 Task: Forward email and add a link Link0000000032 from Parteek.kumar@sogtage.net including the signature Sign0000000001 to Sandip@sogtage.net with a cc to Vanshu.thakur@sogtage.net with a subject Subject0000000031 and add a message Message0000000033. Forward email and add a link Link0000000032 from Parteek.kumar@sogtage.net including the signature Sign0000000001 to Sandip@sogtage.net with a cc to Vanshu.thakur@sogtage.net and bcc to Nikhil.rathi@sogtage.net with a subject Subject0000000031 and add a message Message0000000033. Forward email and add a link Link0000000032 from Parteek.kumar@sogtage.net including the signature Sign0000000001 to Sandip@sogtage.net; Email000000002 with a cc to Nikhil.rathi@sogtage.net; Ayush@sogtage.net and bcc to Pooja.Chaudhary@sogtage.net with a subject Subject0000000031 and add a message Message0000000033. Forward as attachment   from Parteek.kumar@sogtage.net to Sandip@sogtage.net with a subject Subject0000000031 and add a message Message0000000031. Forward as attachment   from Parteek.kumar@sogtage.net to Sandip@sogtage.net; Email000000002 with a subject Subject0000000032 and add a message Message0000000032
Action: Mouse moved to (1024, 236)
Screenshot: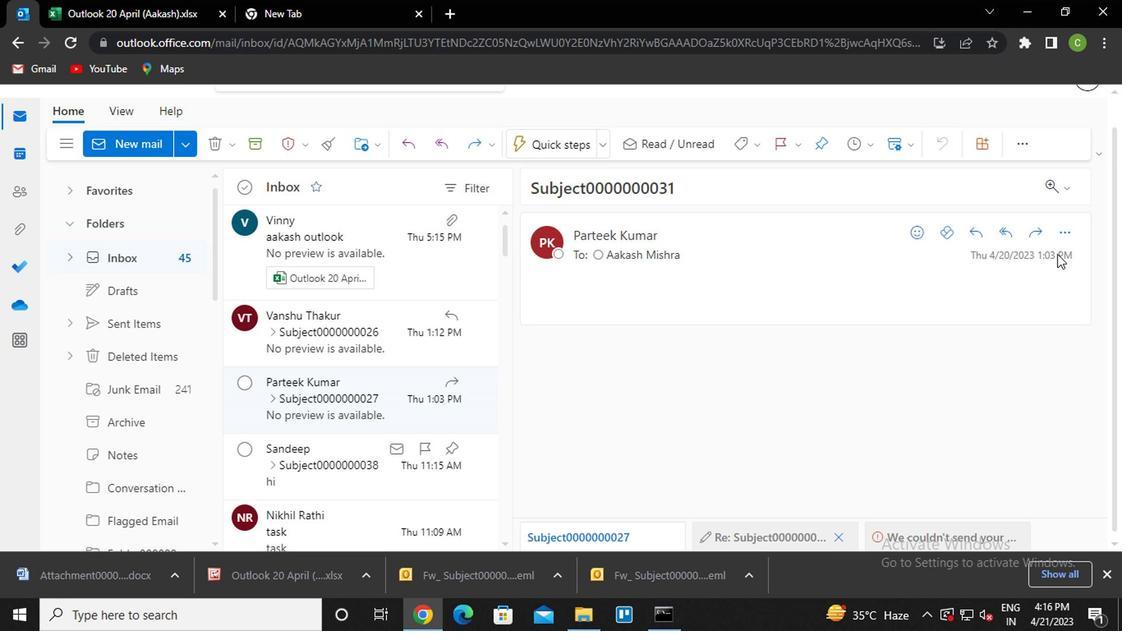 
Action: Mouse pressed left at (1024, 236)
Screenshot: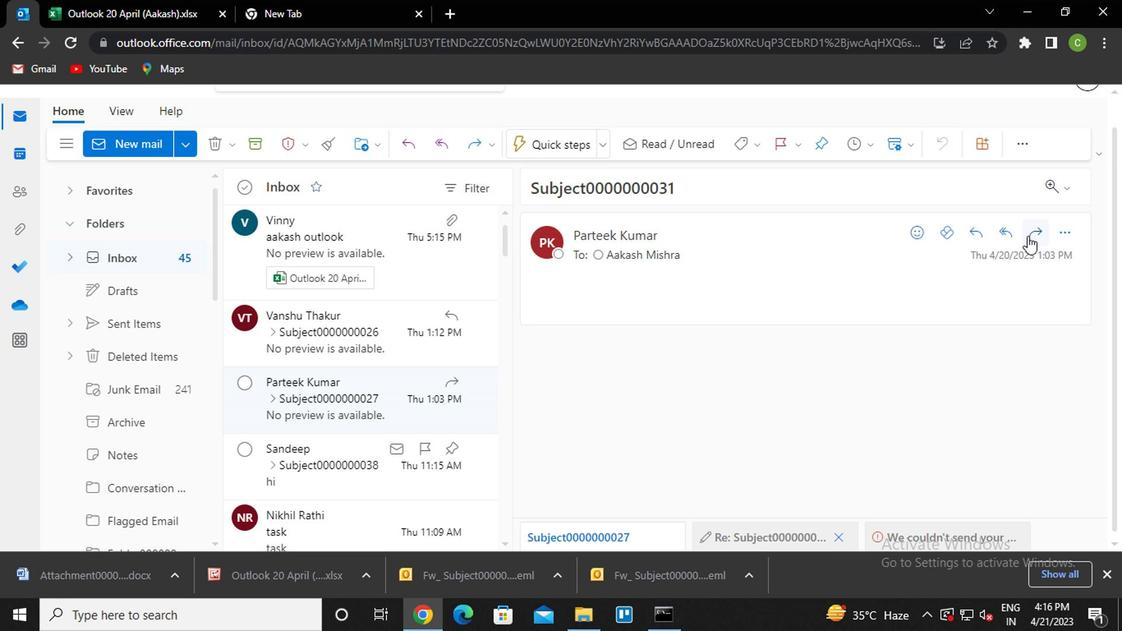 
Action: Mouse moved to (628, 358)
Screenshot: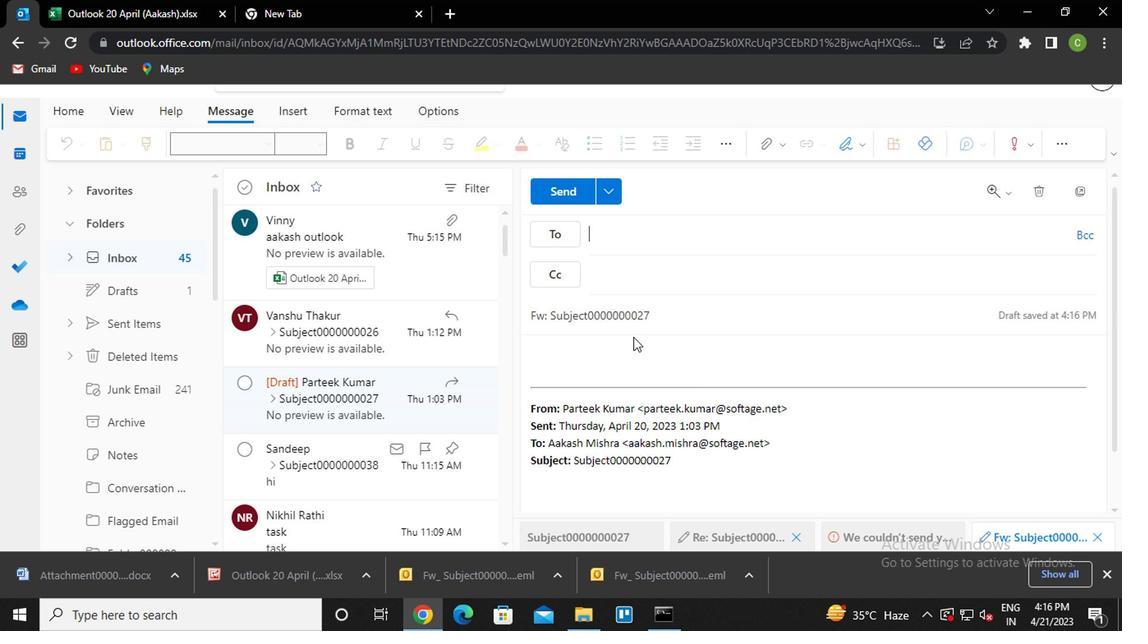 
Action: Mouse pressed left at (628, 358)
Screenshot: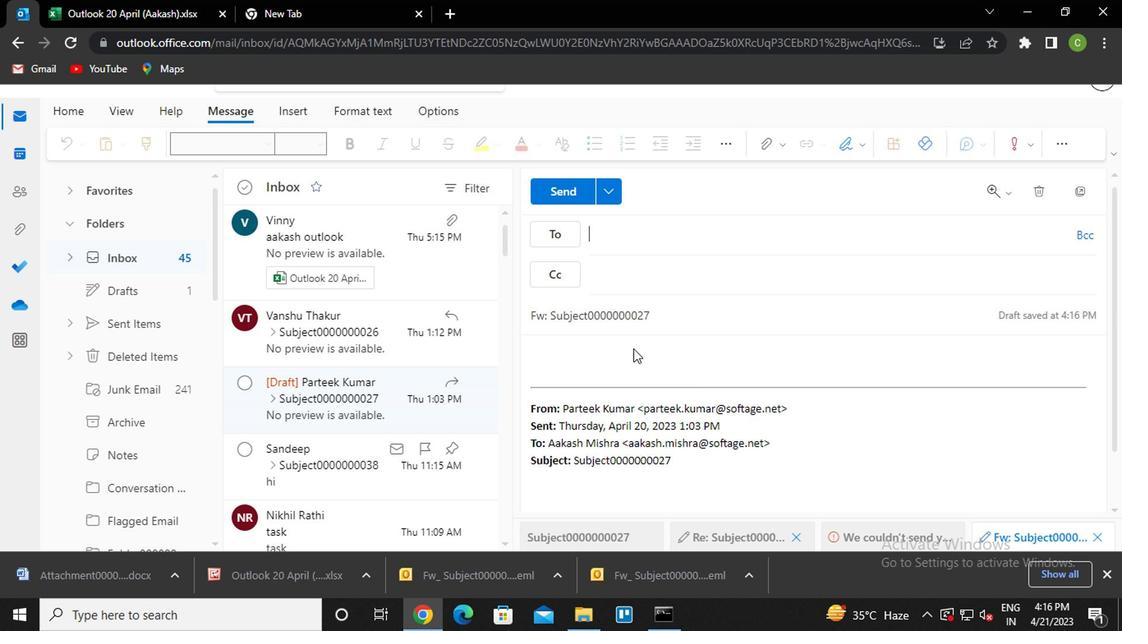 
Action: Mouse moved to (775, 148)
Screenshot: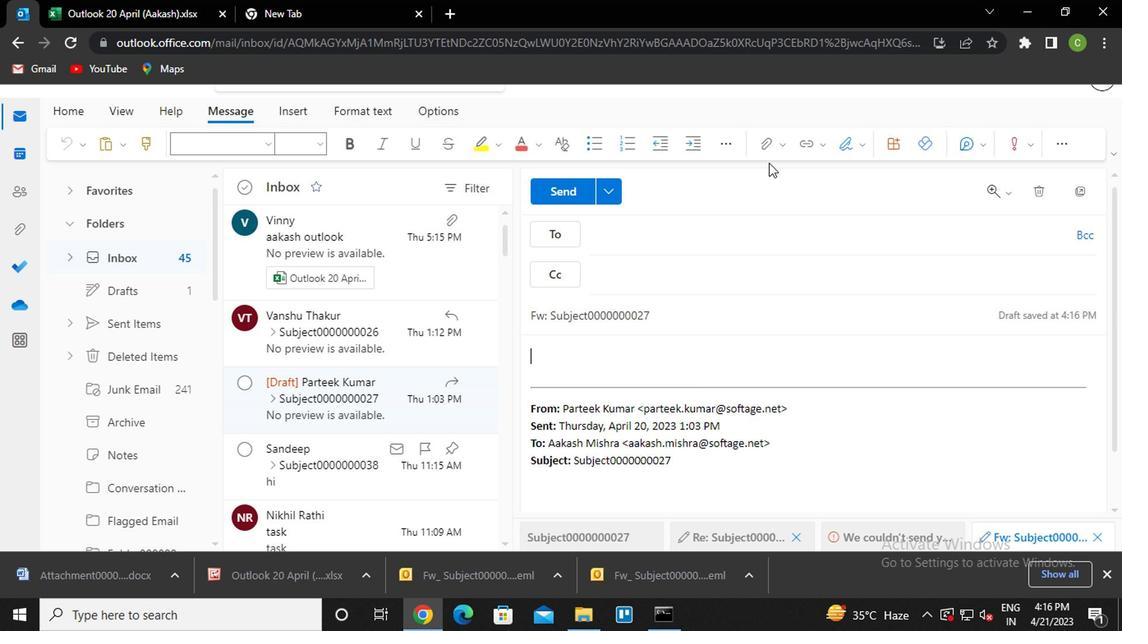 
Action: Mouse pressed left at (775, 148)
Screenshot: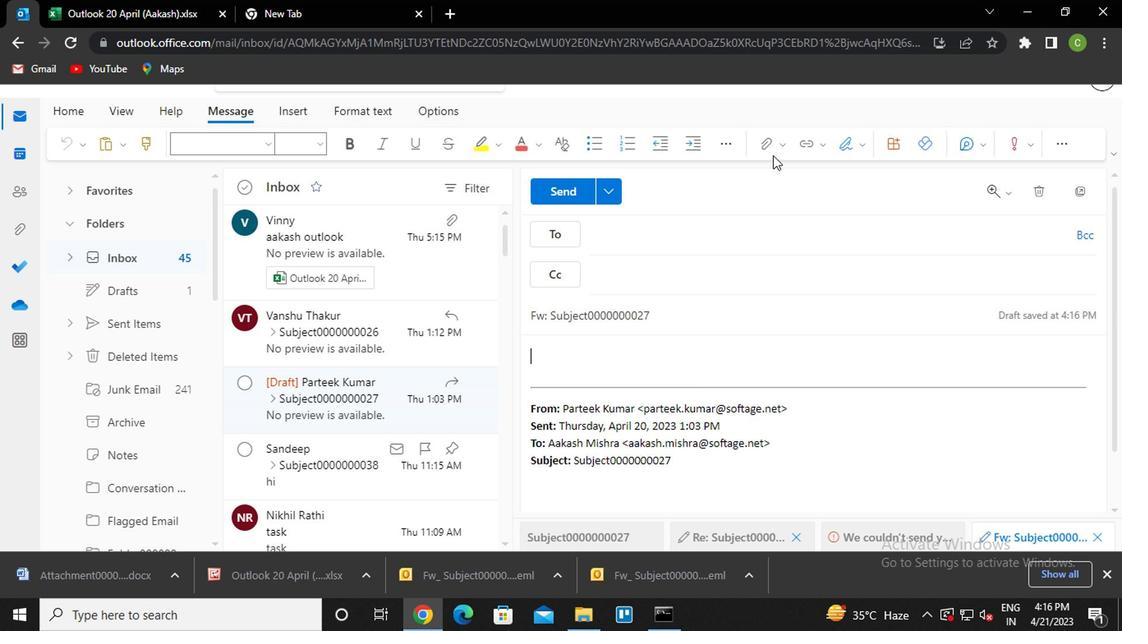 
Action: Mouse moved to (628, 252)
Screenshot: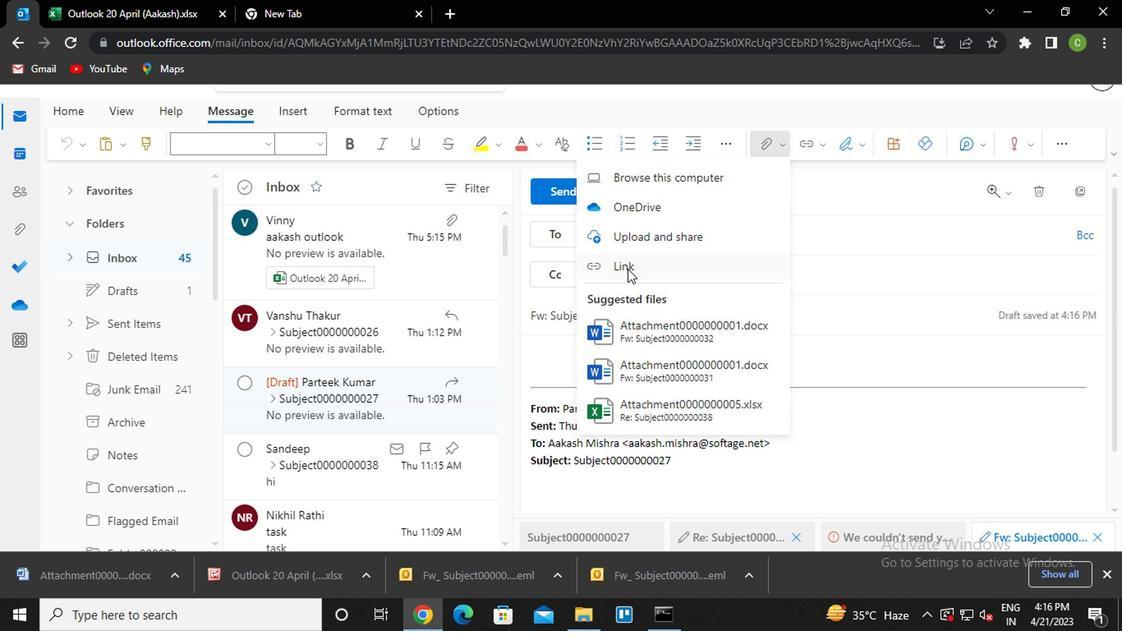 
Action: Mouse pressed left at (628, 252)
Screenshot: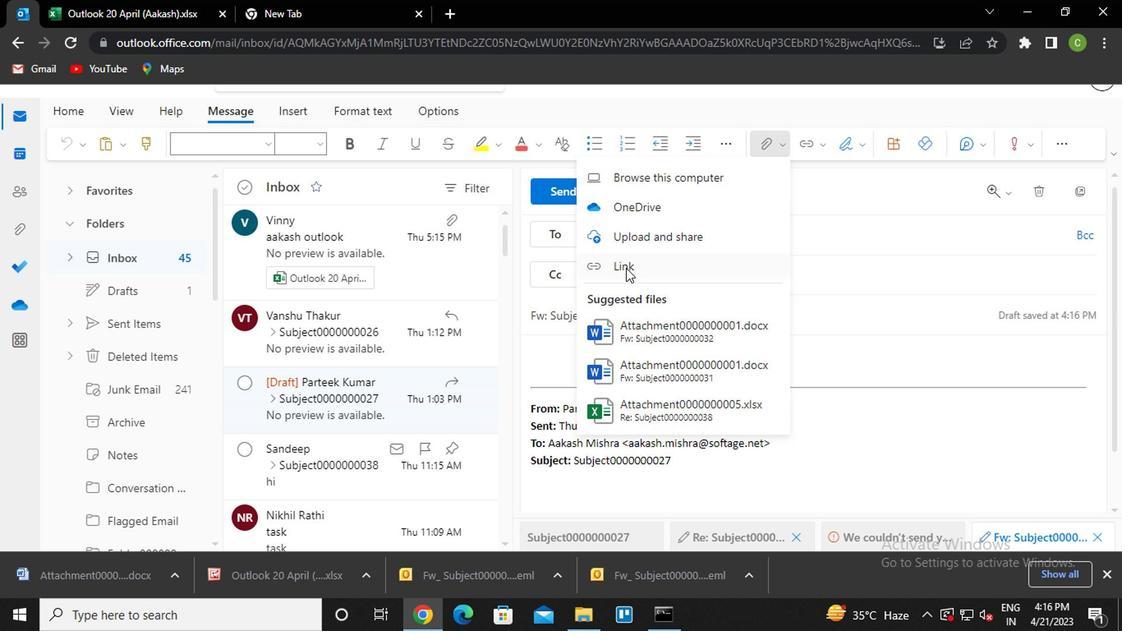 
Action: Mouse moved to (445, 348)
Screenshot: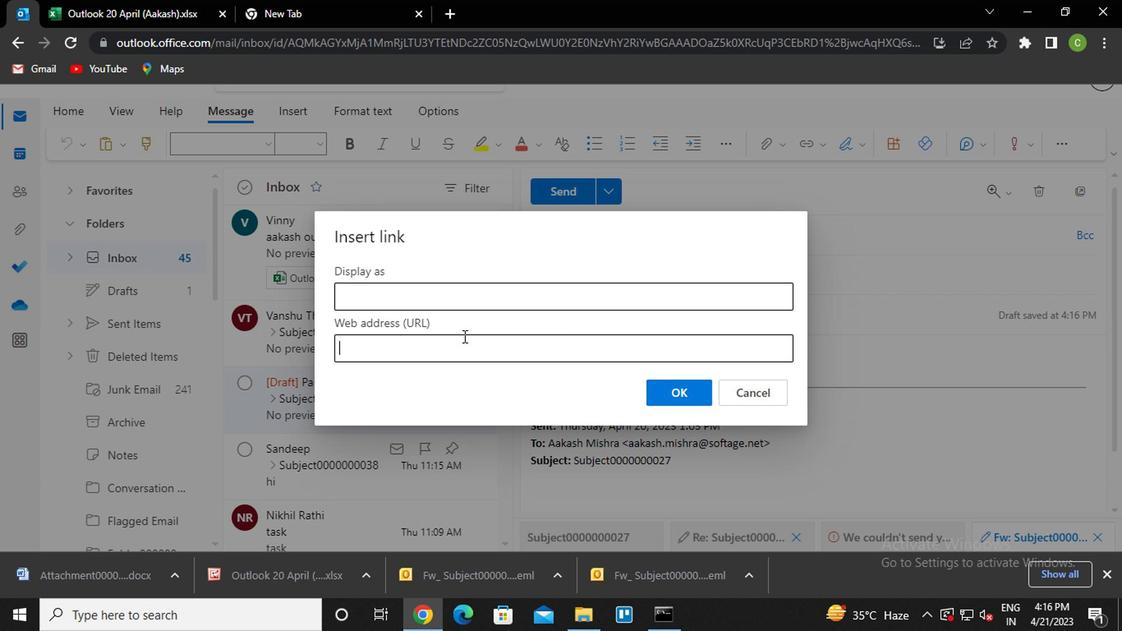 
Action: Mouse pressed left at (445, 348)
Screenshot: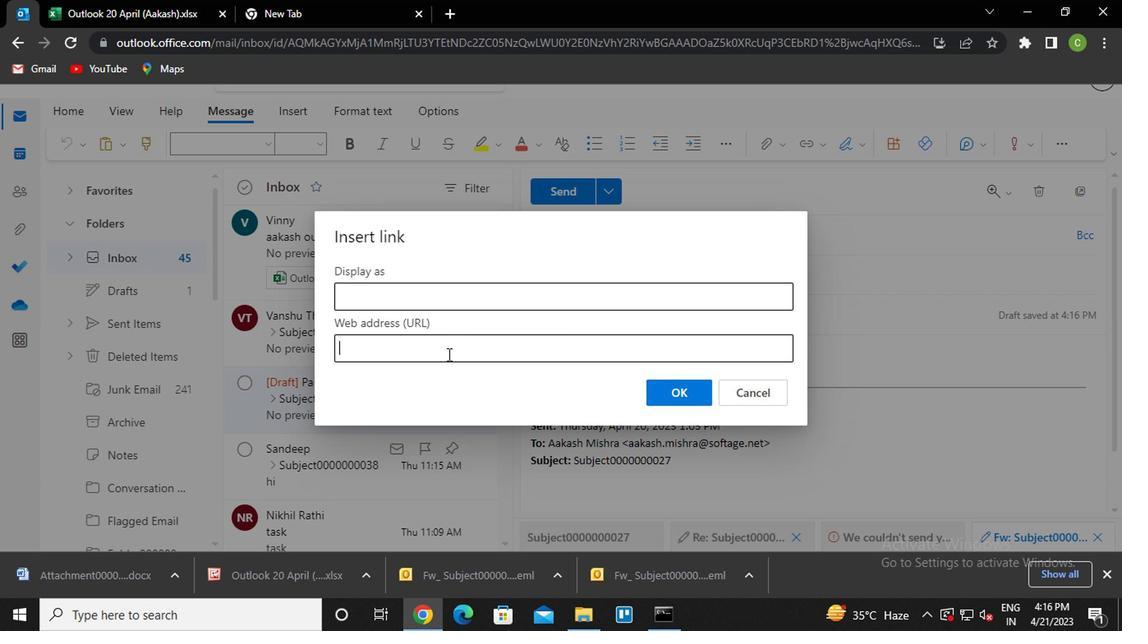 
Action: Mouse moved to (486, 246)
Screenshot: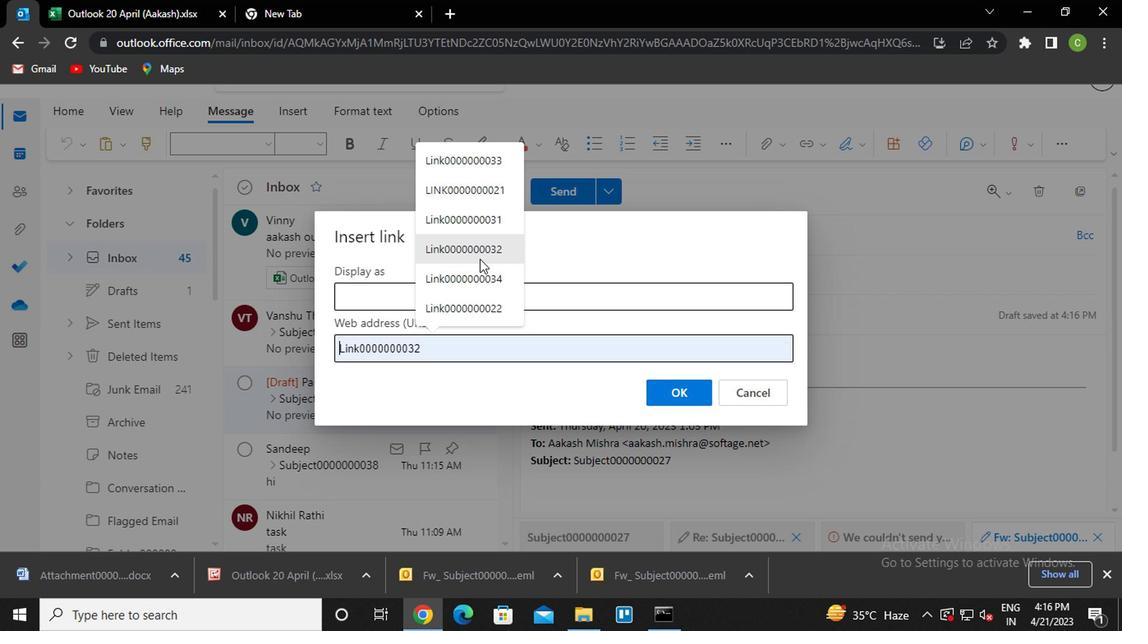 
Action: Mouse pressed left at (486, 246)
Screenshot: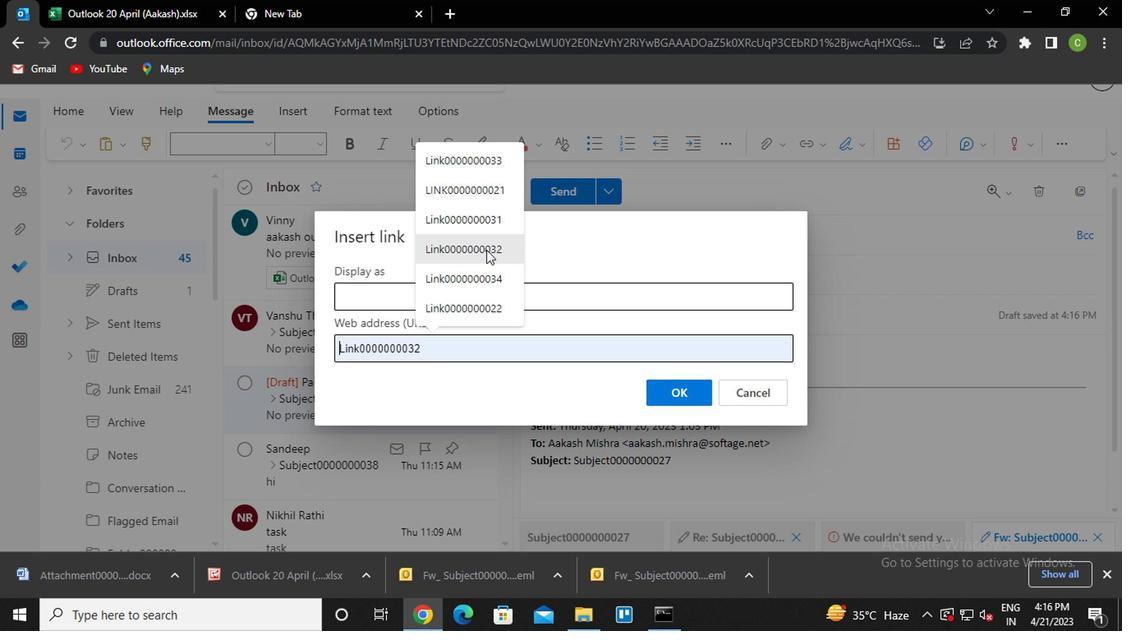 
Action: Mouse moved to (657, 392)
Screenshot: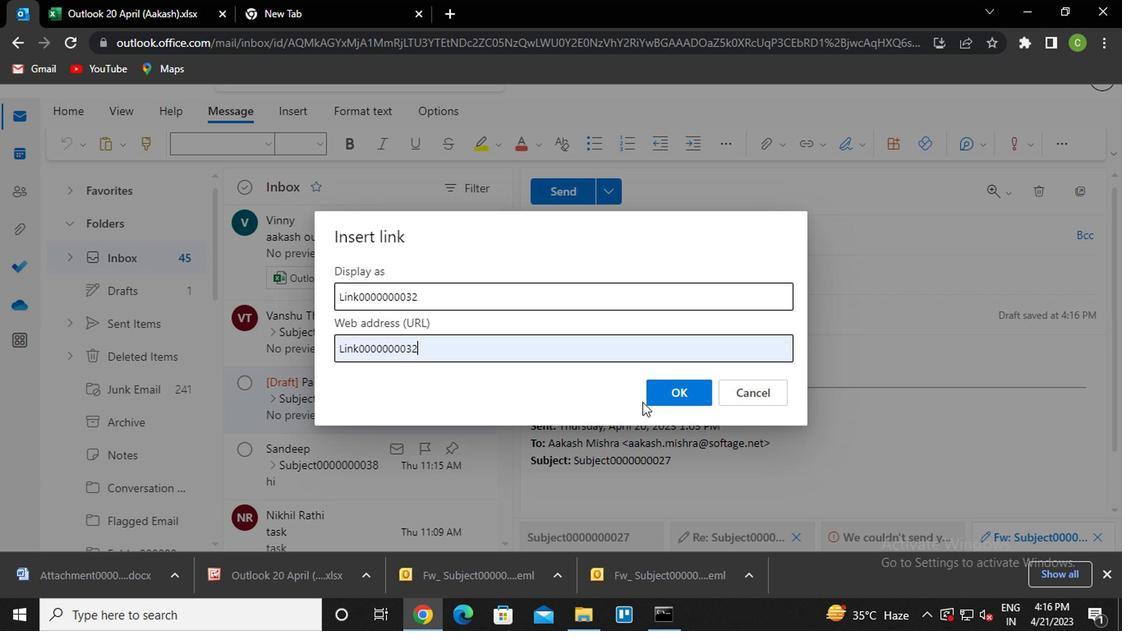 
Action: Mouse pressed left at (657, 392)
Screenshot: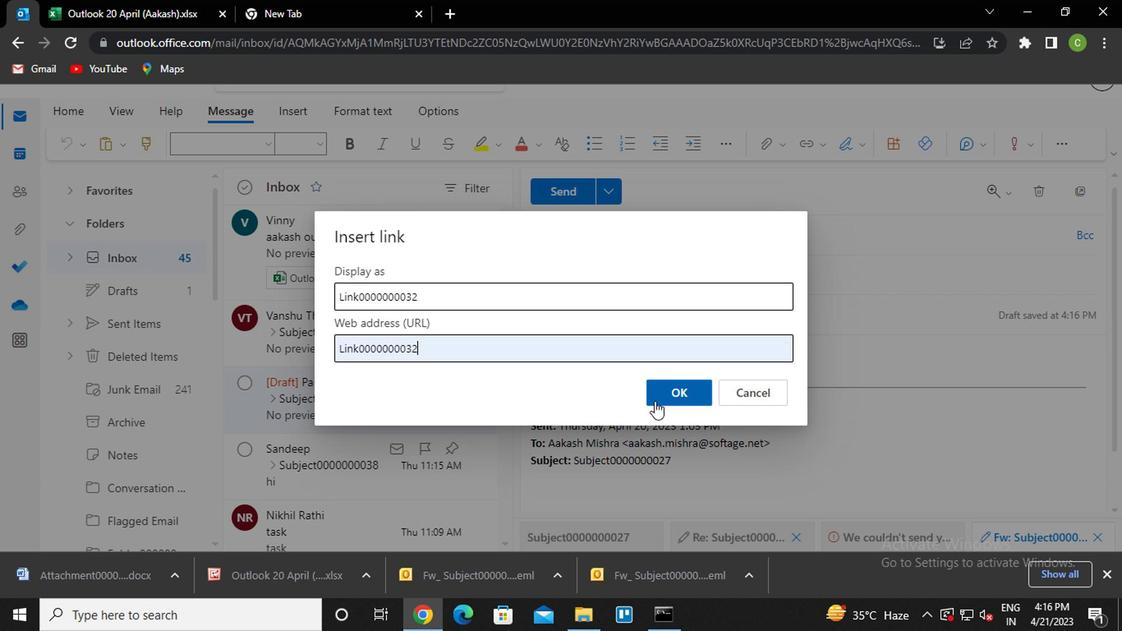 
Action: Mouse moved to (842, 149)
Screenshot: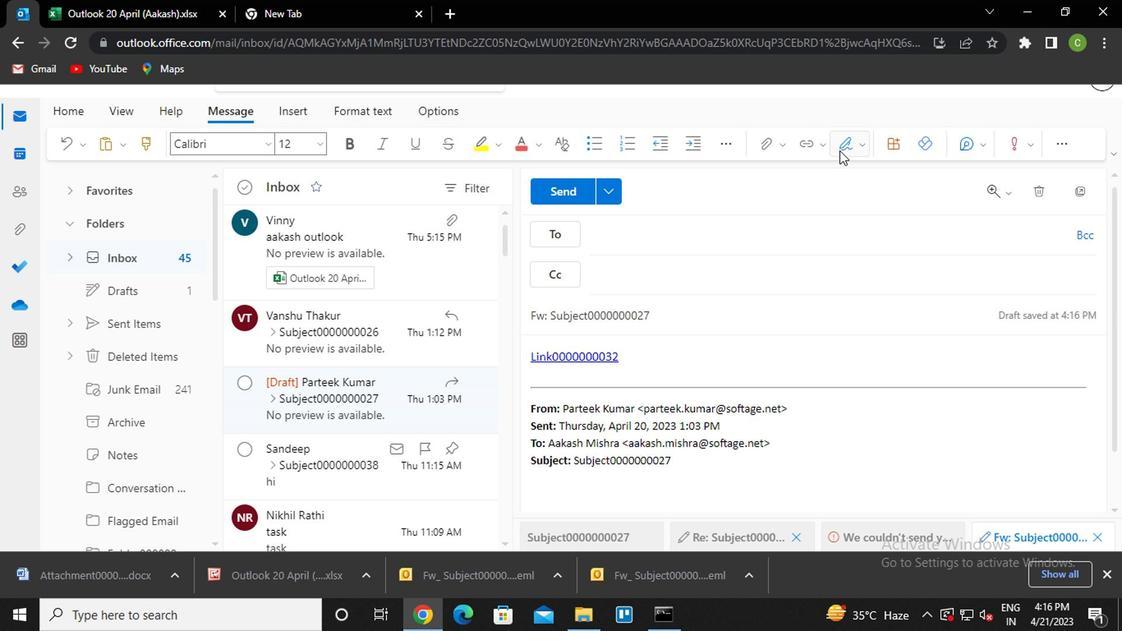 
Action: Mouse pressed left at (842, 149)
Screenshot: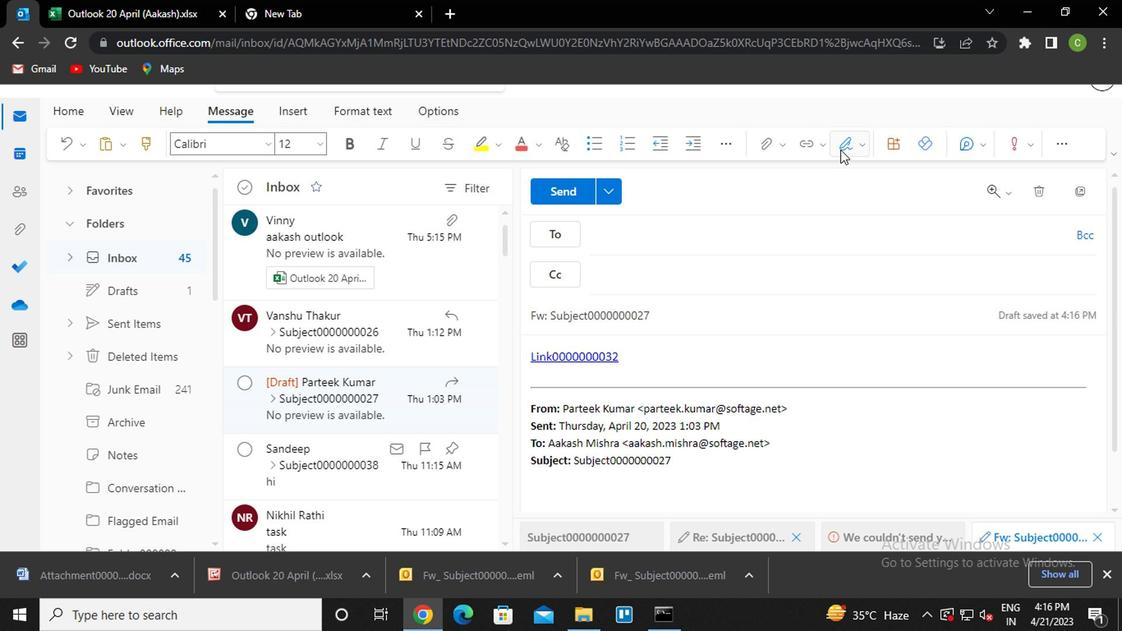 
Action: Mouse moved to (824, 178)
Screenshot: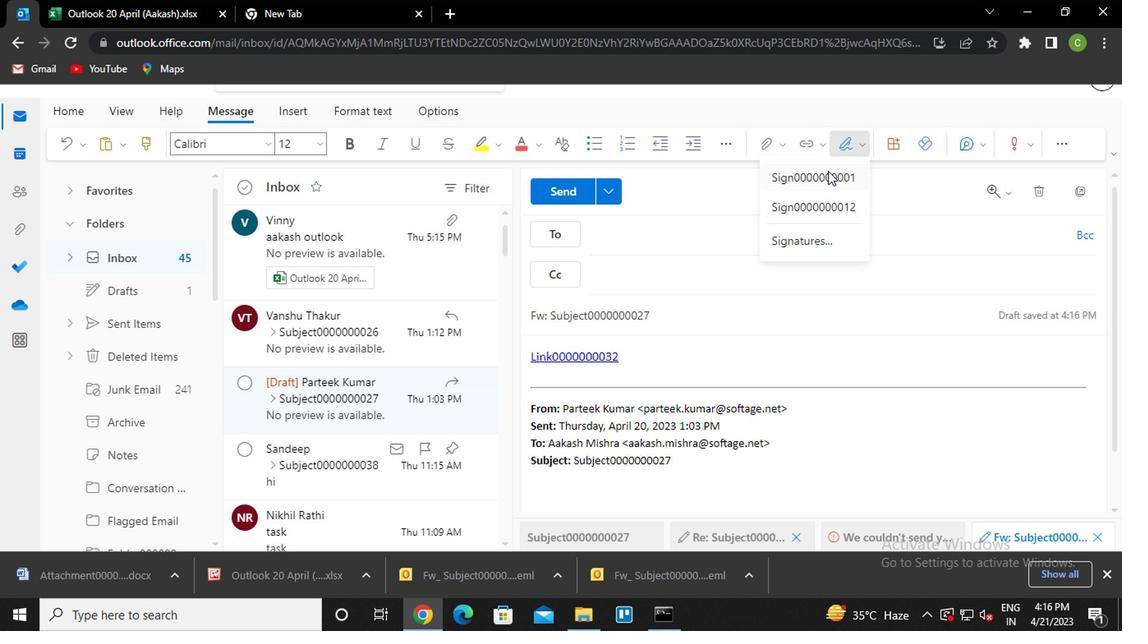 
Action: Mouse pressed left at (824, 178)
Screenshot: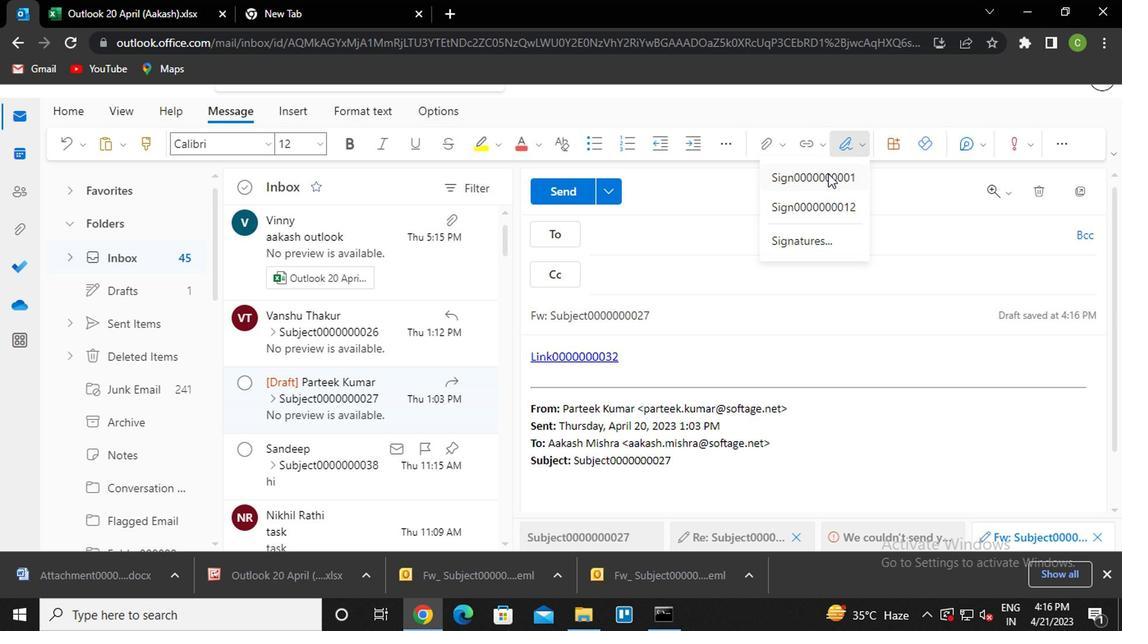 
Action: Mouse moved to (641, 243)
Screenshot: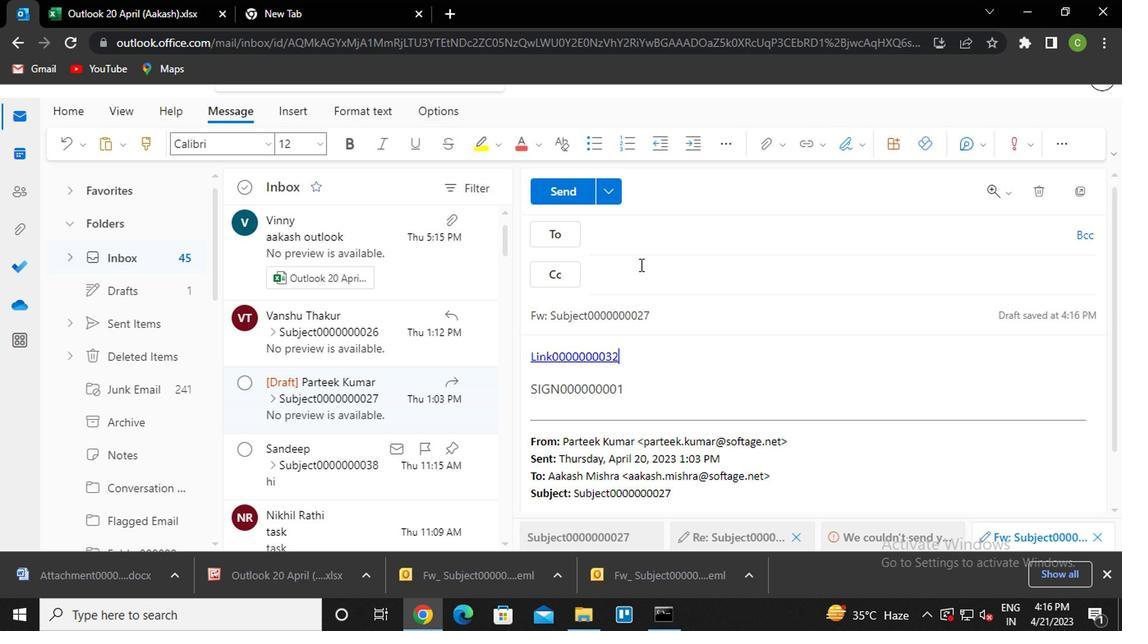 
Action: Mouse pressed left at (641, 243)
Screenshot: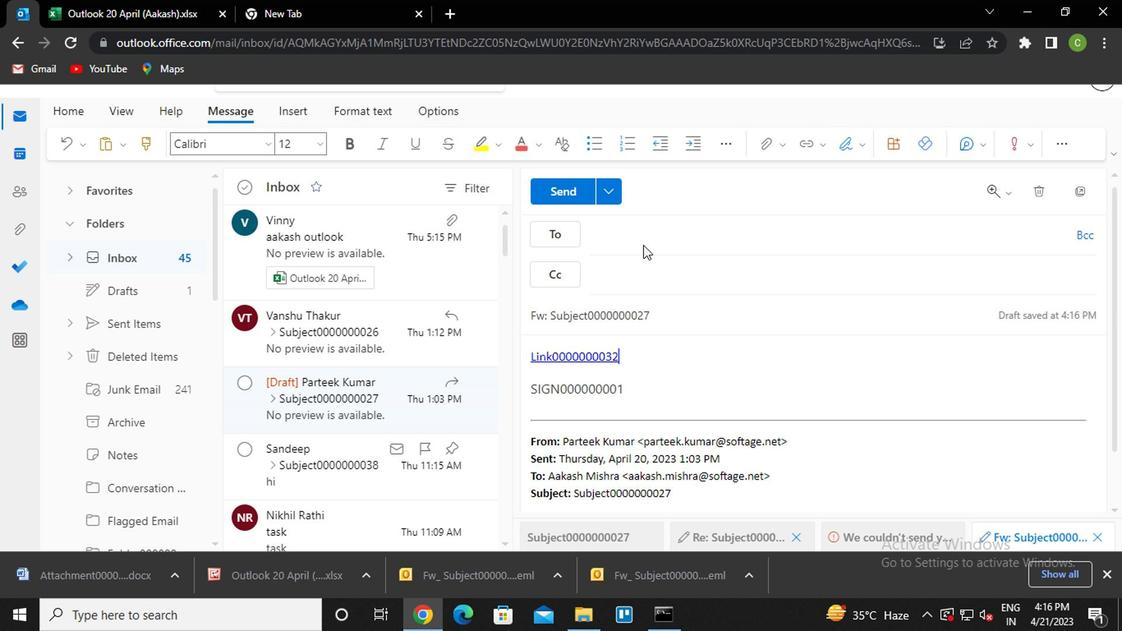 
Action: Key pressed sa<Key.enter>
Screenshot: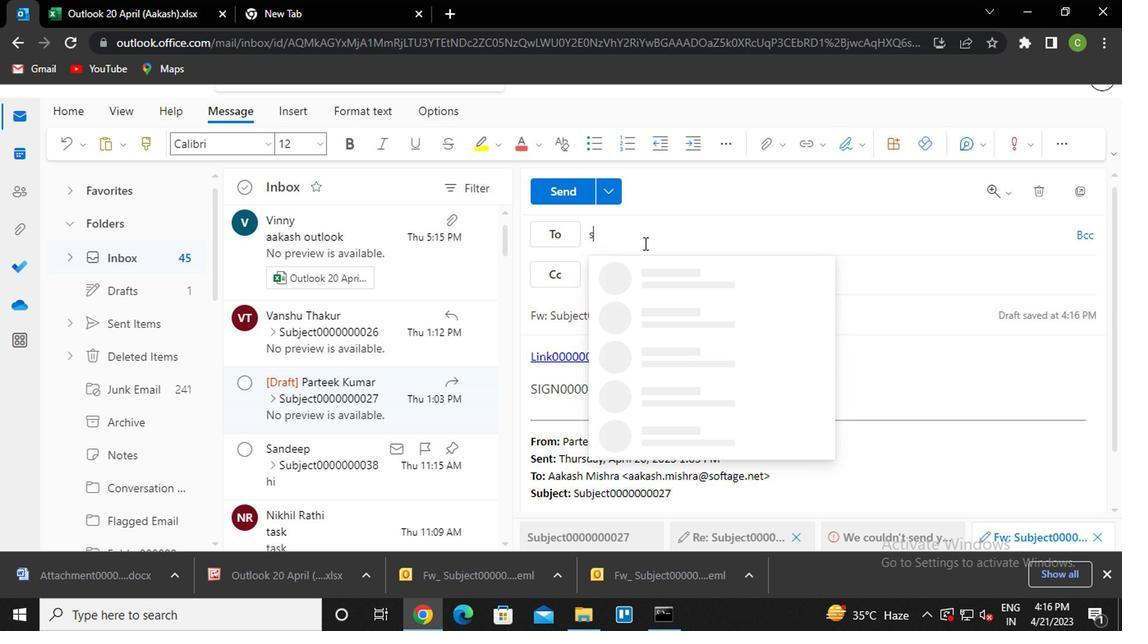 
Action: Mouse moved to (598, 271)
Screenshot: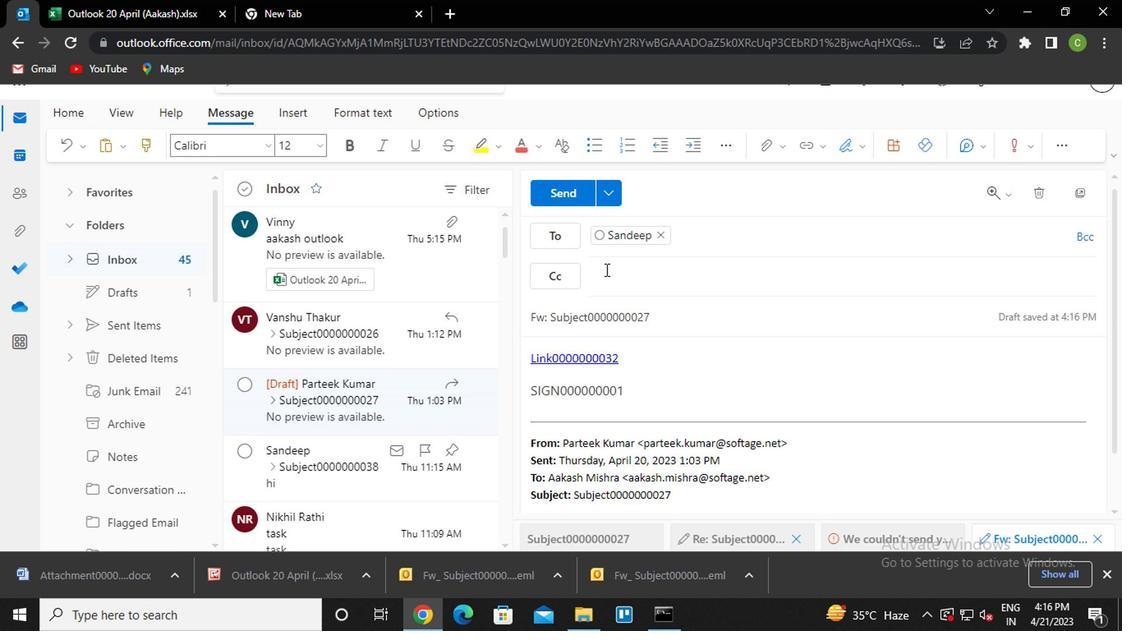 
Action: Mouse pressed left at (598, 271)
Screenshot: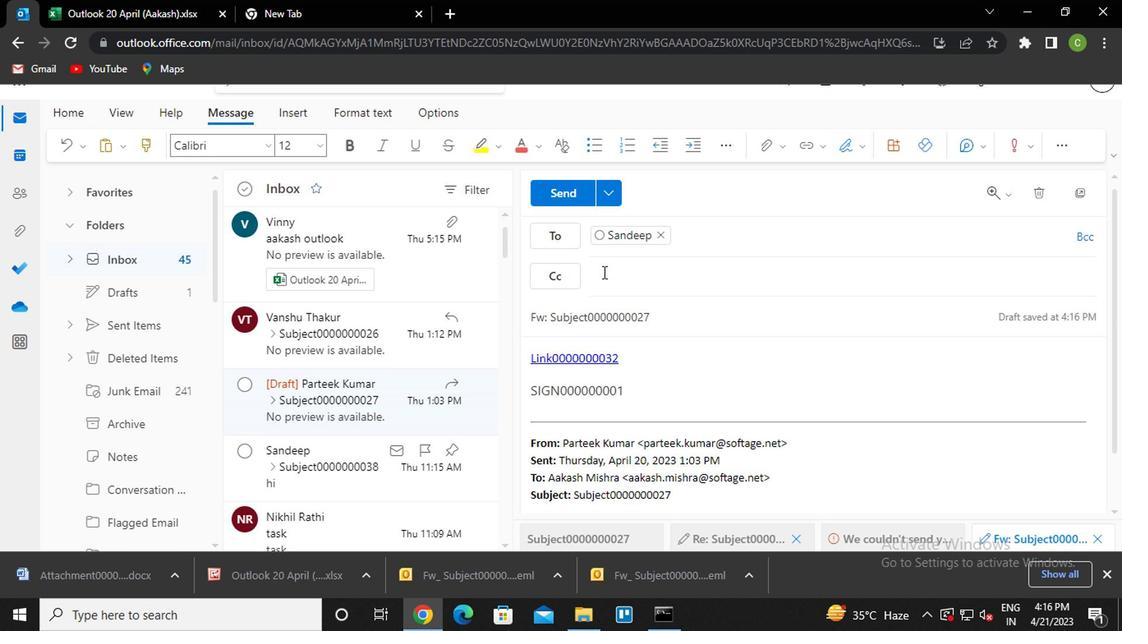 
Action: Key pressed van<Key.enter>
Screenshot: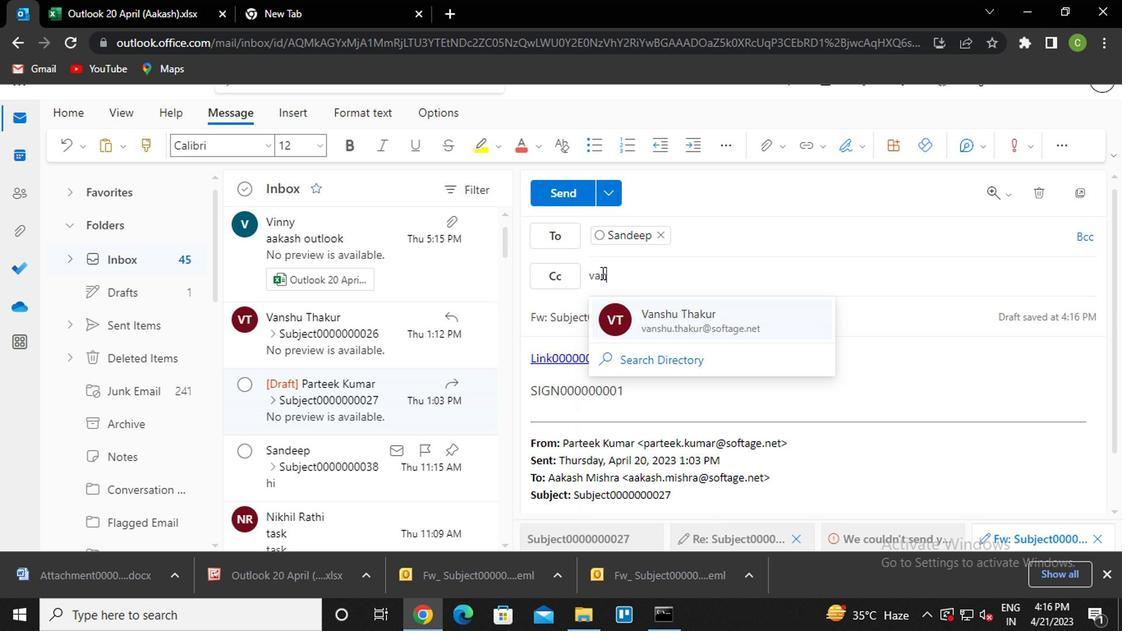 
Action: Mouse moved to (655, 324)
Screenshot: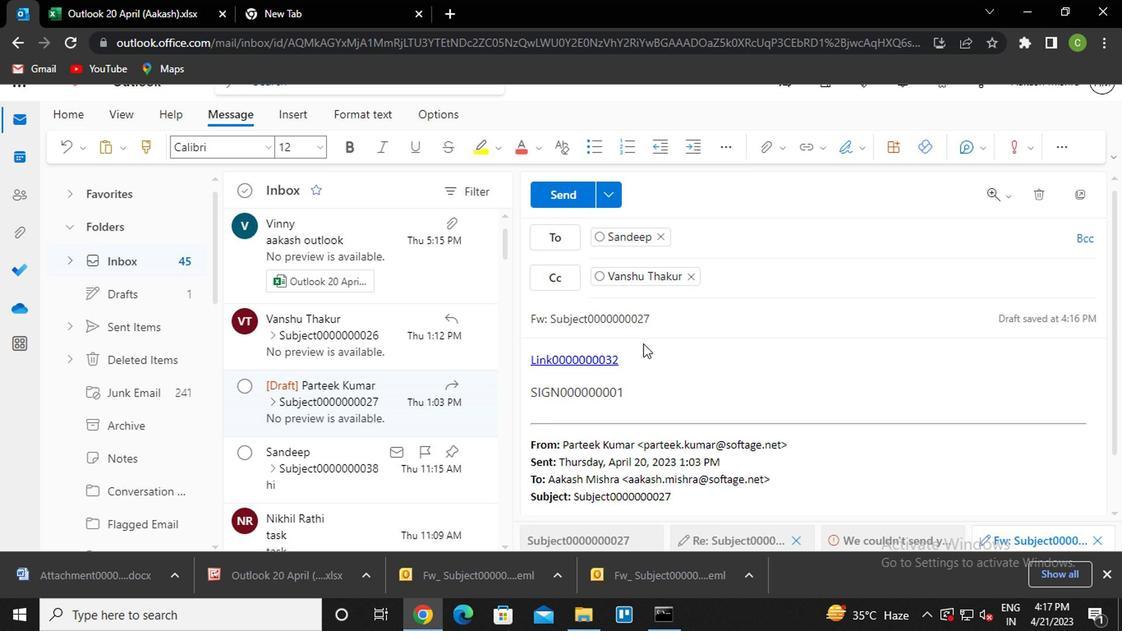 
Action: Mouse pressed left at (655, 324)
Screenshot: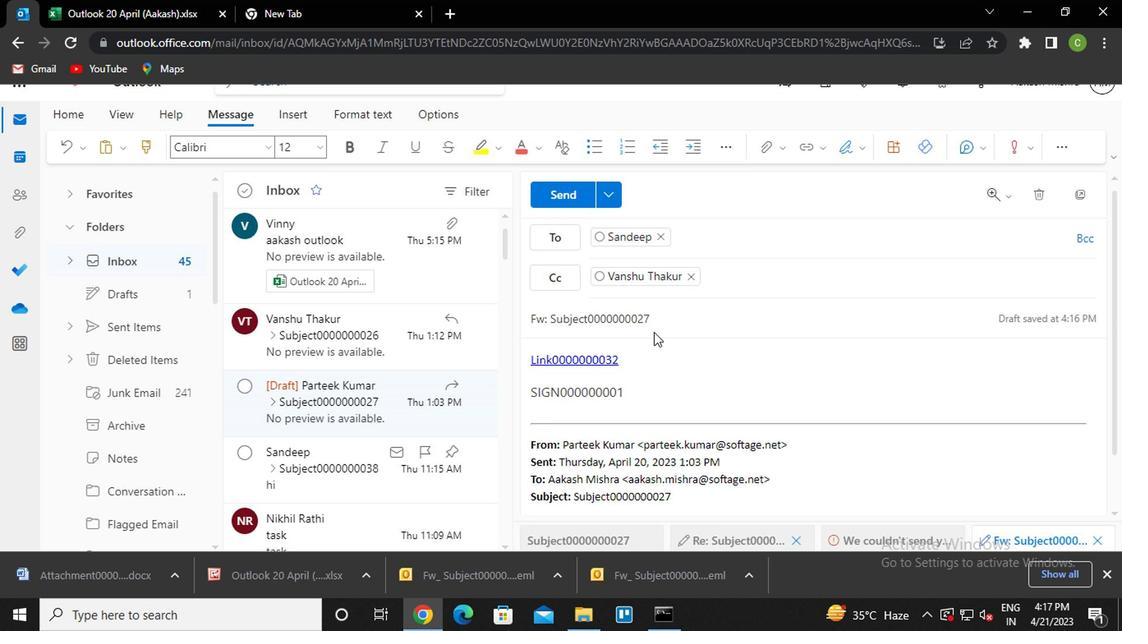 
Action: Key pressed <Key.backspace><Key.backspace>31
Screenshot: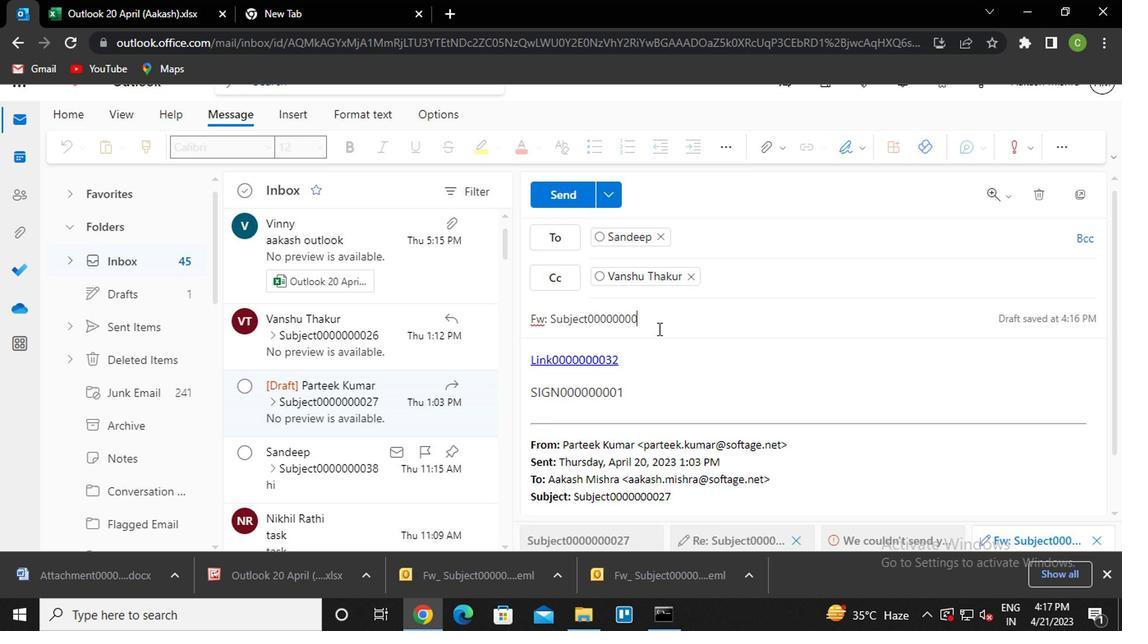 
Action: Mouse moved to (661, 390)
Screenshot: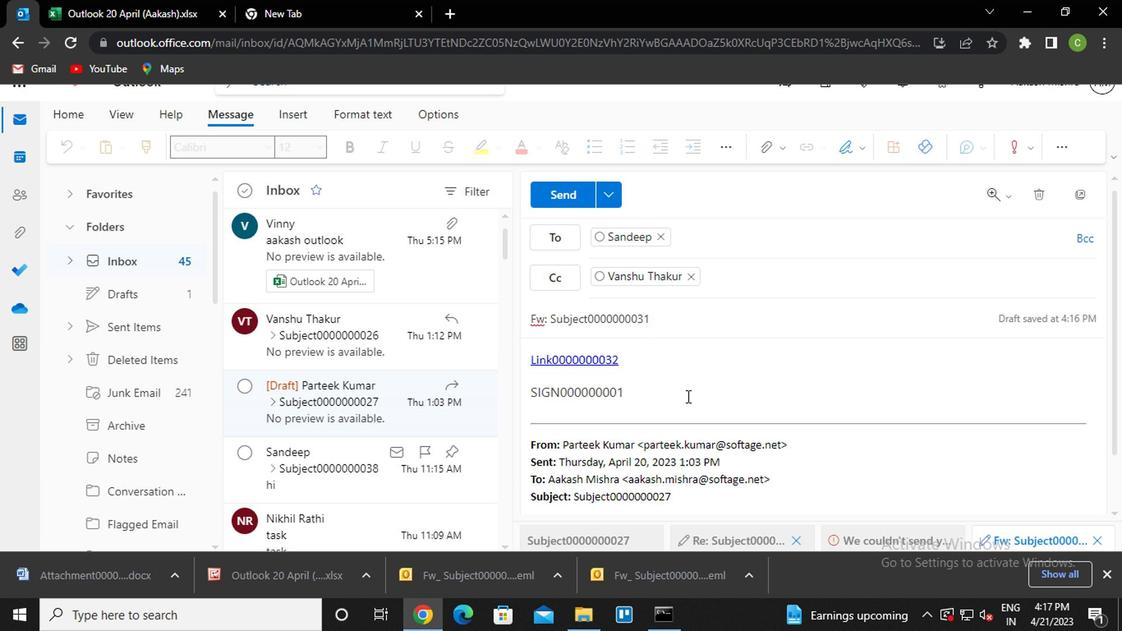 
Action: Mouse pressed left at (661, 390)
Screenshot: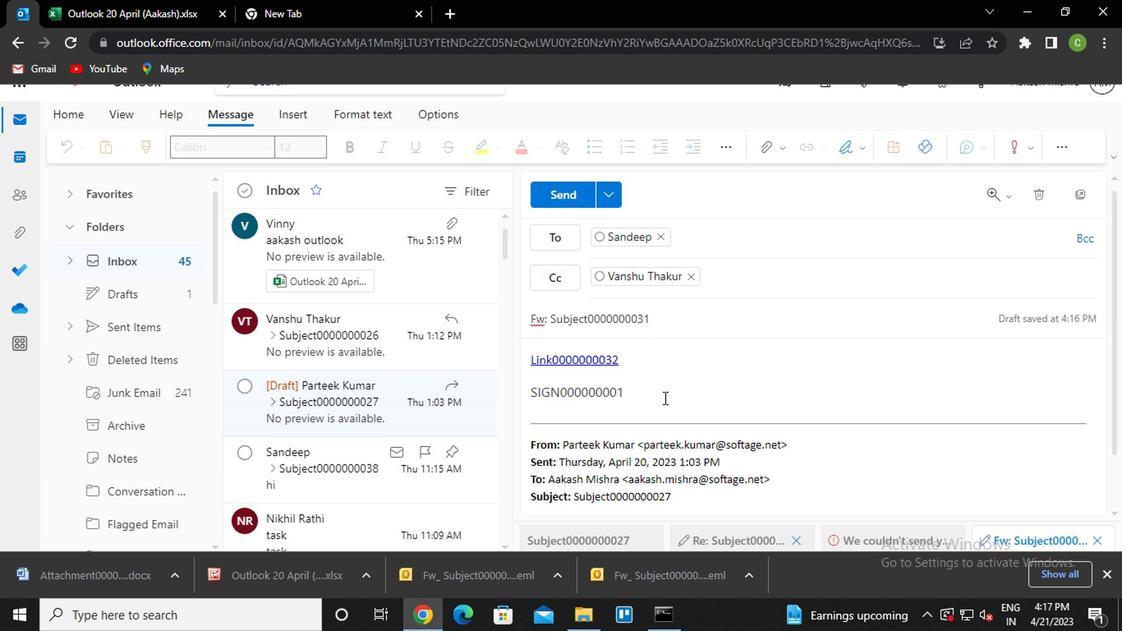 
Action: Key pressed <Key.enter><Key.caps_lock>m<Key.caps_lock>essage0000000033
Screenshot: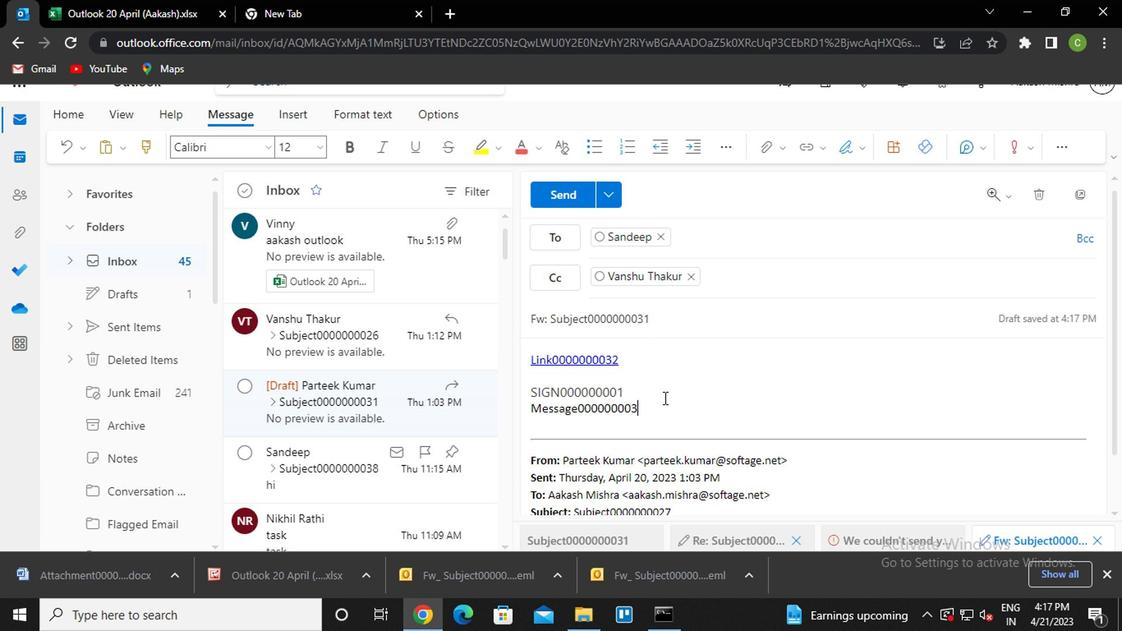 
Action: Mouse moved to (554, 203)
Screenshot: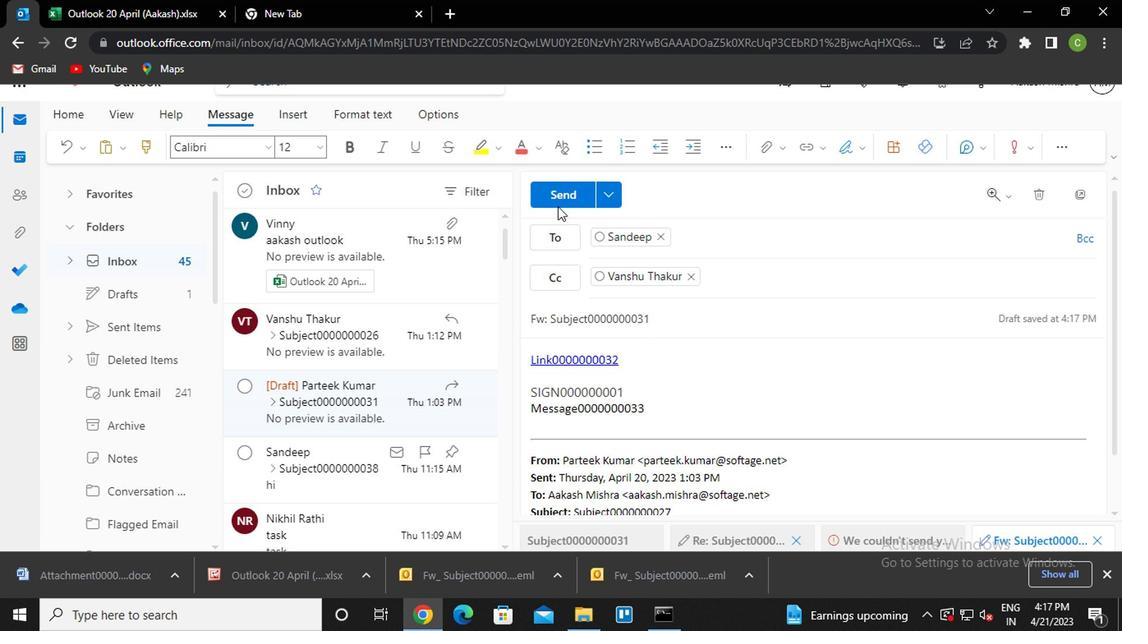 
Action: Mouse pressed left at (554, 203)
Screenshot: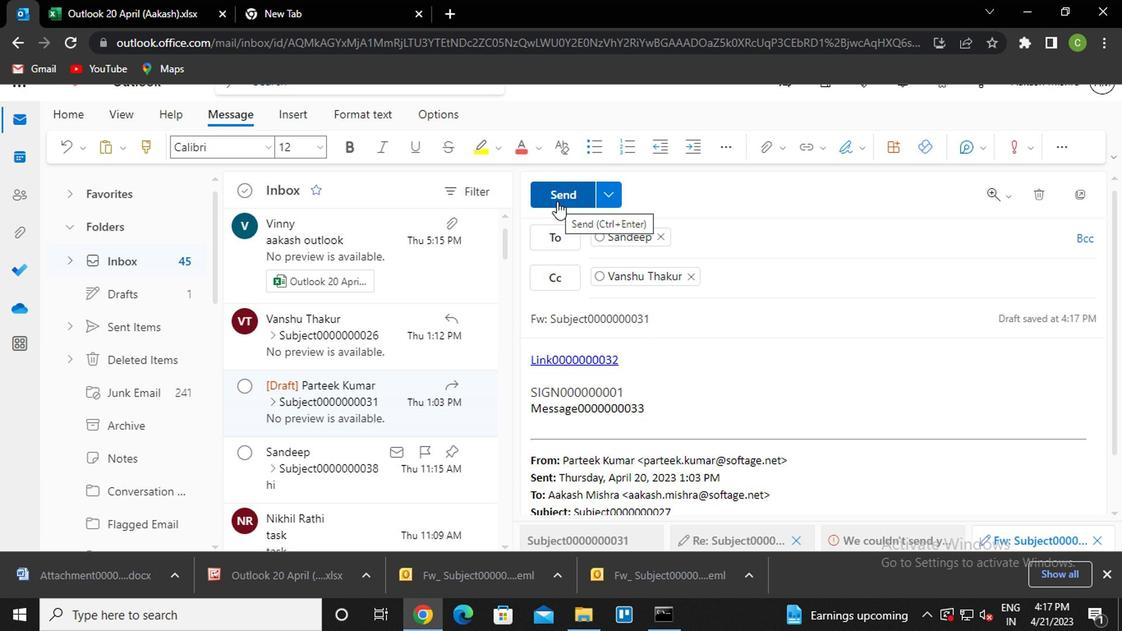 
Action: Mouse moved to (893, 210)
Screenshot: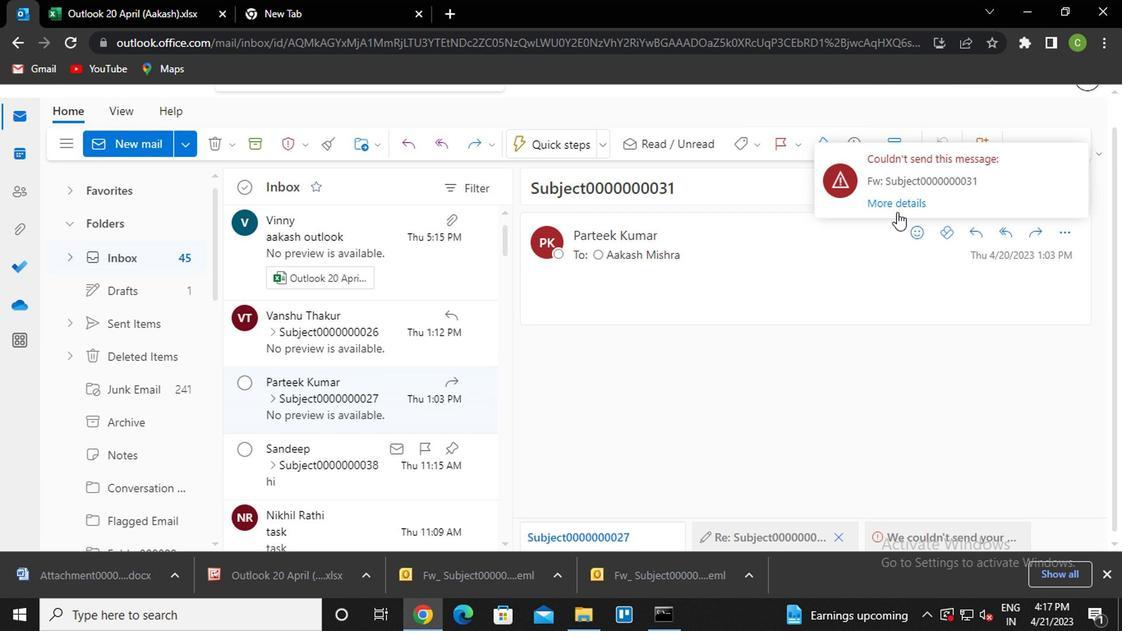 
Action: Mouse pressed left at (893, 210)
Screenshot: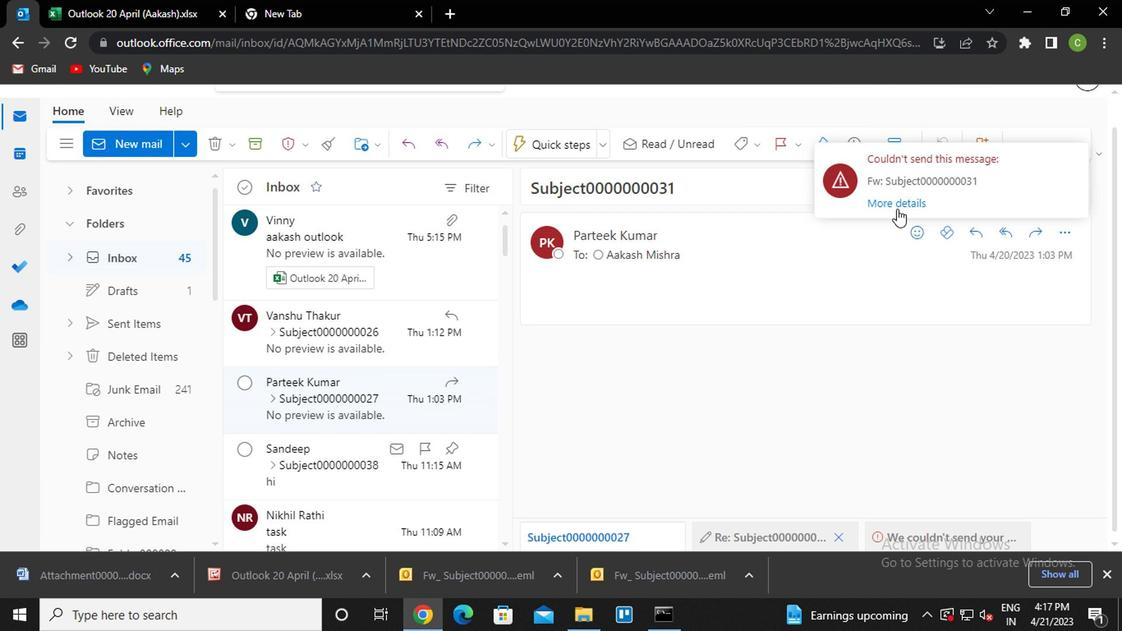 
Action: Mouse moved to (567, 234)
Screenshot: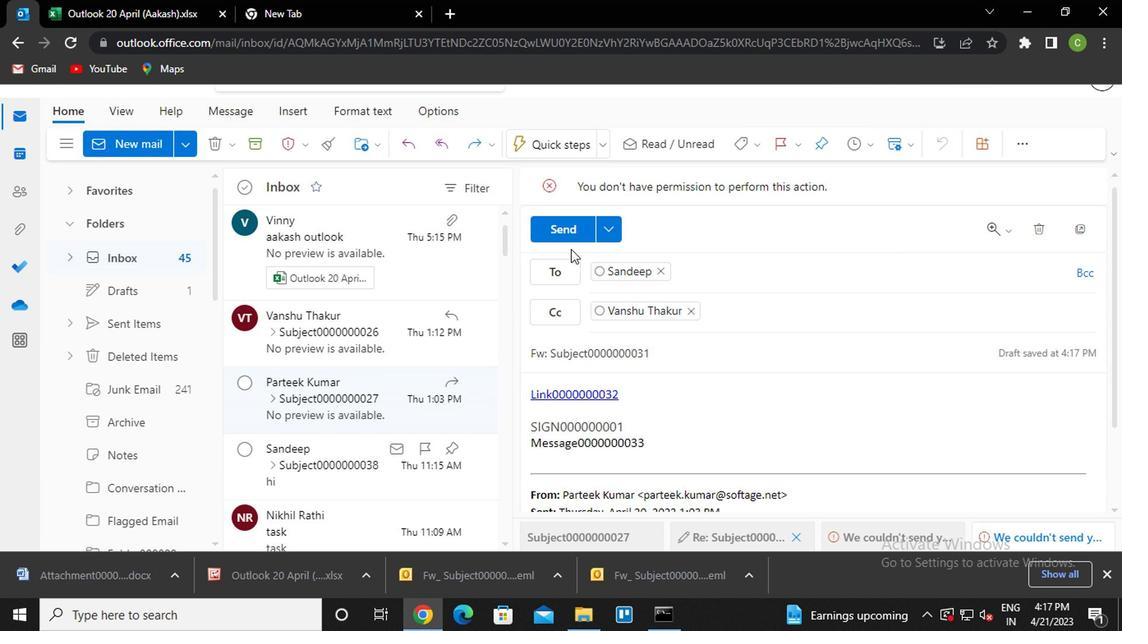 
Action: Mouse pressed left at (567, 234)
Screenshot: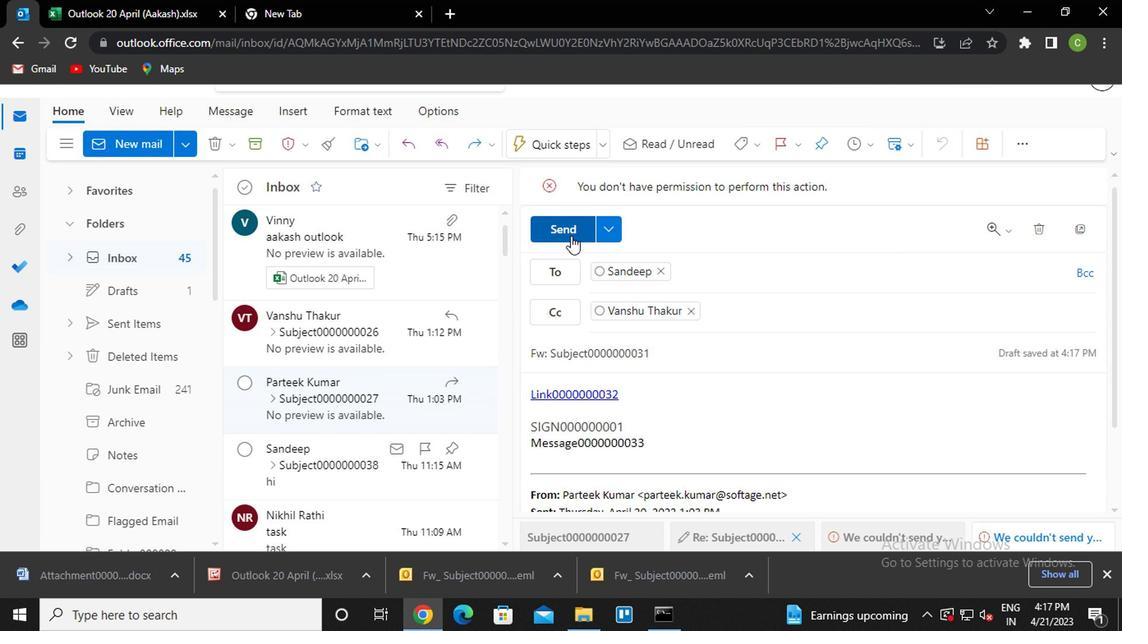 
Action: Mouse moved to (1038, 238)
Screenshot: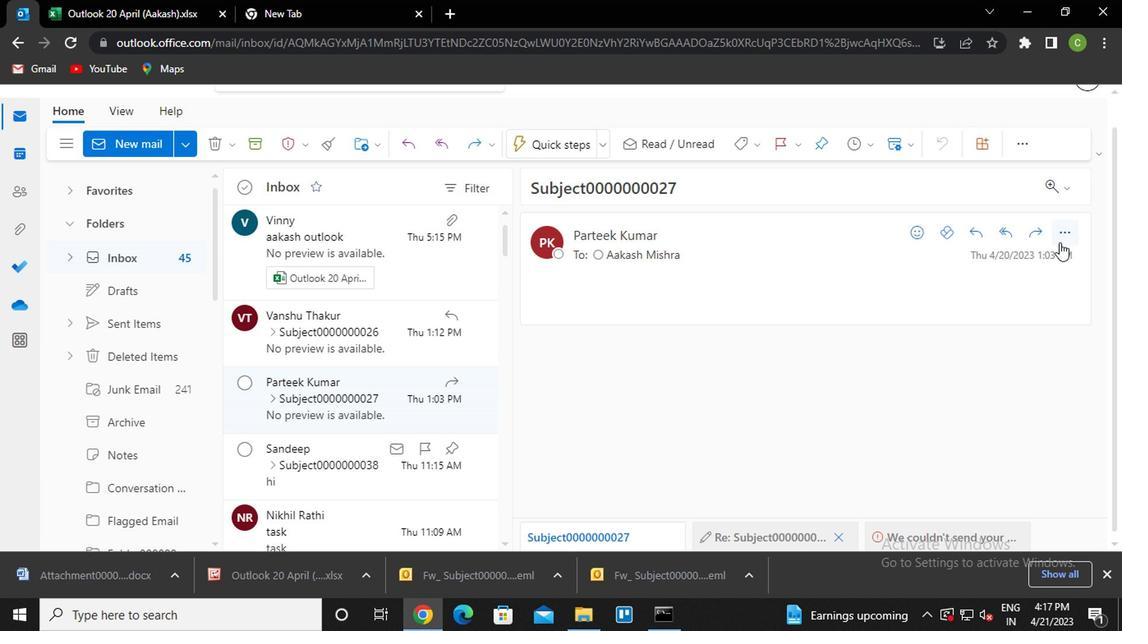 
Action: Mouse pressed left at (1038, 238)
Screenshot: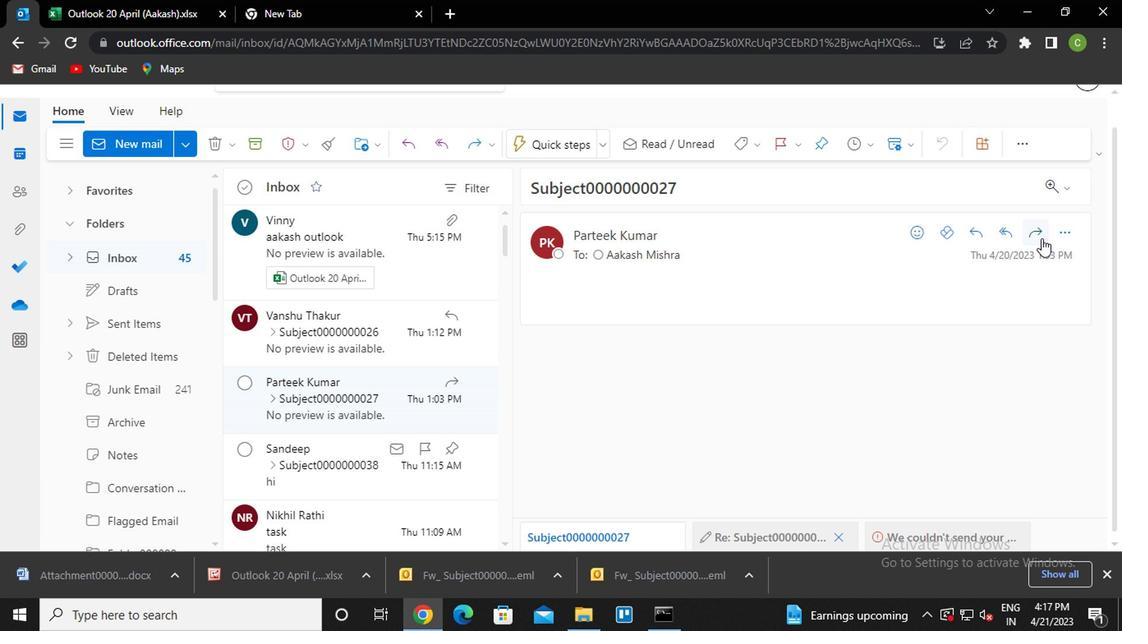 
Action: Mouse moved to (614, 356)
Screenshot: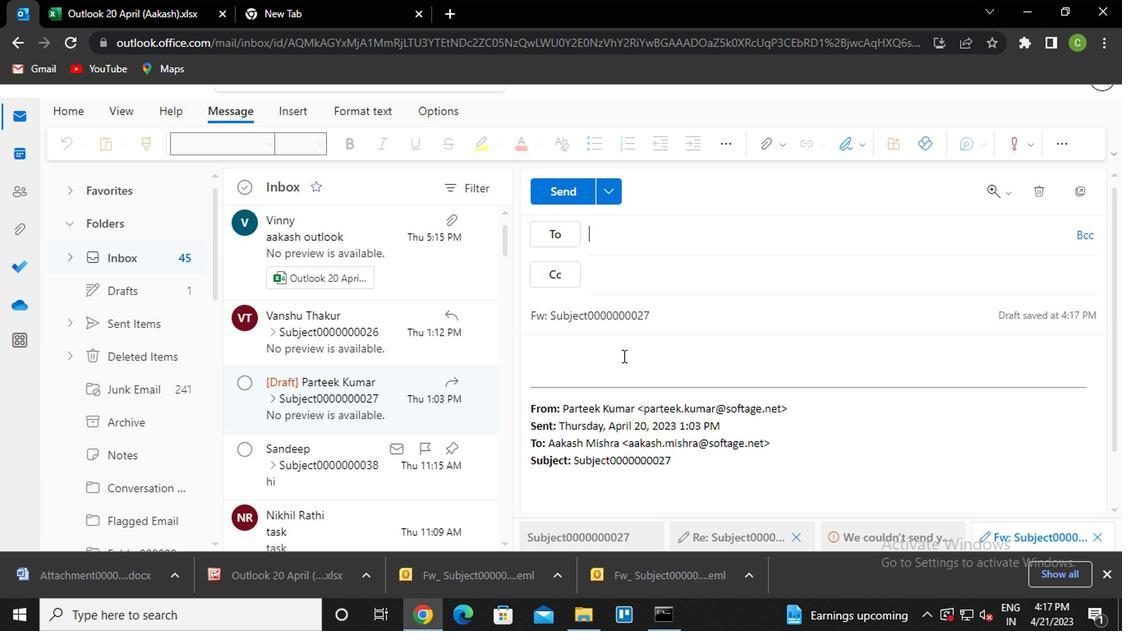 
Action: Mouse pressed left at (614, 356)
Screenshot: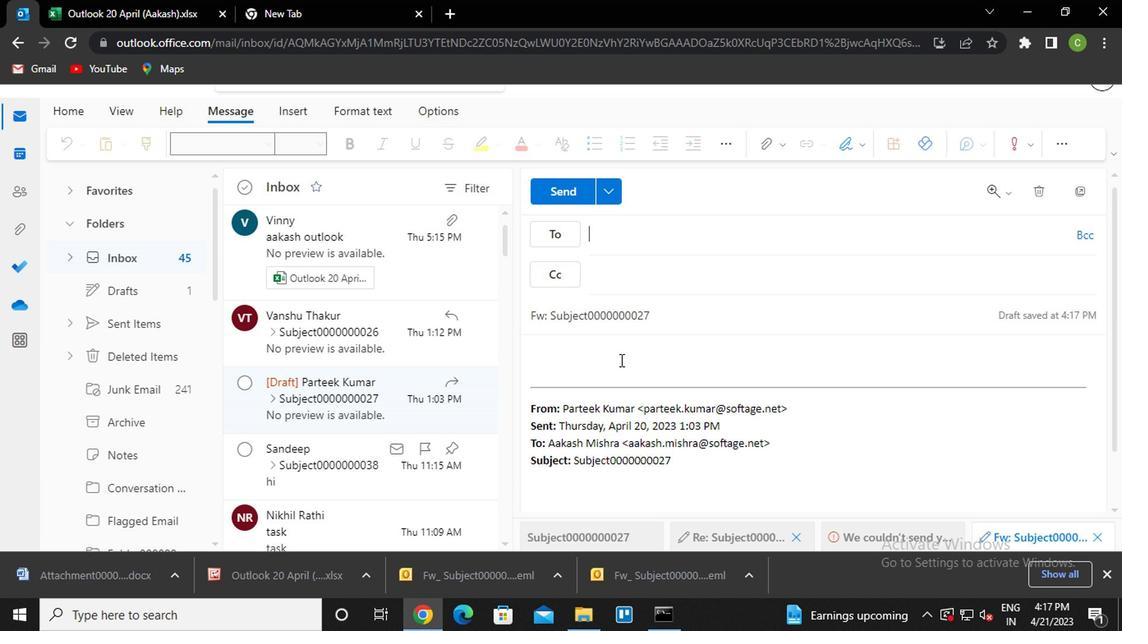 
Action: Mouse moved to (773, 148)
Screenshot: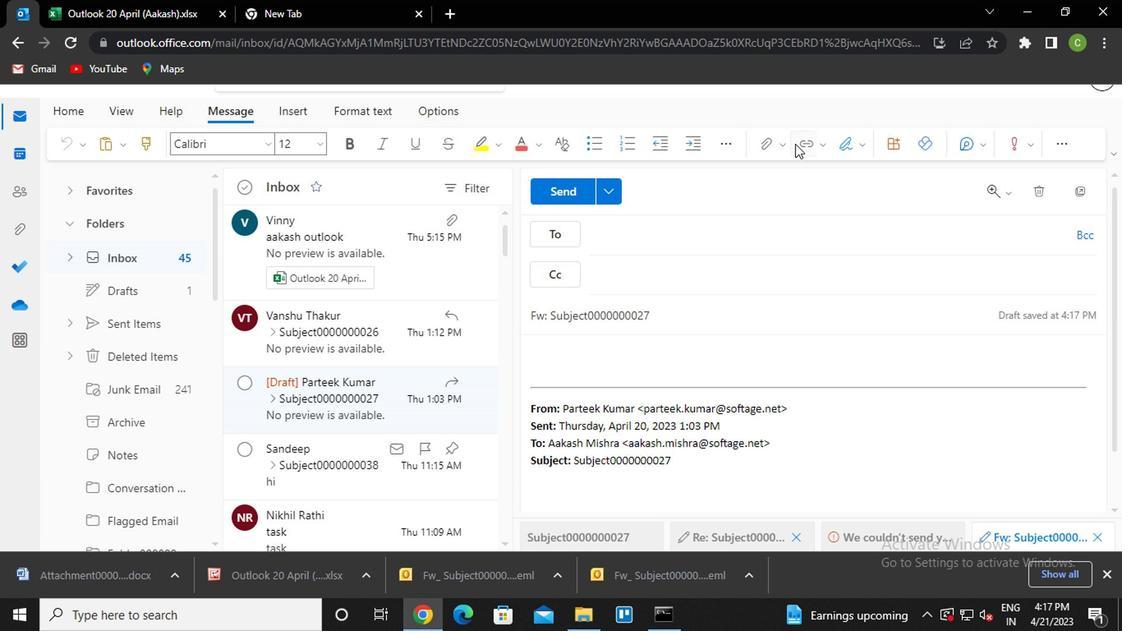 
Action: Mouse pressed left at (773, 148)
Screenshot: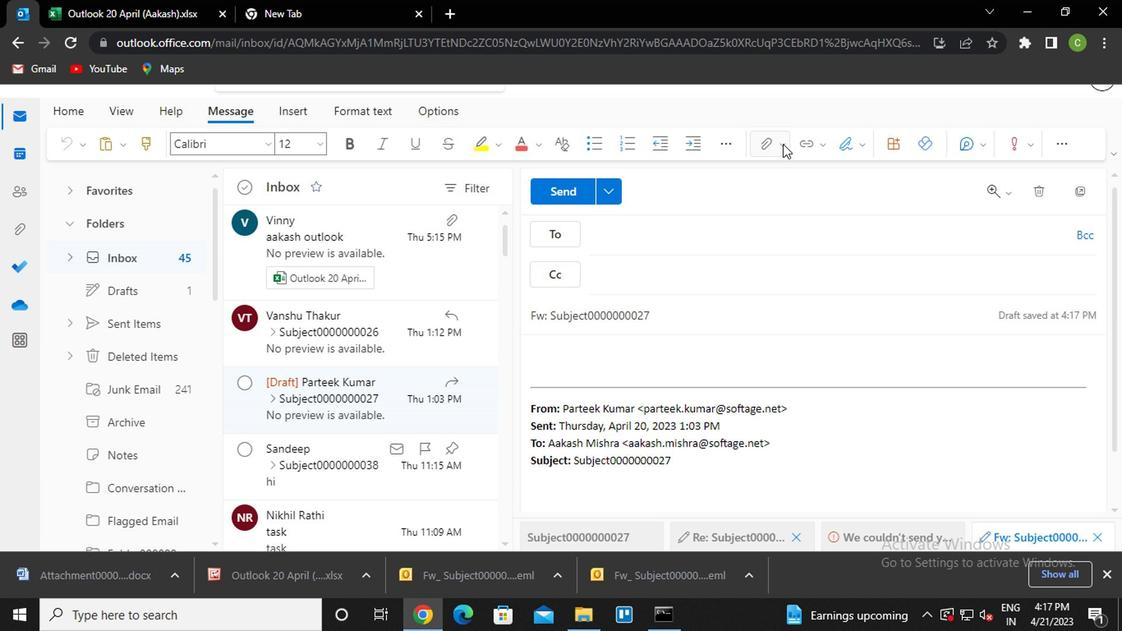 
Action: Mouse moved to (644, 266)
Screenshot: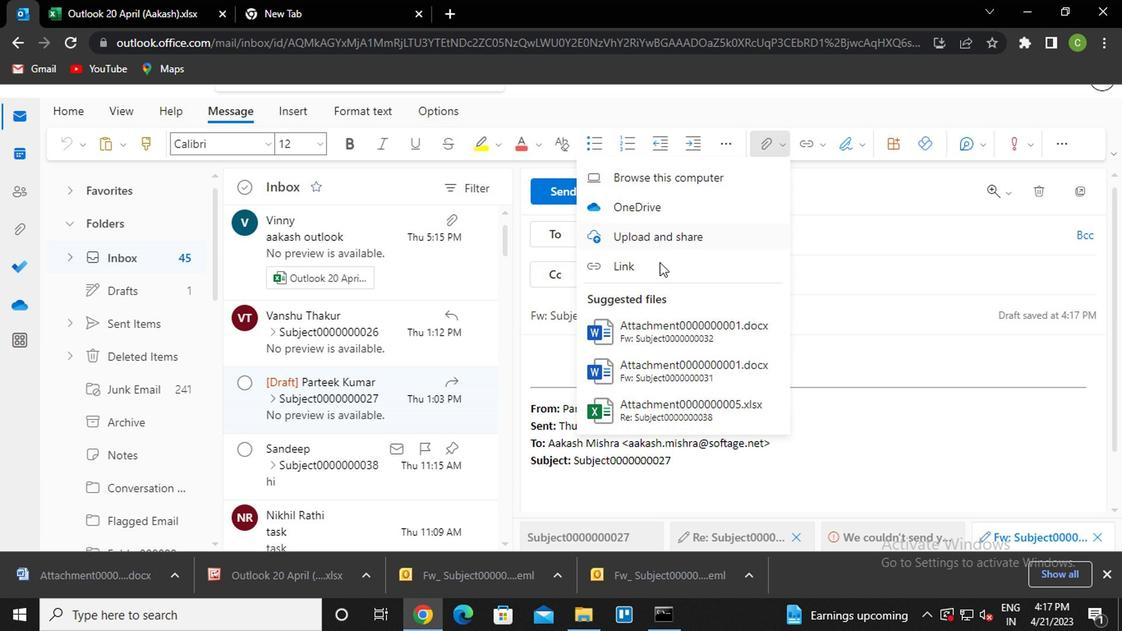 
Action: Mouse pressed left at (644, 266)
Screenshot: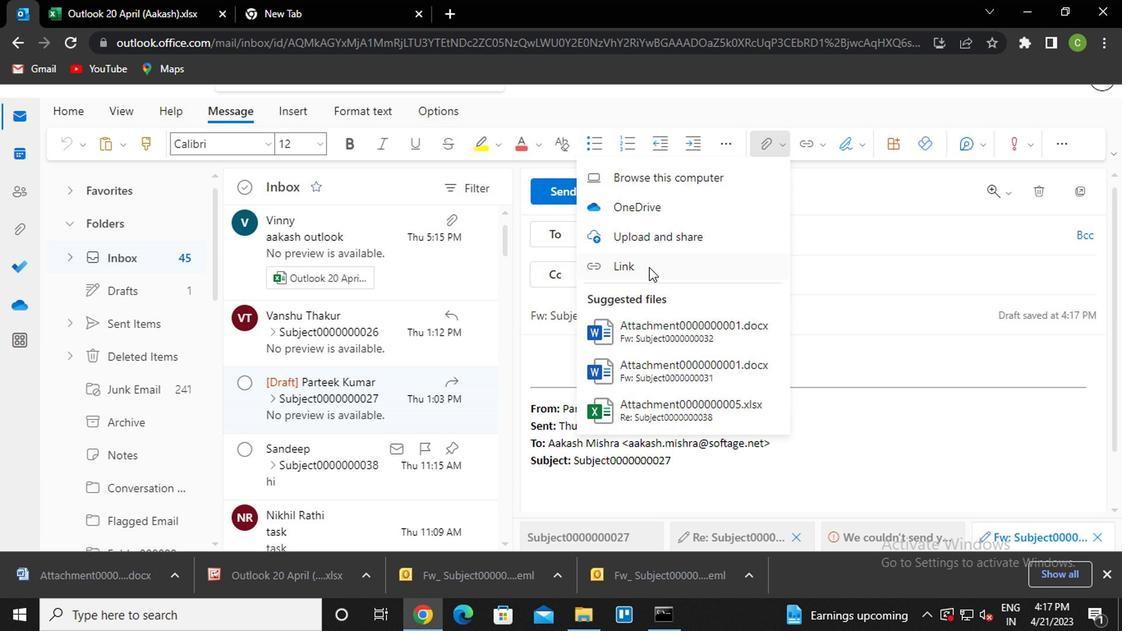 
Action: Mouse moved to (444, 343)
Screenshot: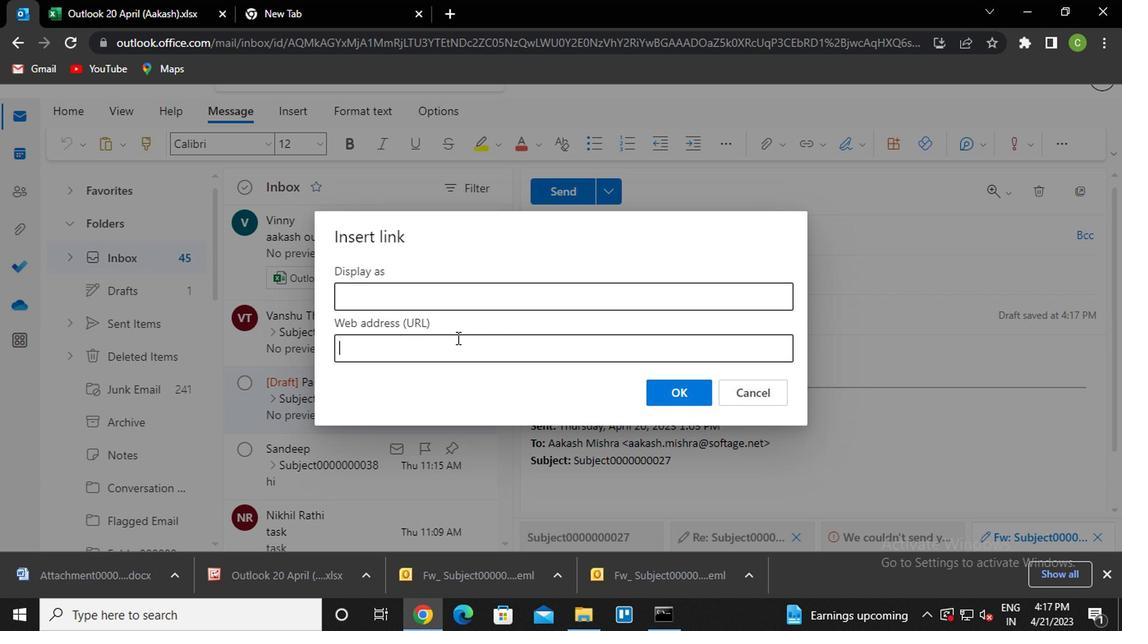 
Action: Mouse pressed left at (444, 343)
Screenshot: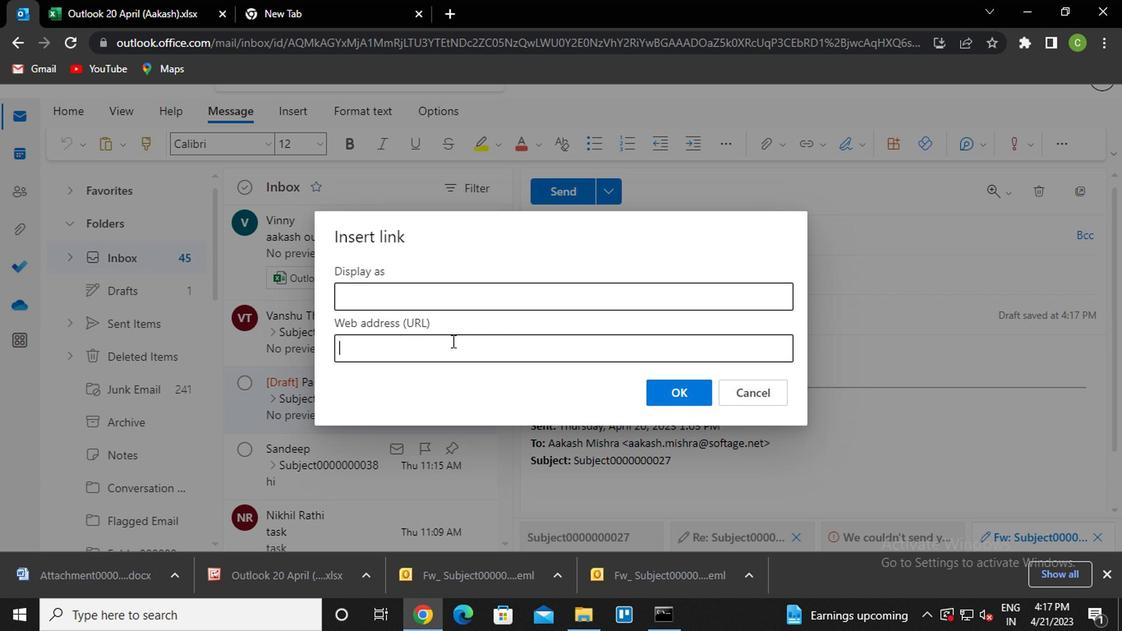 
Action: Mouse moved to (492, 253)
Screenshot: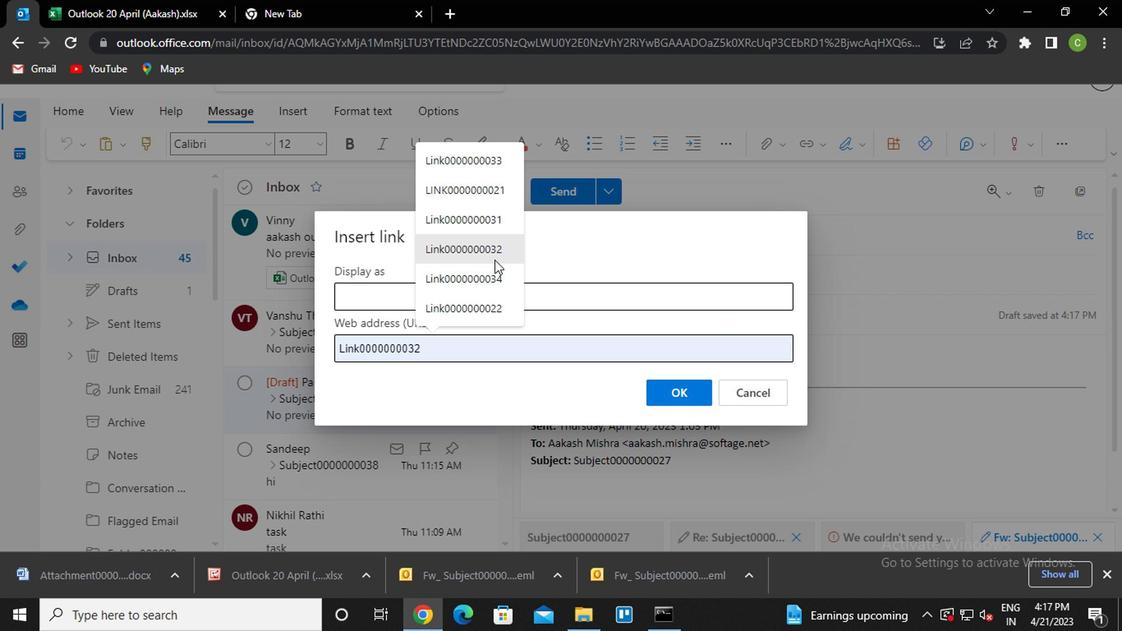 
Action: Mouse pressed left at (492, 253)
Screenshot: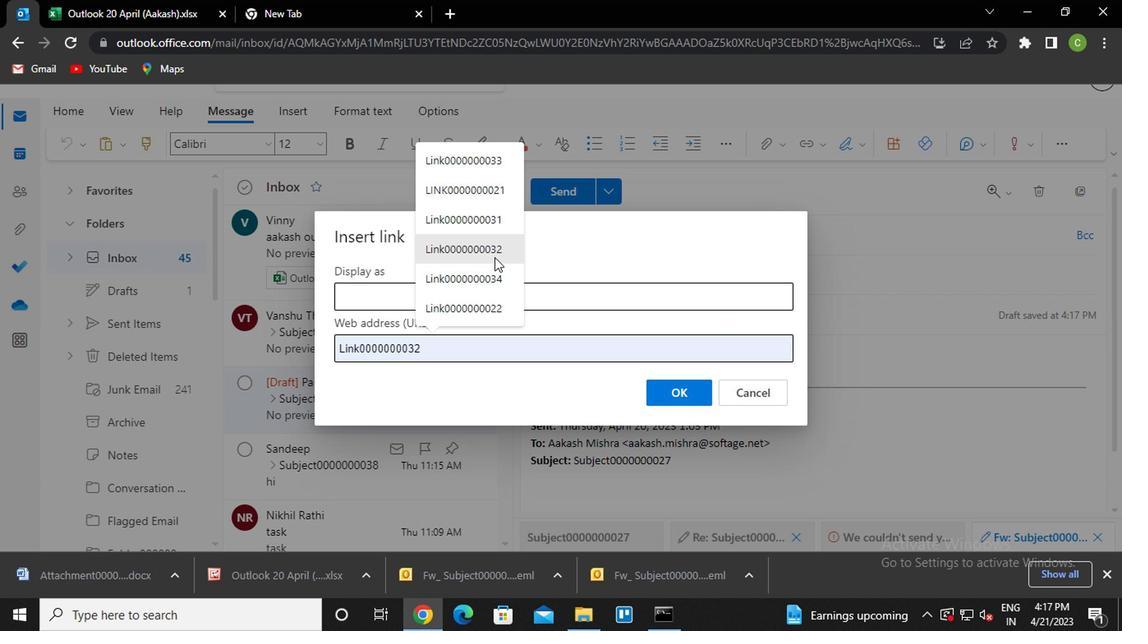 
Action: Mouse moved to (662, 391)
Screenshot: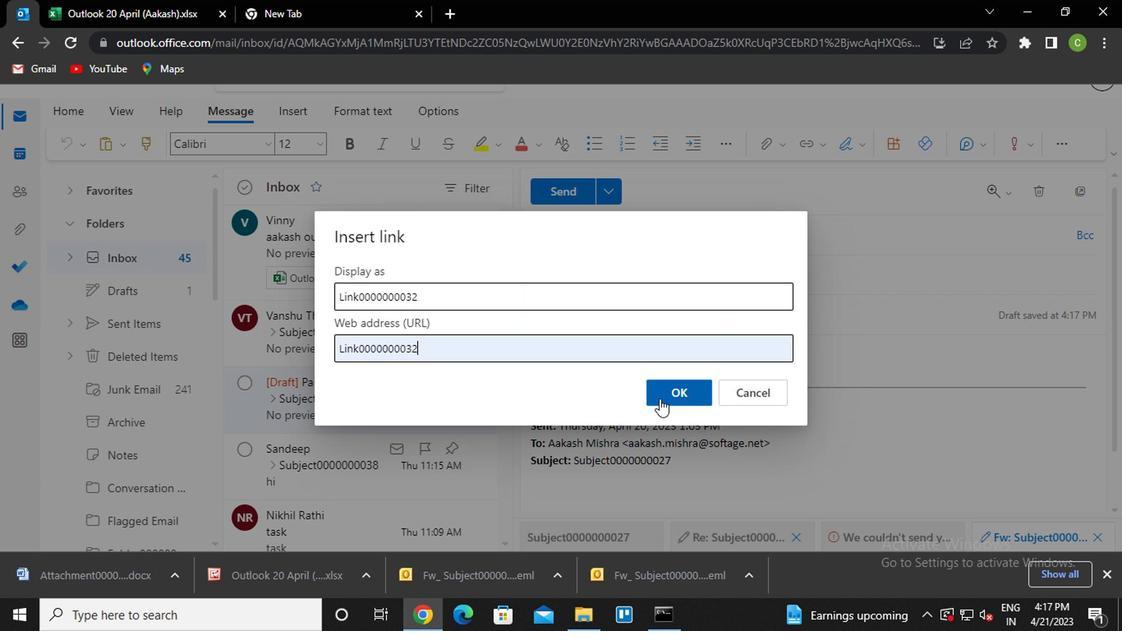 
Action: Mouse pressed left at (662, 391)
Screenshot: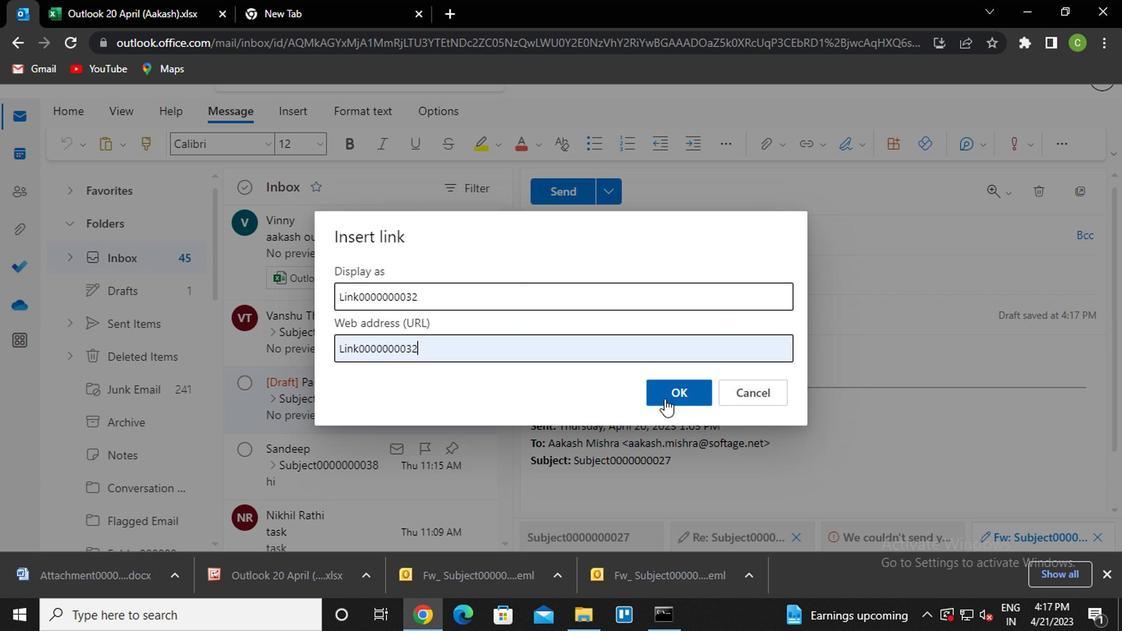 
Action: Mouse moved to (775, 150)
Screenshot: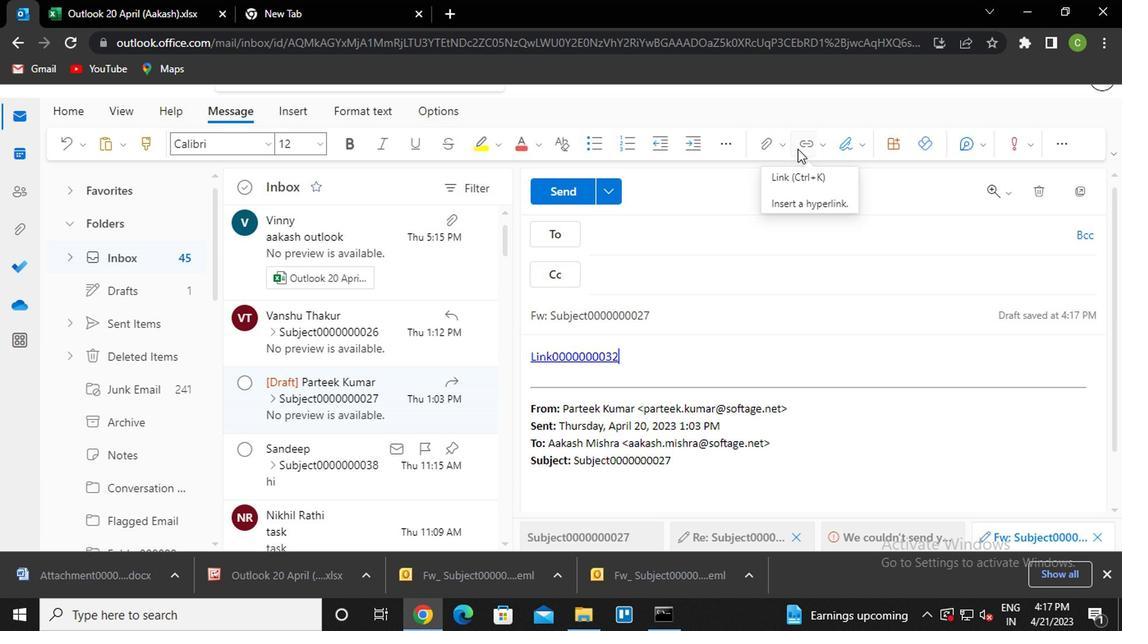 
Action: Mouse pressed left at (775, 150)
Screenshot: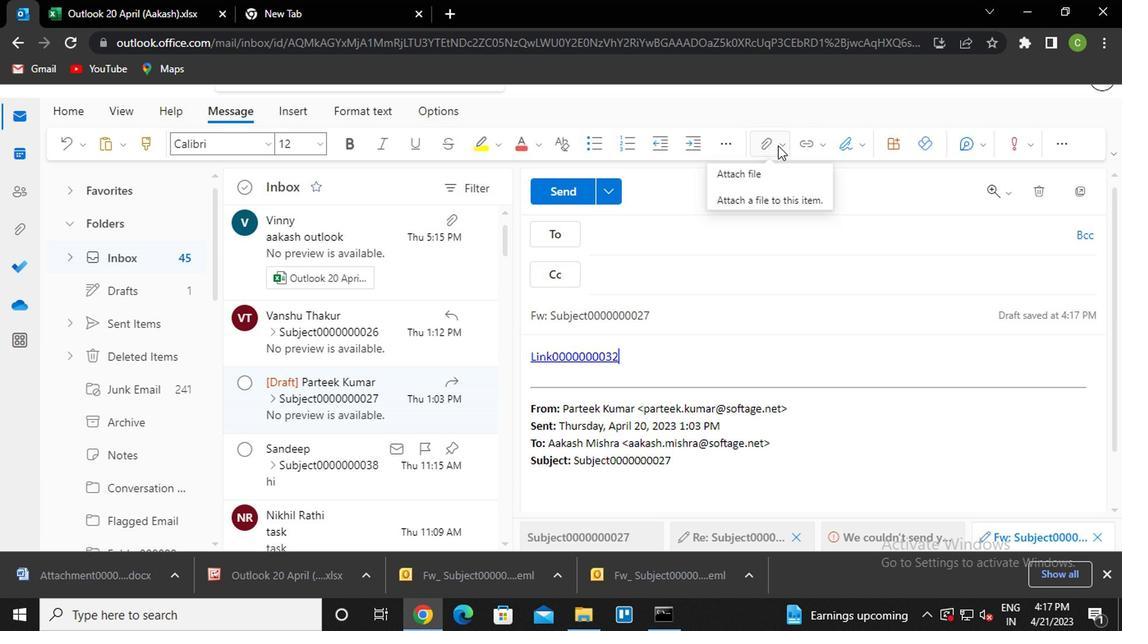 
Action: Mouse moved to (845, 147)
Screenshot: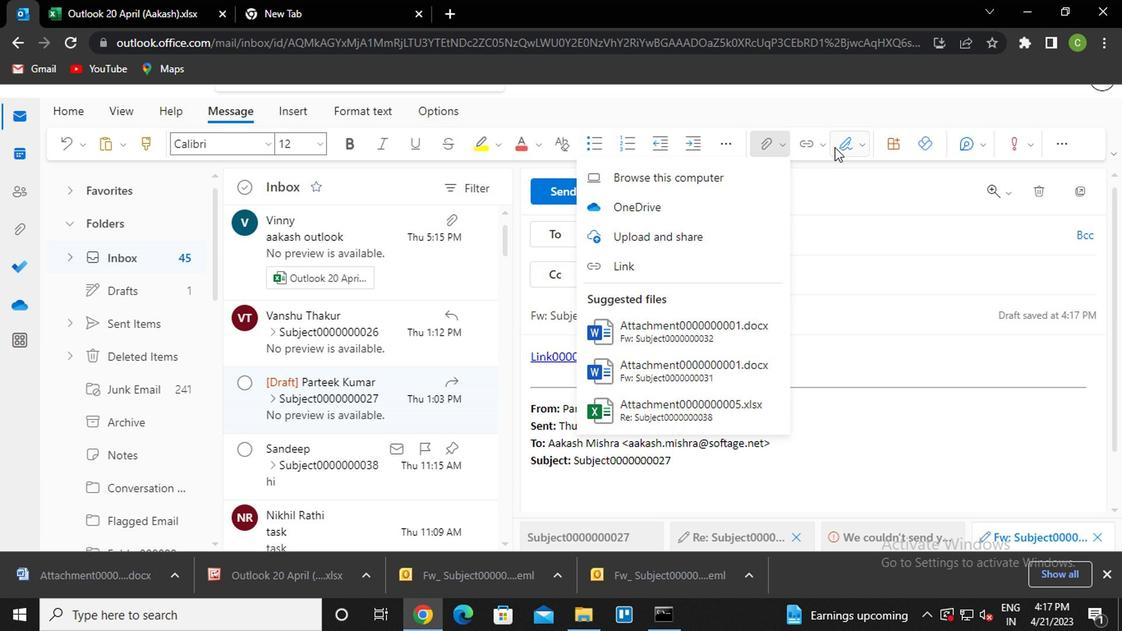 
Action: Mouse pressed left at (845, 147)
Screenshot: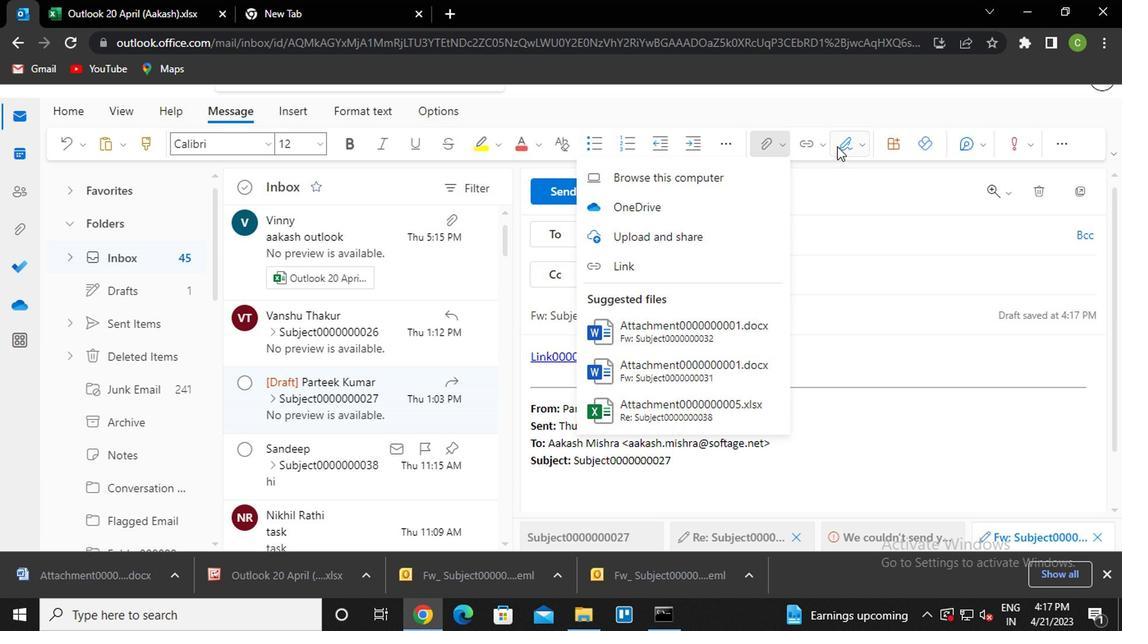 
Action: Mouse moved to (828, 182)
Screenshot: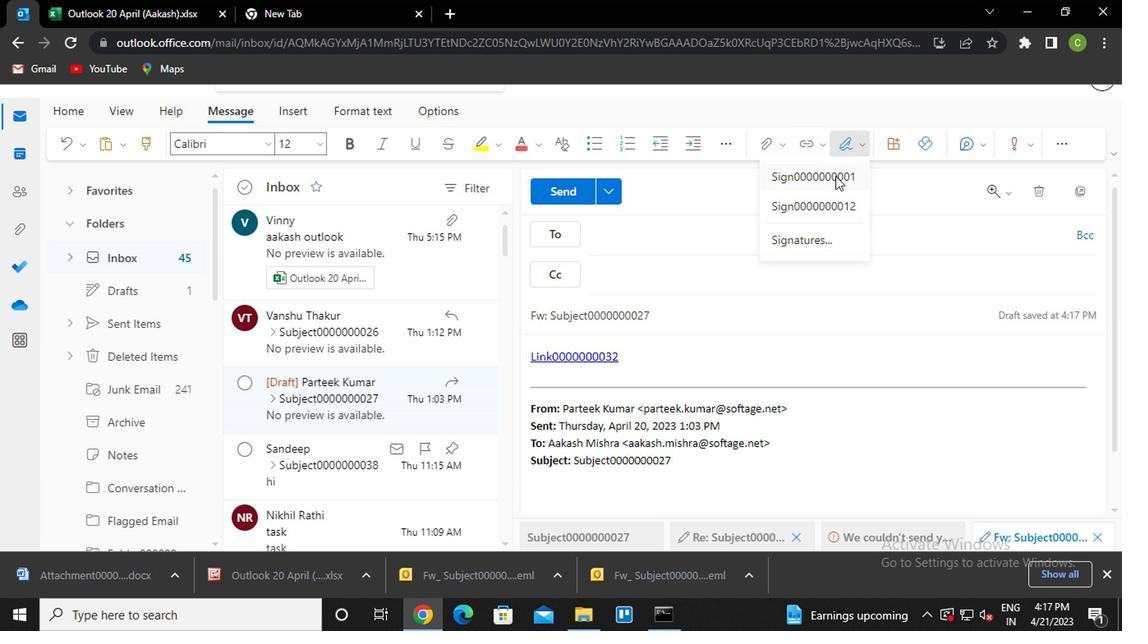 
Action: Mouse pressed left at (828, 182)
Screenshot: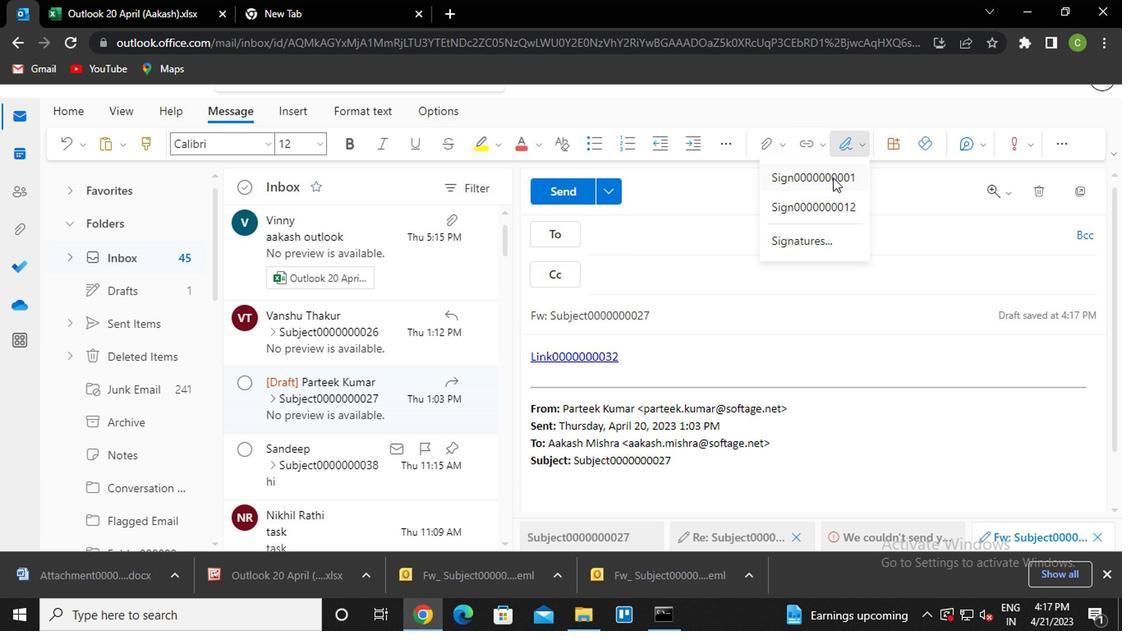 
Action: Mouse moved to (707, 227)
Screenshot: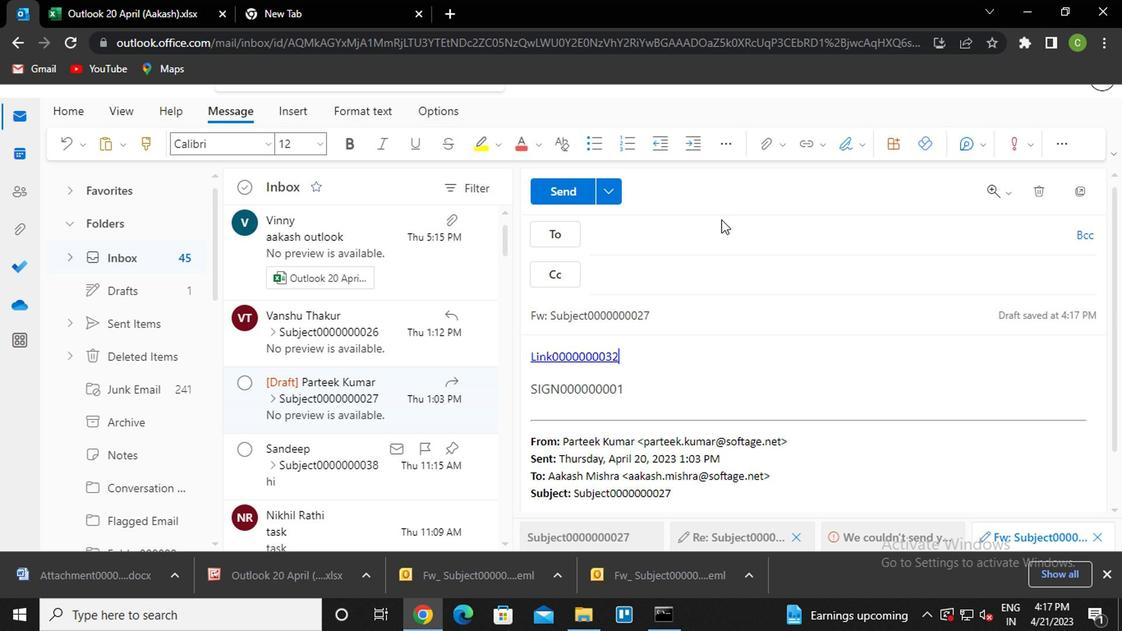 
Action: Mouse pressed left at (707, 227)
Screenshot: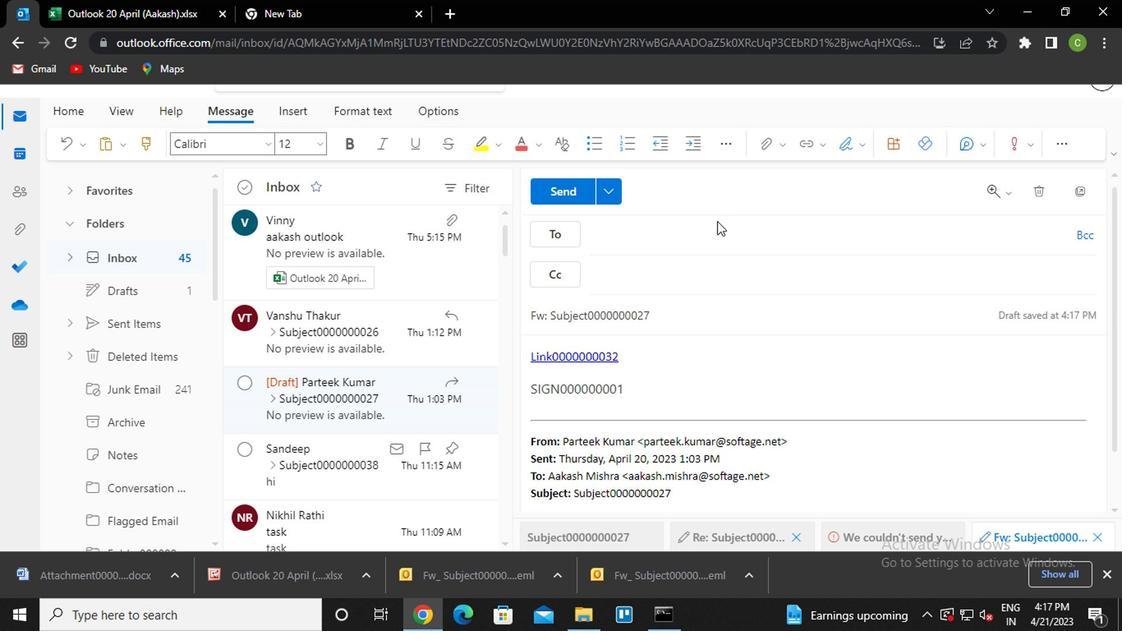 
Action: Mouse moved to (704, 232)
Screenshot: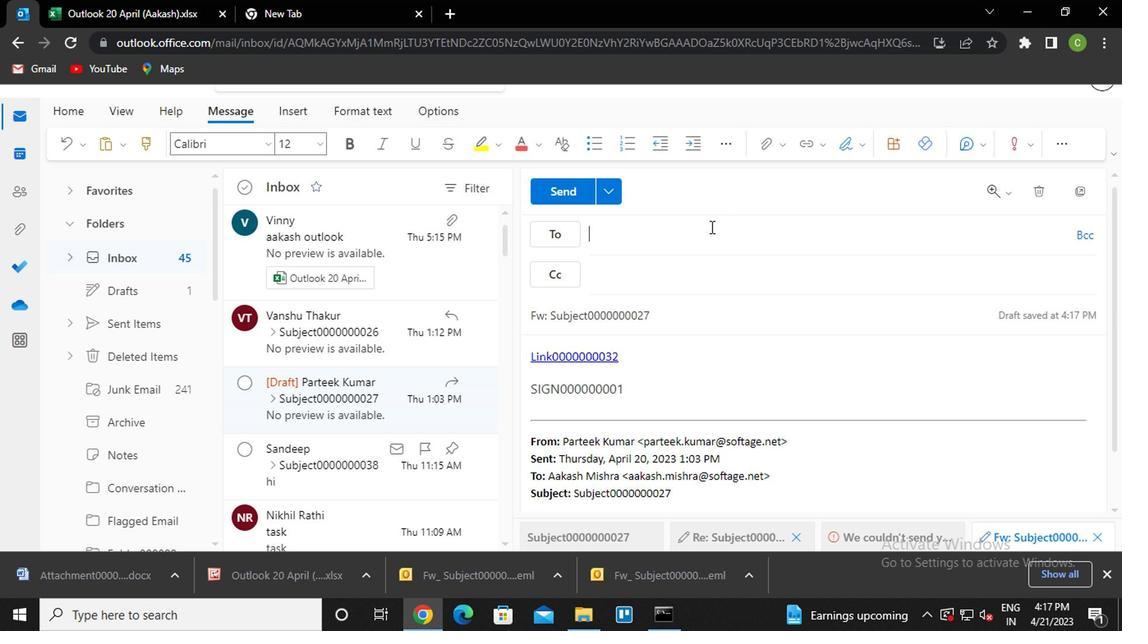 
Action: Key pressed san<Key.enter>
Screenshot: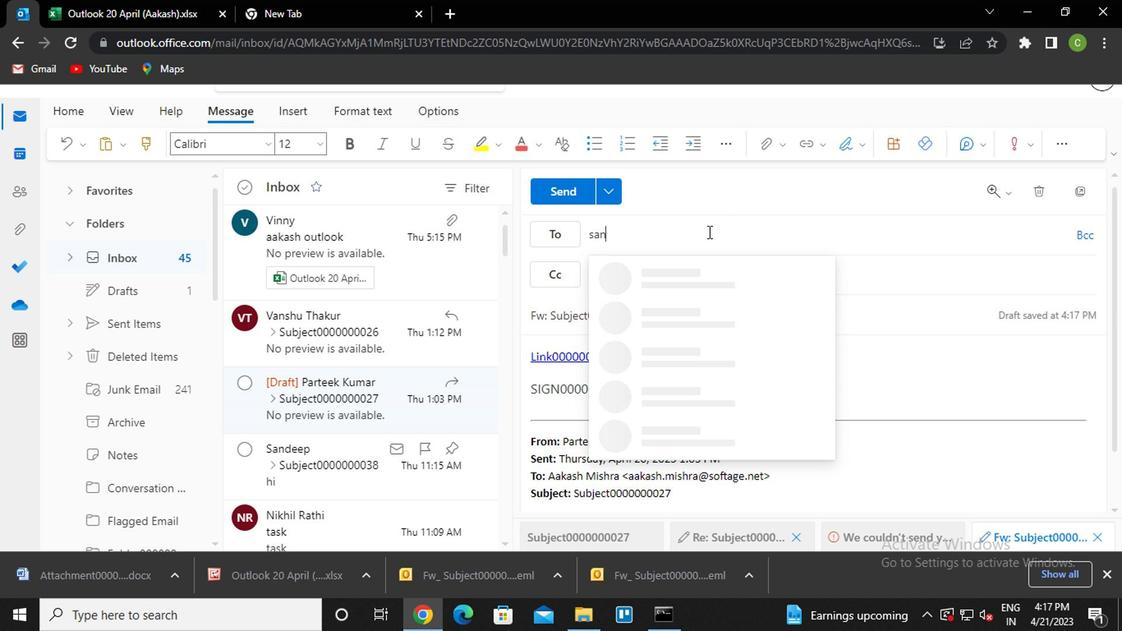 
Action: Mouse moved to (640, 273)
Screenshot: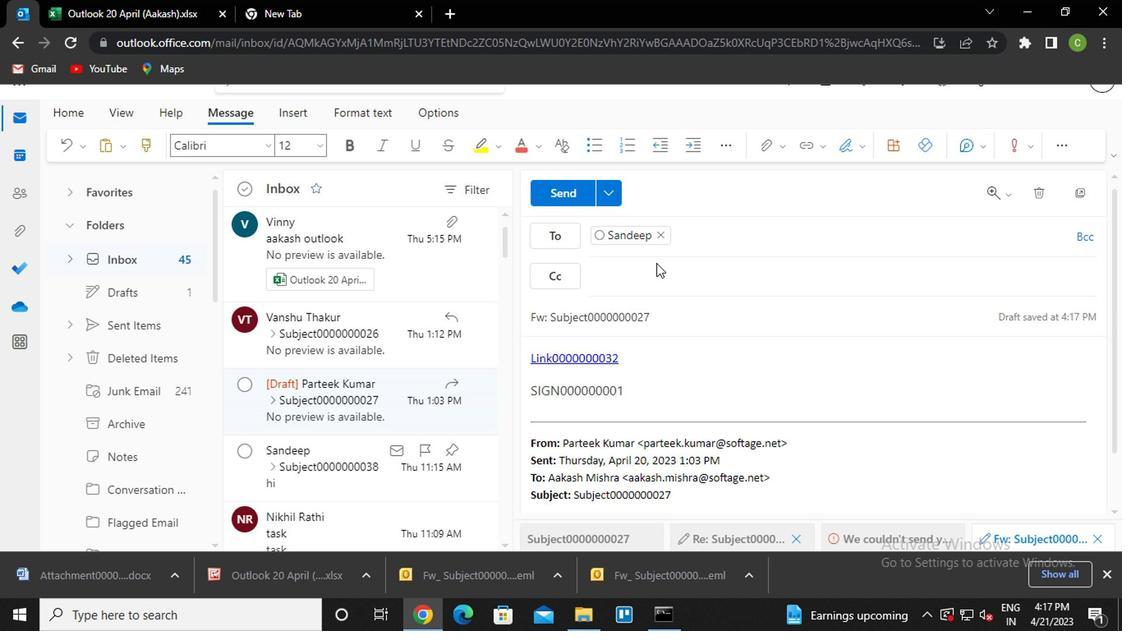 
Action: Mouse pressed left at (640, 273)
Screenshot: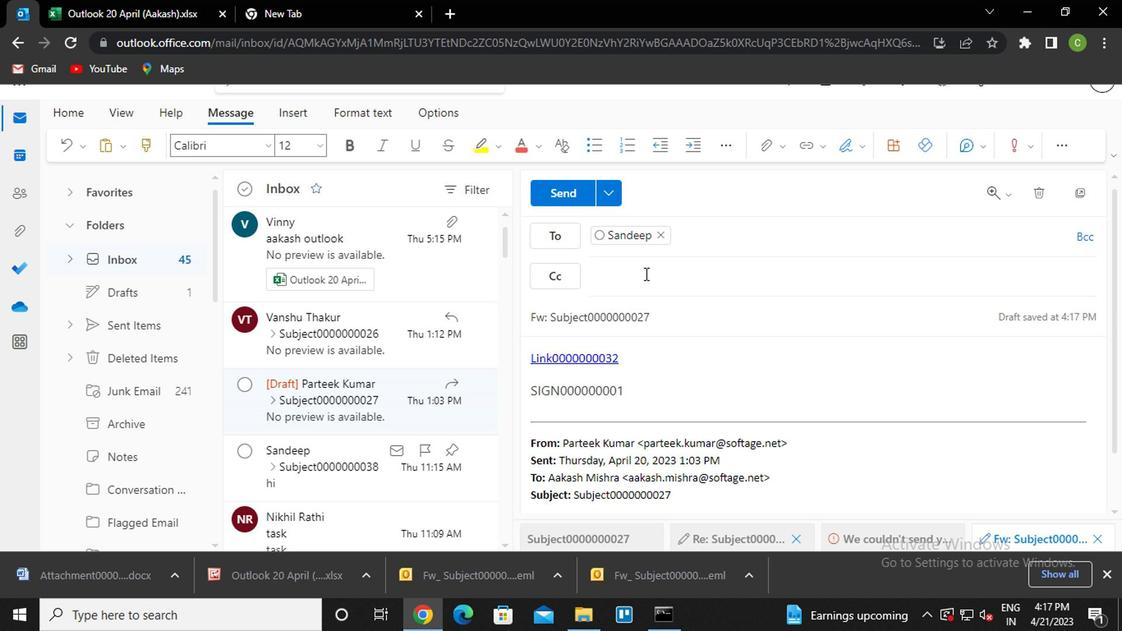 
Action: Key pressed van<Key.enter>
Screenshot: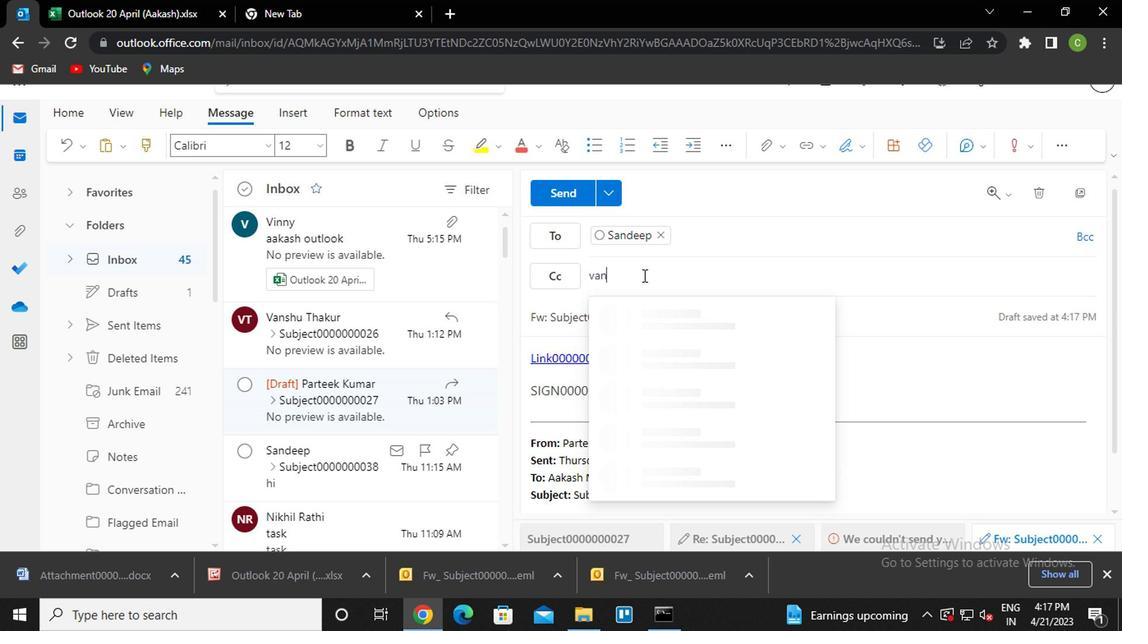 
Action: Mouse moved to (1081, 240)
Screenshot: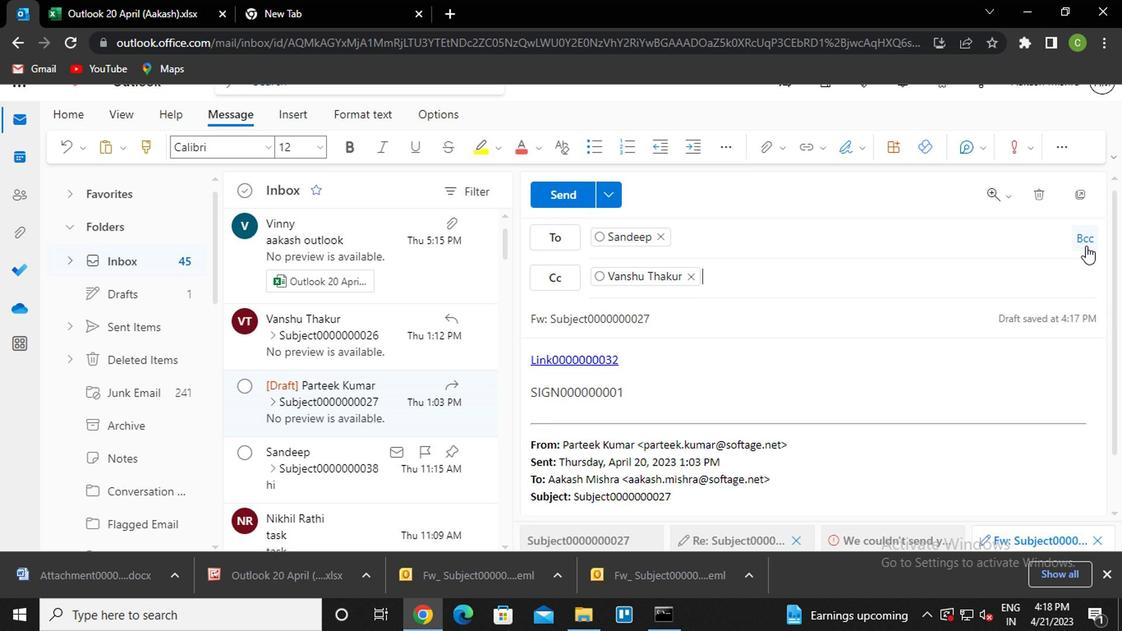 
Action: Mouse pressed left at (1081, 240)
Screenshot: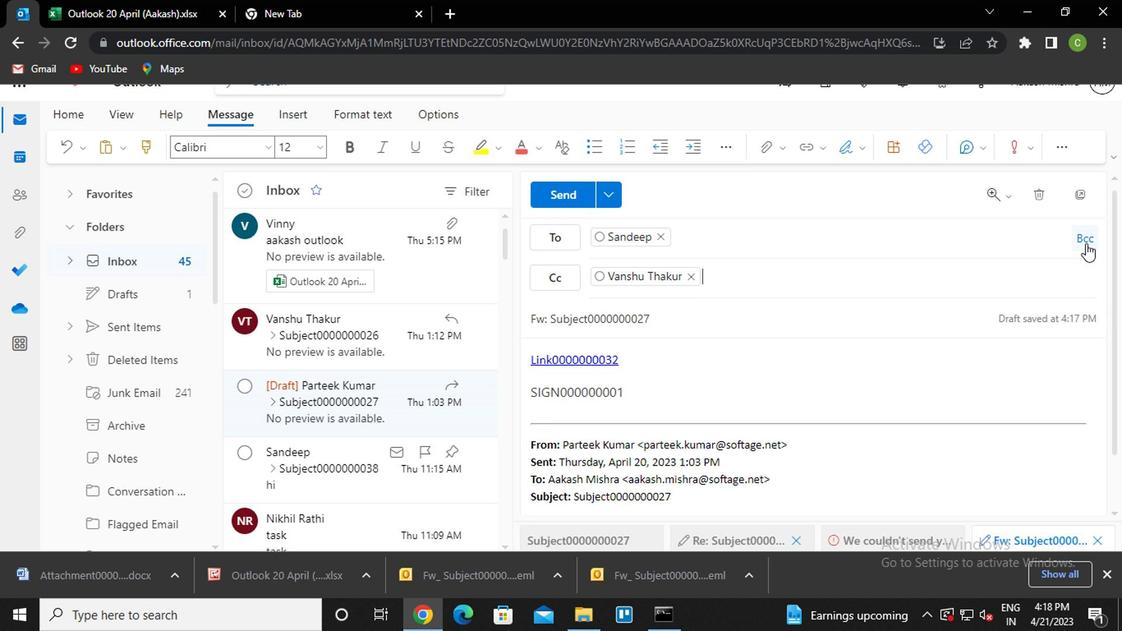 
Action: Mouse moved to (606, 330)
Screenshot: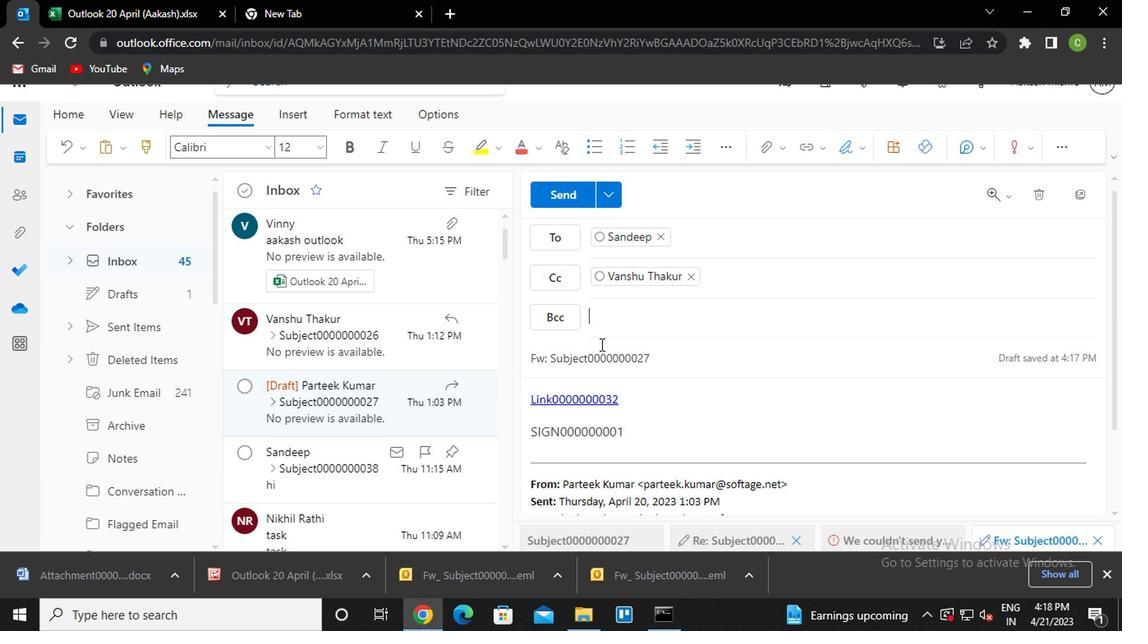 
Action: Key pressed nik<Key.enter>
Screenshot: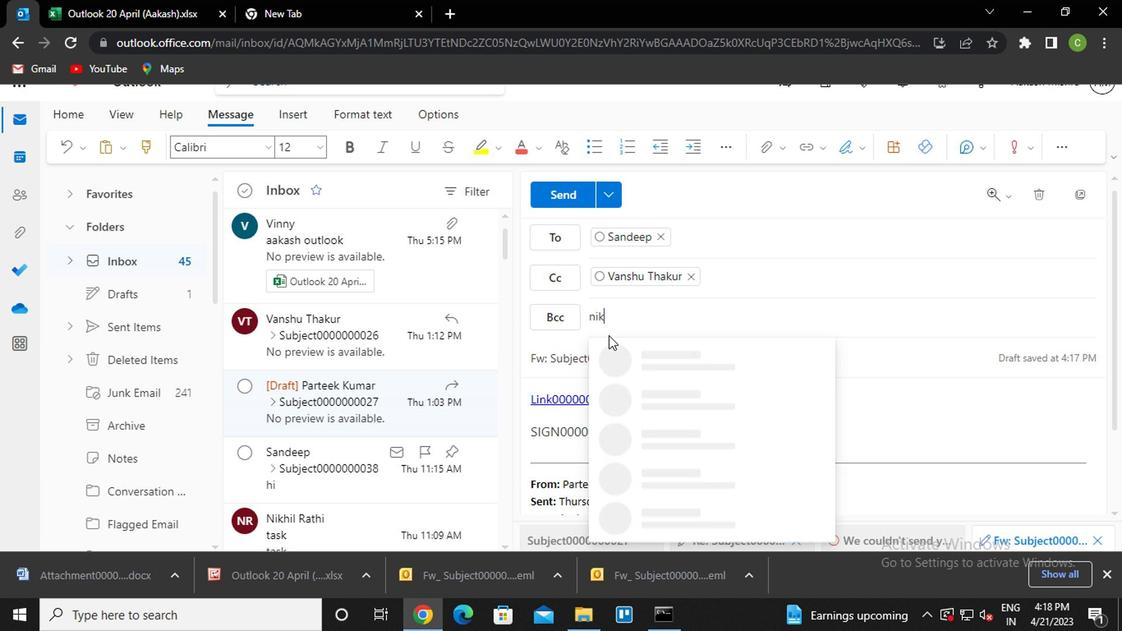 
Action: Mouse moved to (650, 356)
Screenshot: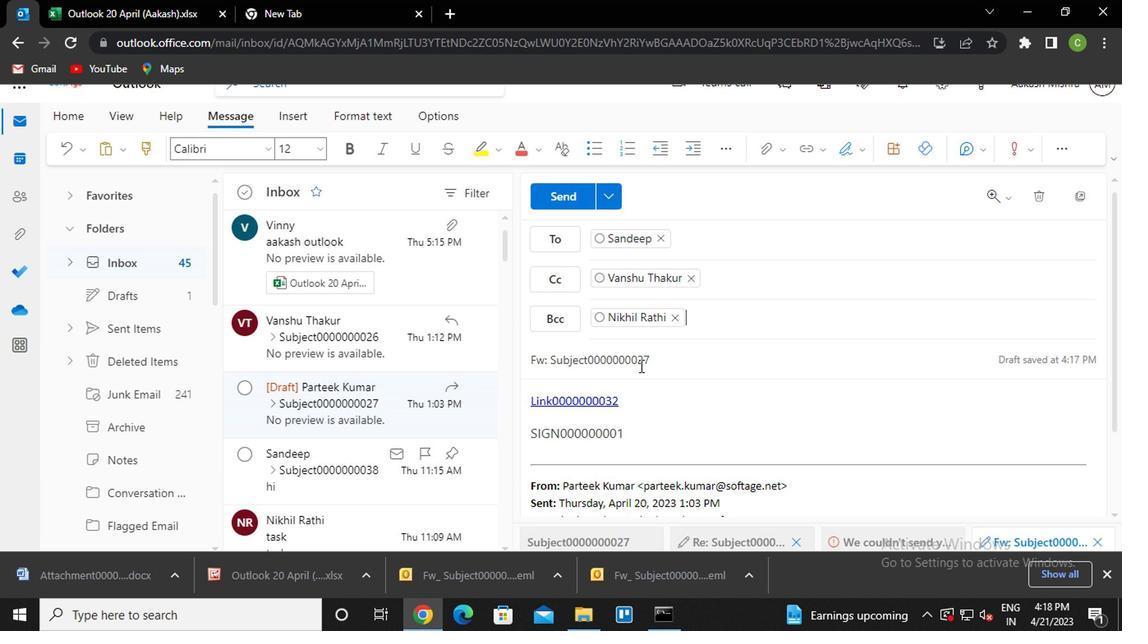 
Action: Mouse pressed left at (650, 356)
Screenshot: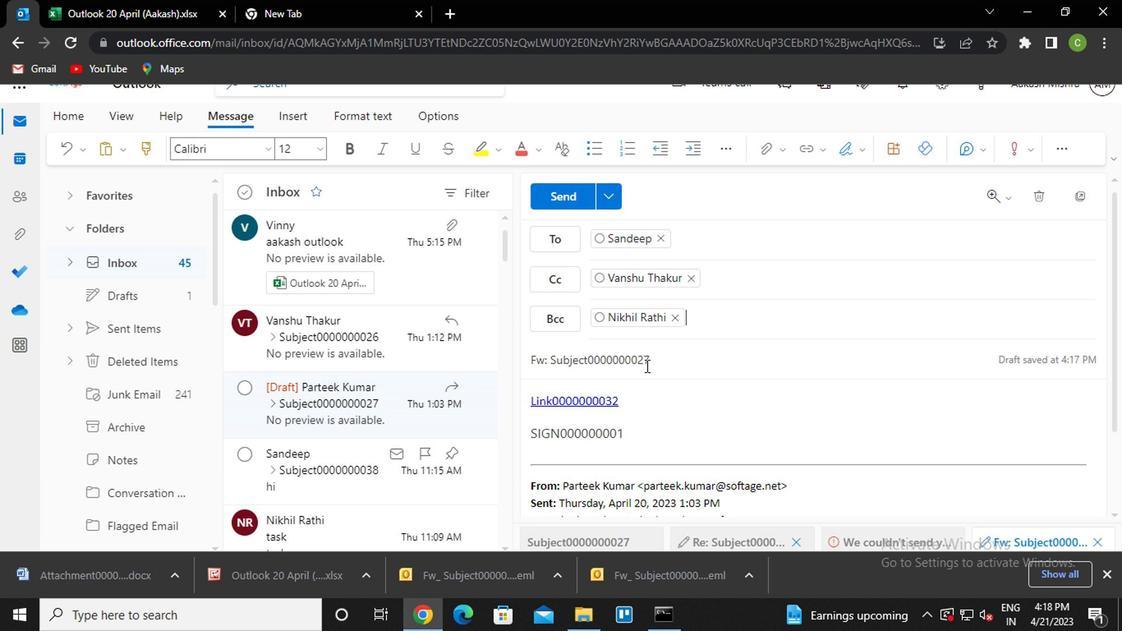 
Action: Key pressed <Key.backspace><Key.backspace>31
Screenshot: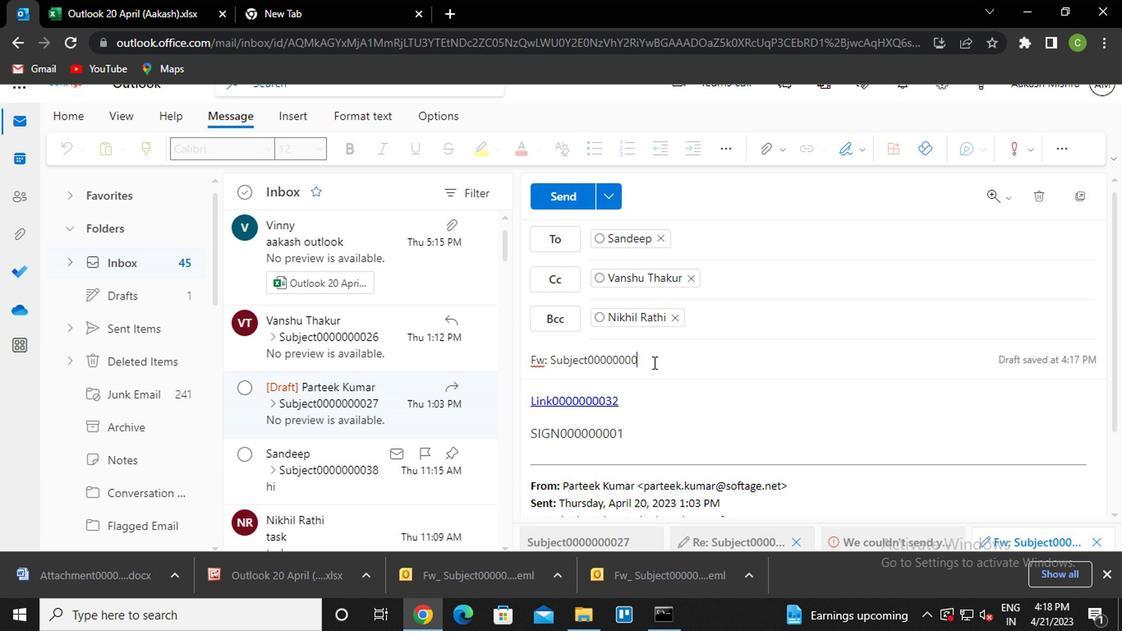 
Action: Mouse moved to (642, 420)
Screenshot: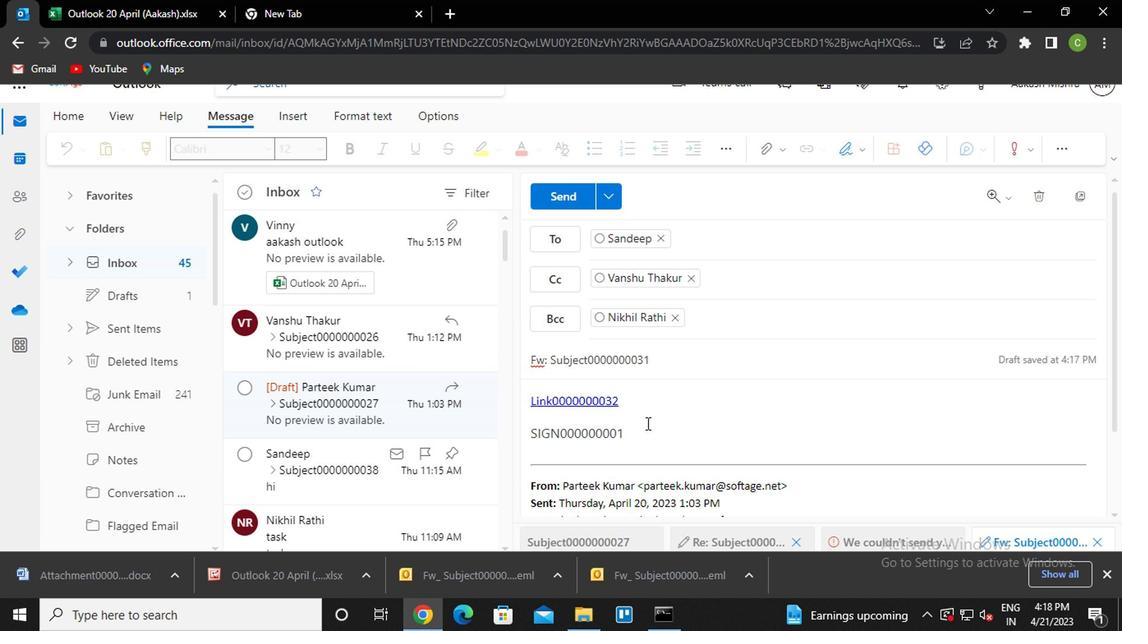 
Action: Mouse pressed left at (642, 420)
Screenshot: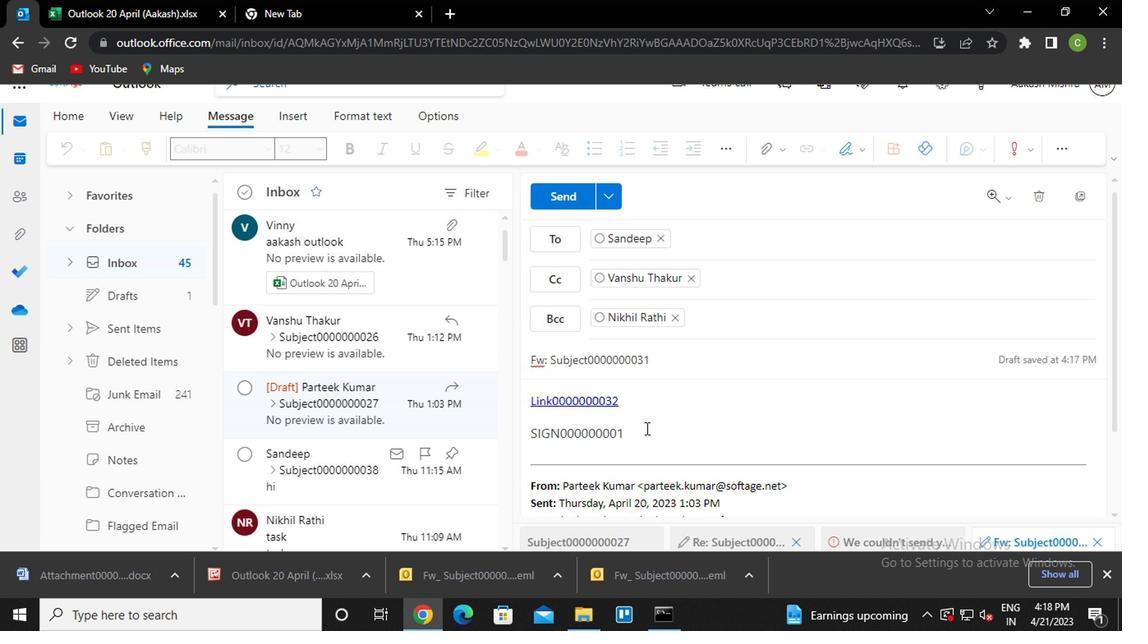 
Action: Key pressed <Key.enter><Key.caps_lock>m<Key.caps_lock>essage0000000033
Screenshot: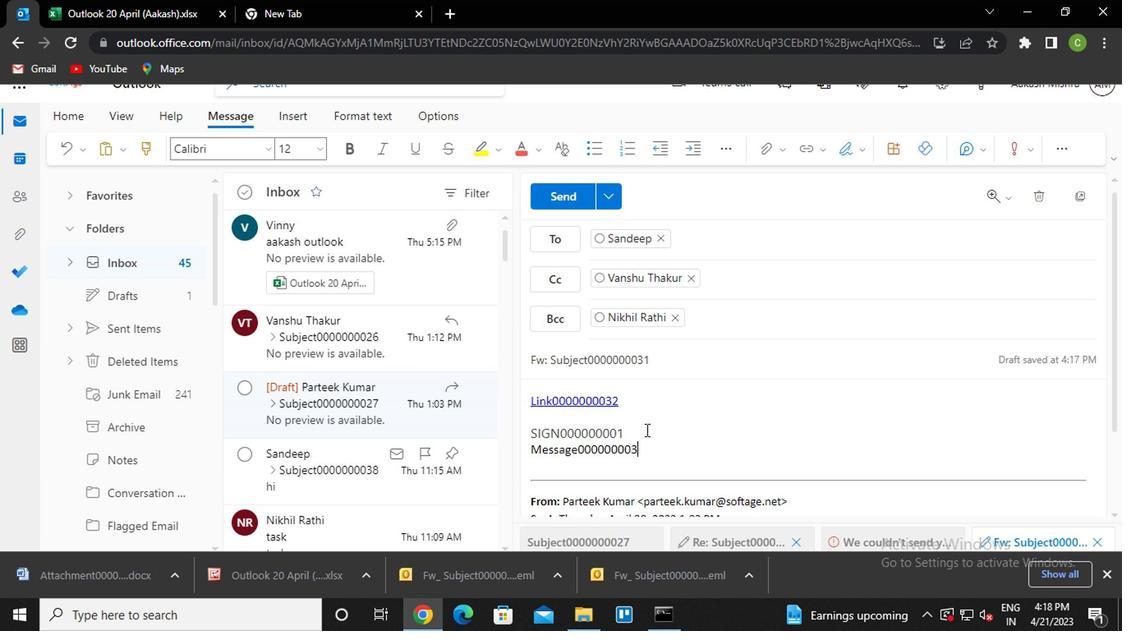 
Action: Mouse moved to (563, 206)
Screenshot: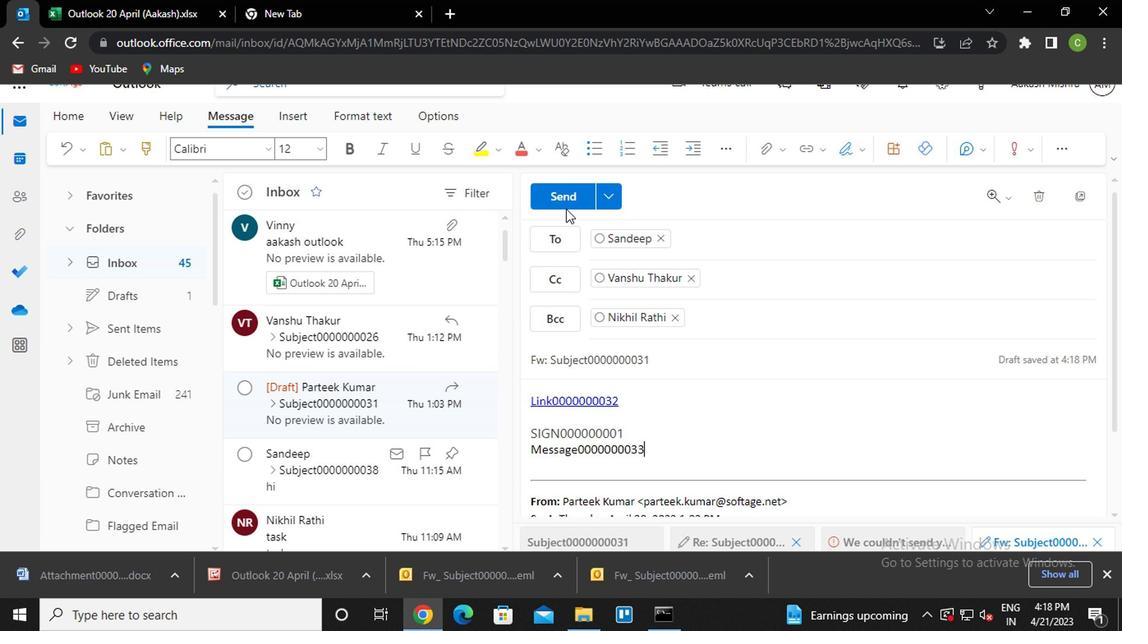 
Action: Mouse pressed left at (563, 206)
Screenshot: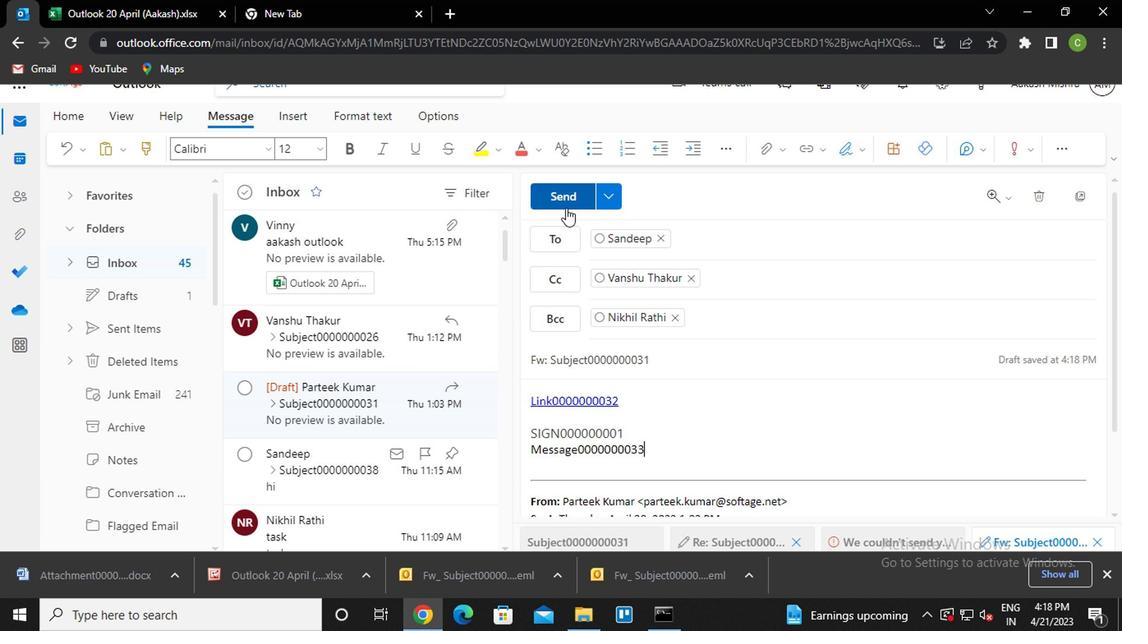 
Action: Mouse moved to (1038, 238)
Screenshot: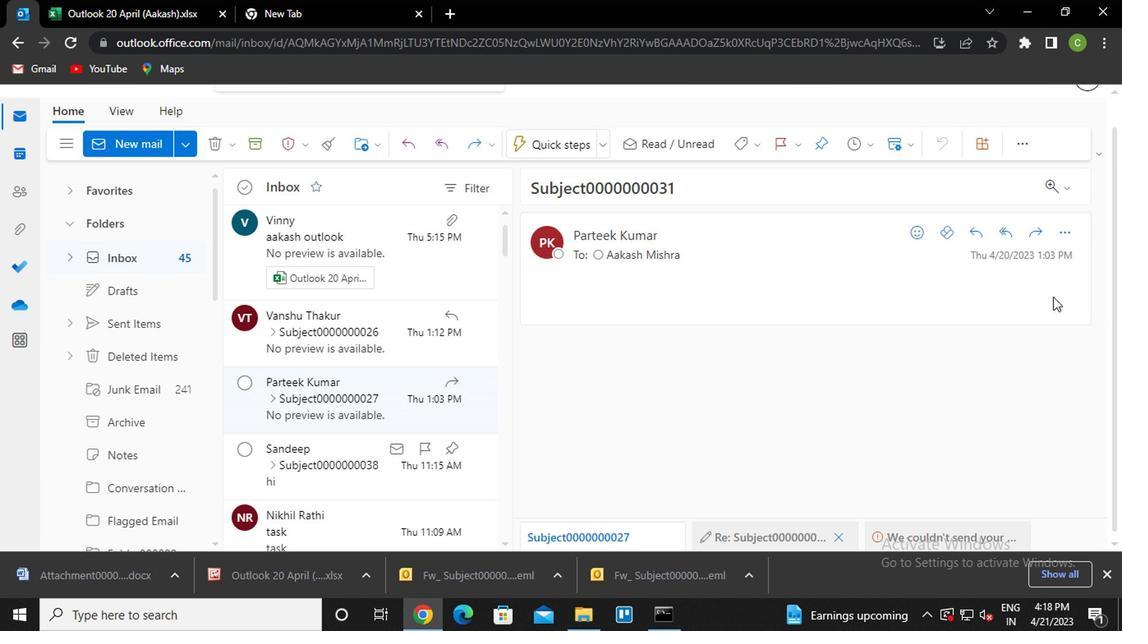 
Action: Mouse pressed left at (1038, 238)
Screenshot: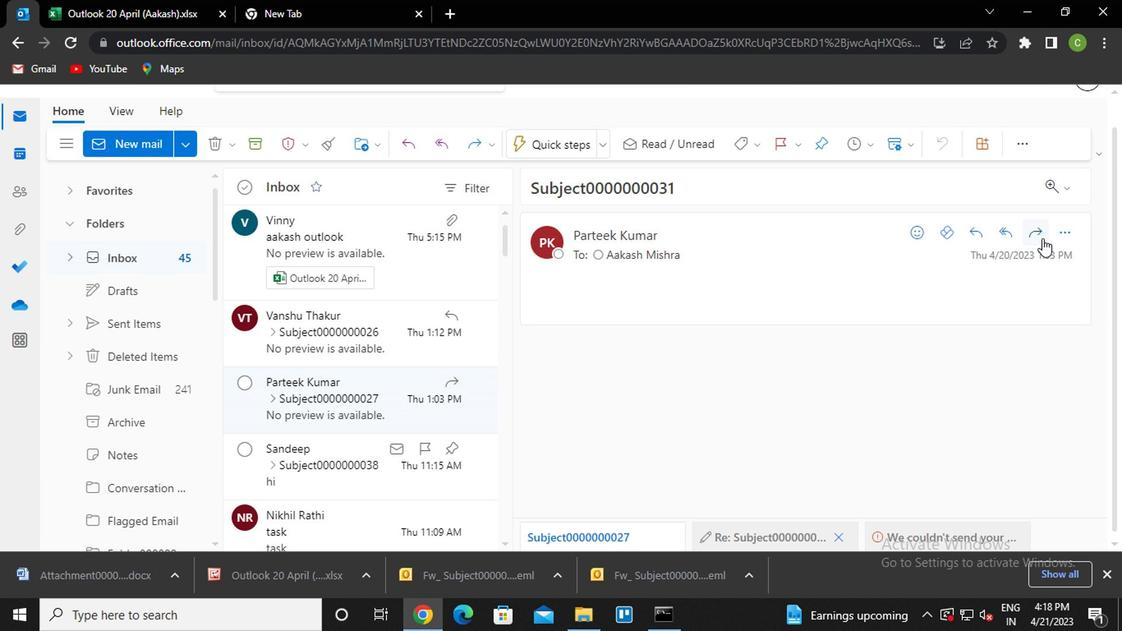 
Action: Mouse moved to (858, 150)
Screenshot: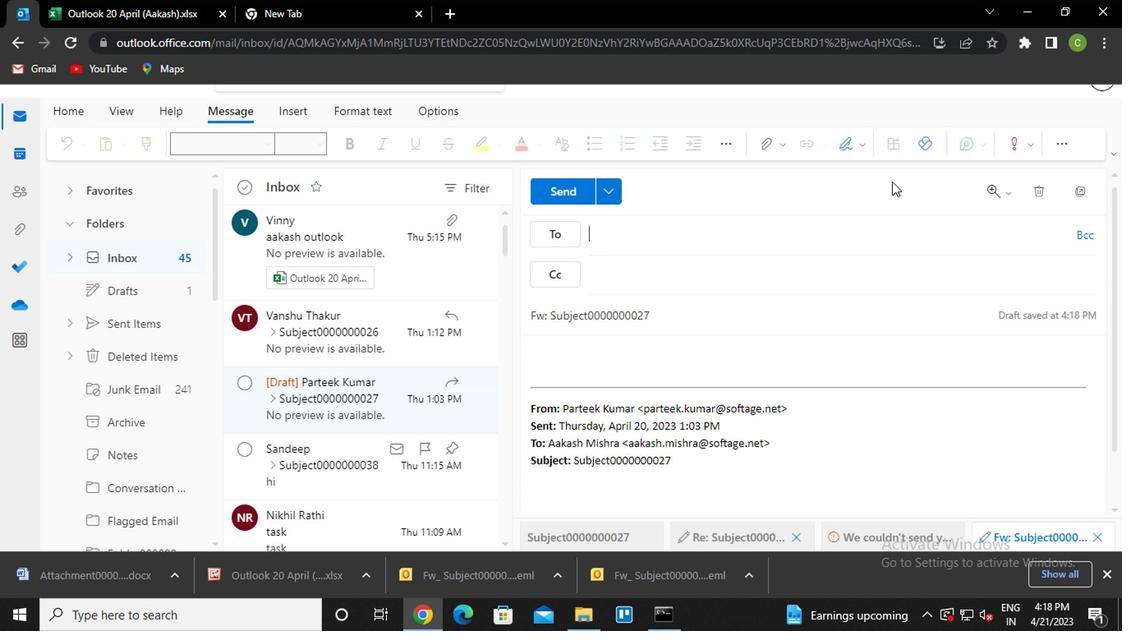 
Action: Mouse pressed left at (858, 150)
Screenshot: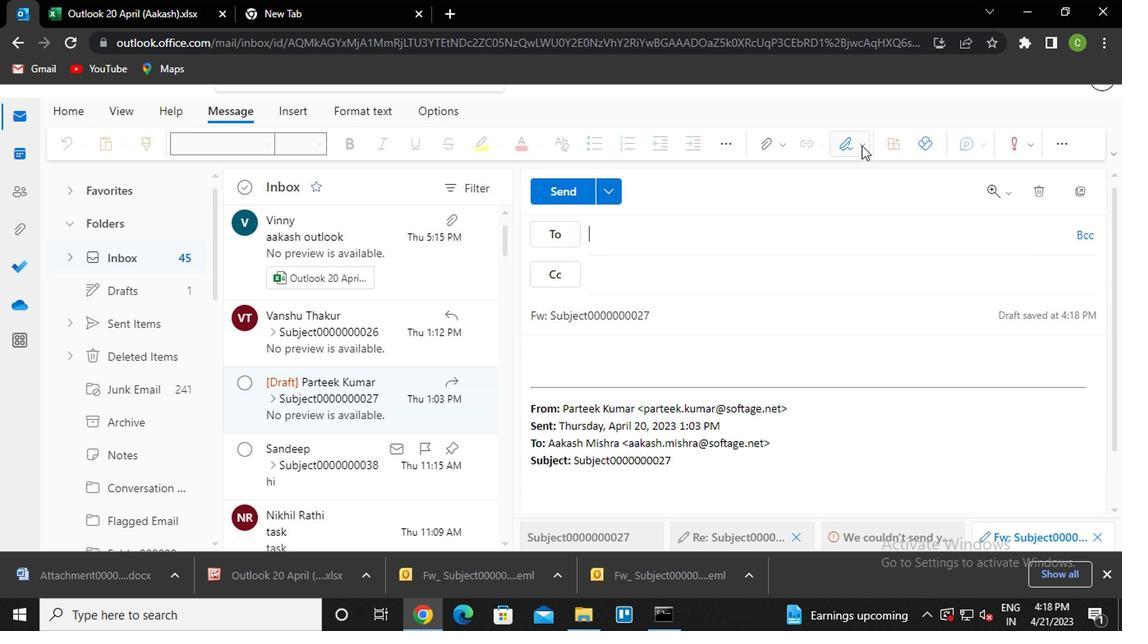 
Action: Mouse moved to (804, 192)
Screenshot: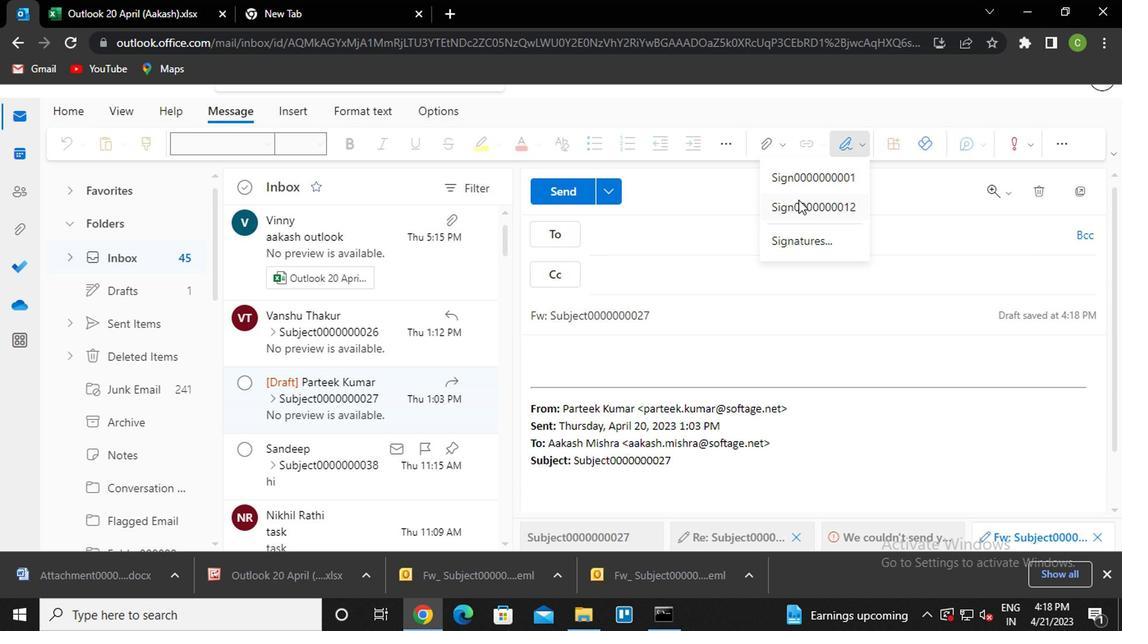 
Action: Mouse pressed left at (804, 192)
Screenshot: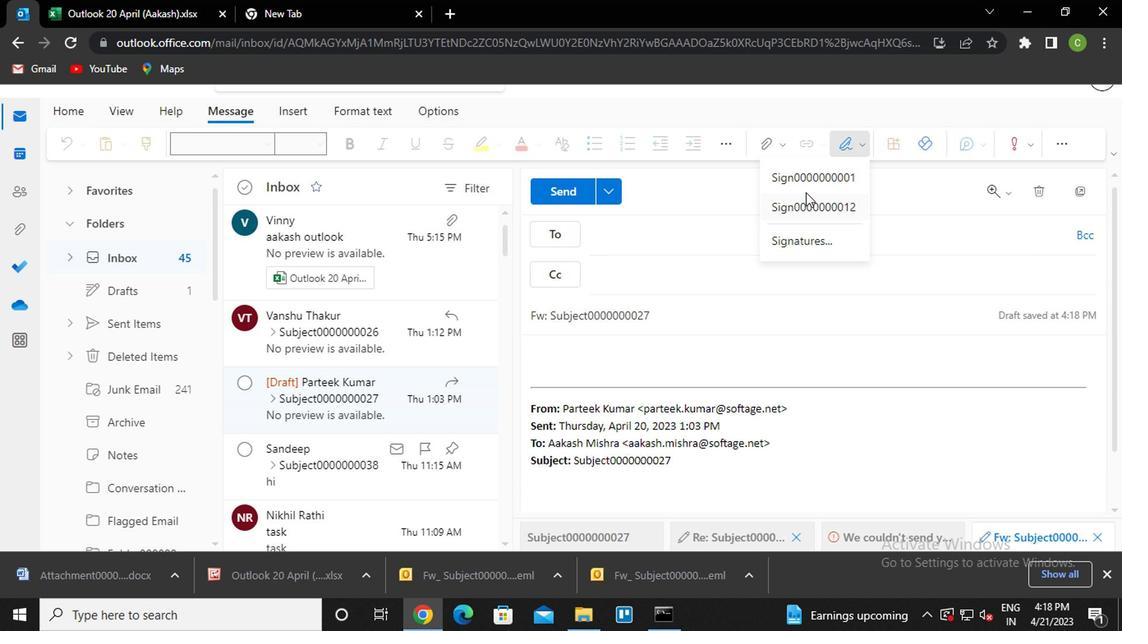 
Action: Mouse moved to (663, 239)
Screenshot: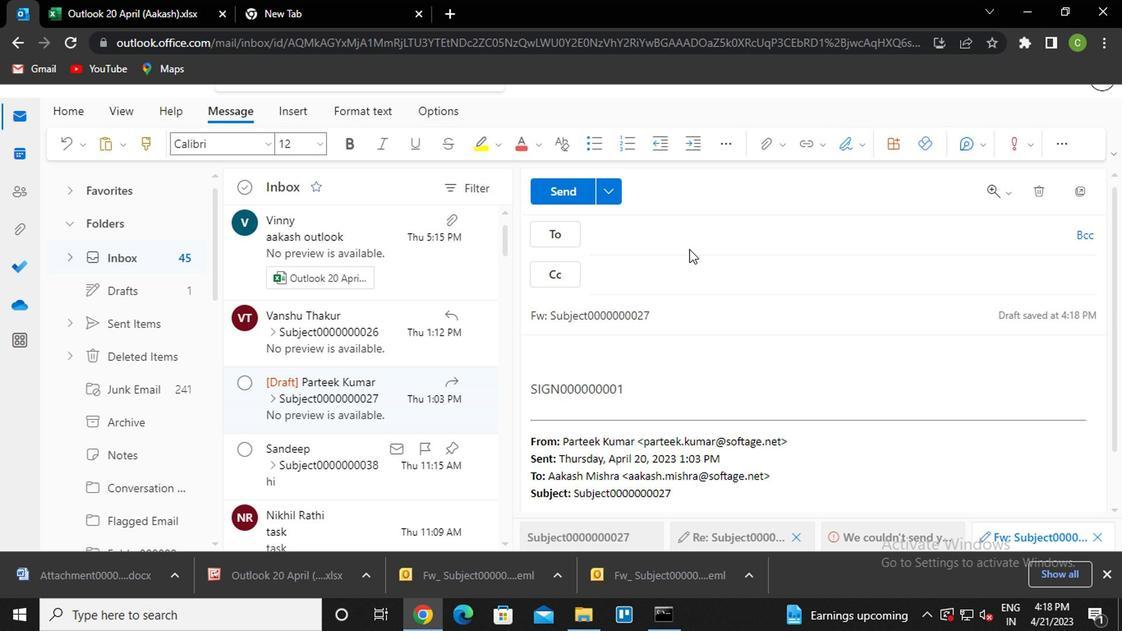
Action: Mouse pressed left at (663, 239)
Screenshot: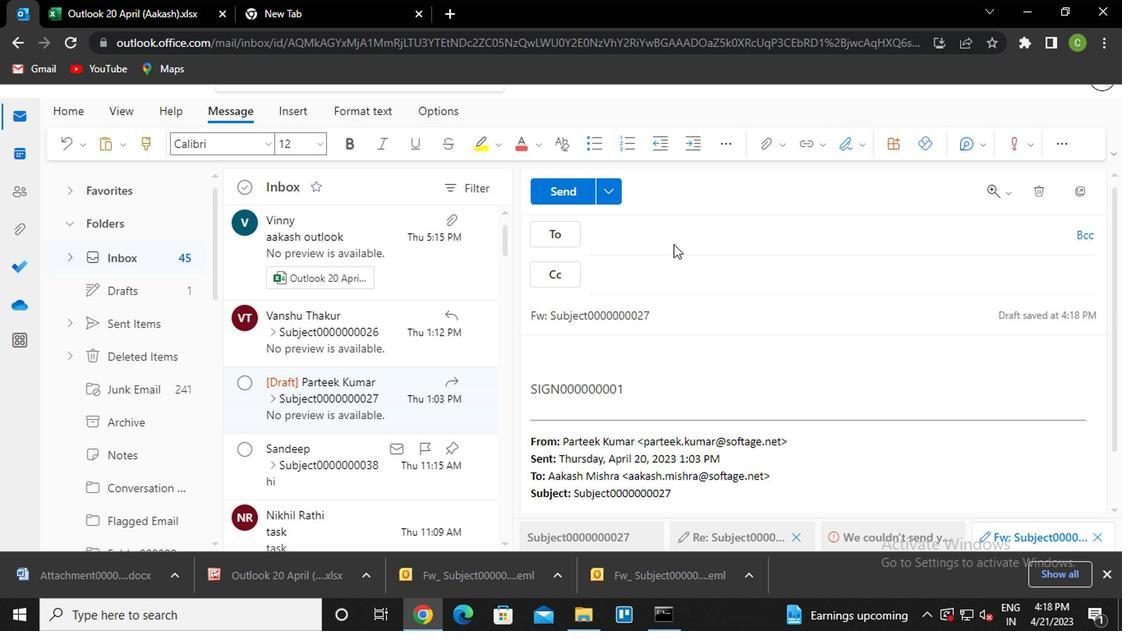 
Action: Key pressed san<Key.enter>van<Key.enter>
Screenshot: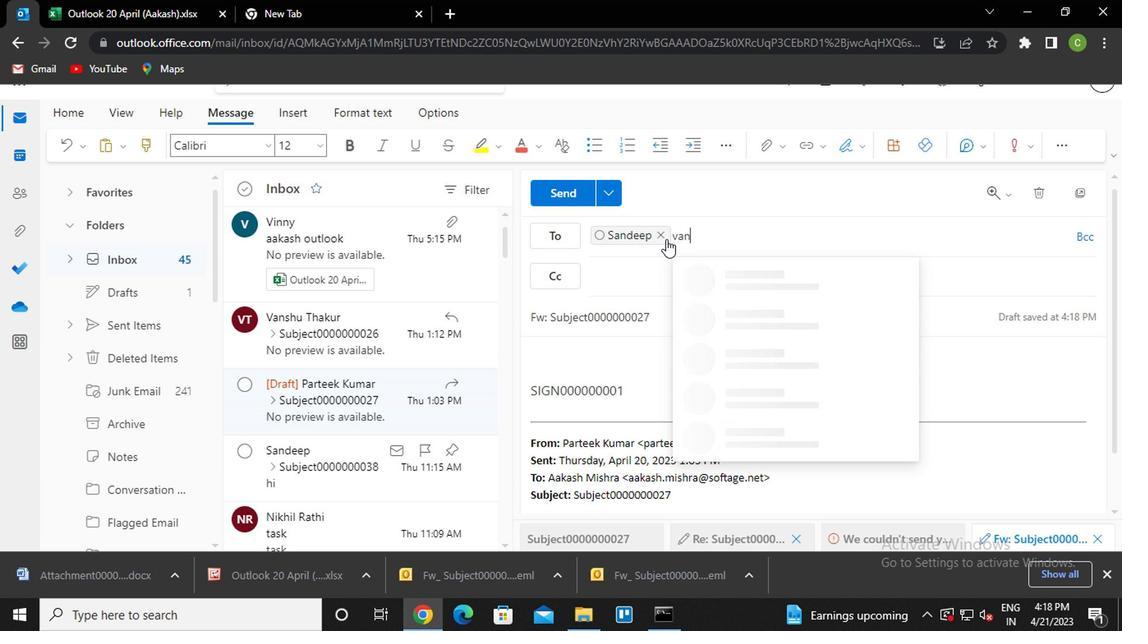 
Action: Mouse moved to (651, 268)
Screenshot: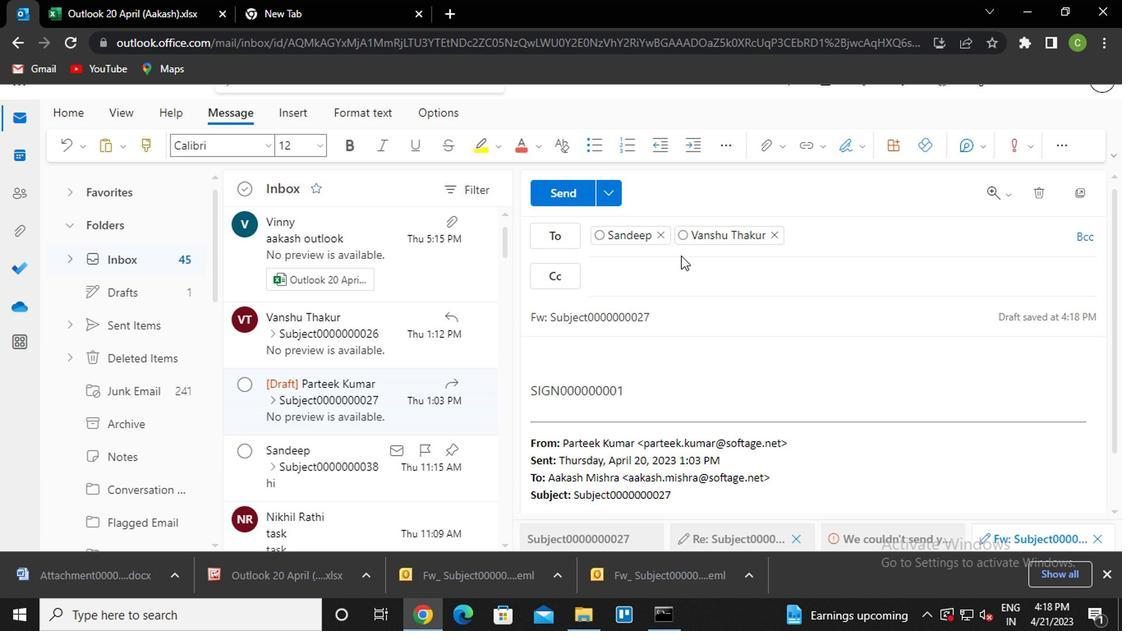 
Action: Mouse pressed left at (651, 268)
Screenshot: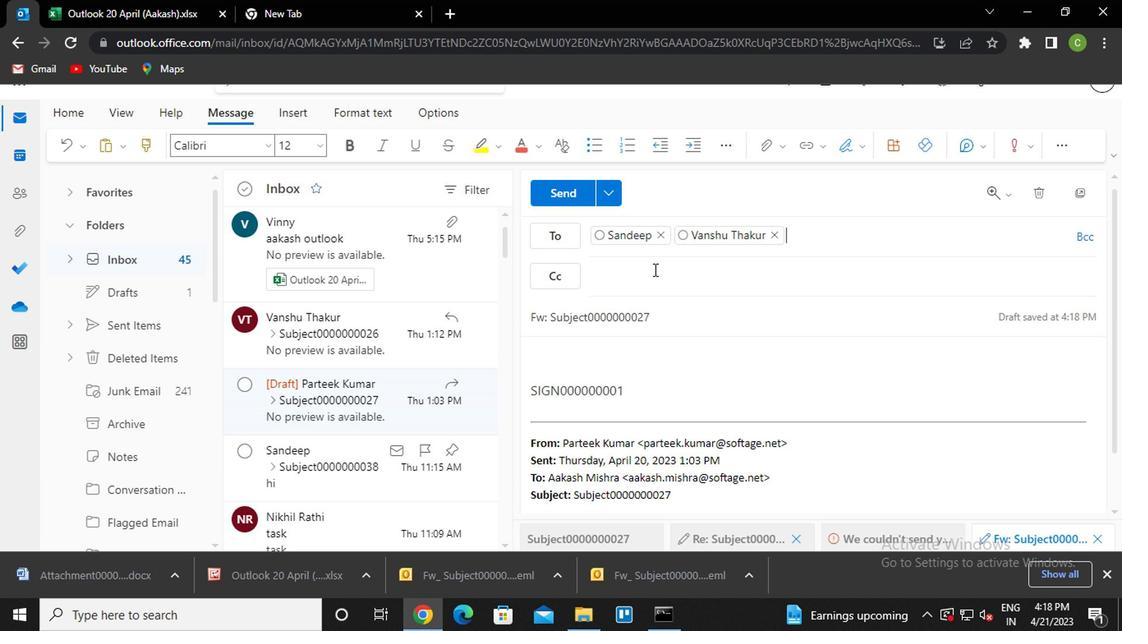 
Action: Key pressed nik<Key.enter>ayush<Key.enter>
Screenshot: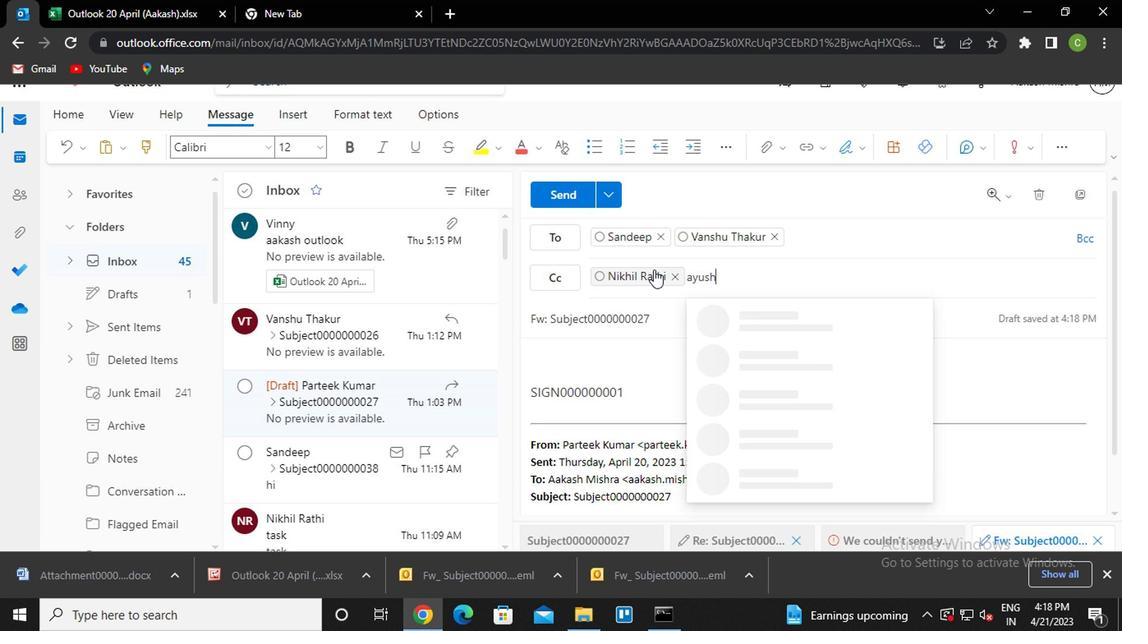 
Action: Mouse moved to (1081, 237)
Screenshot: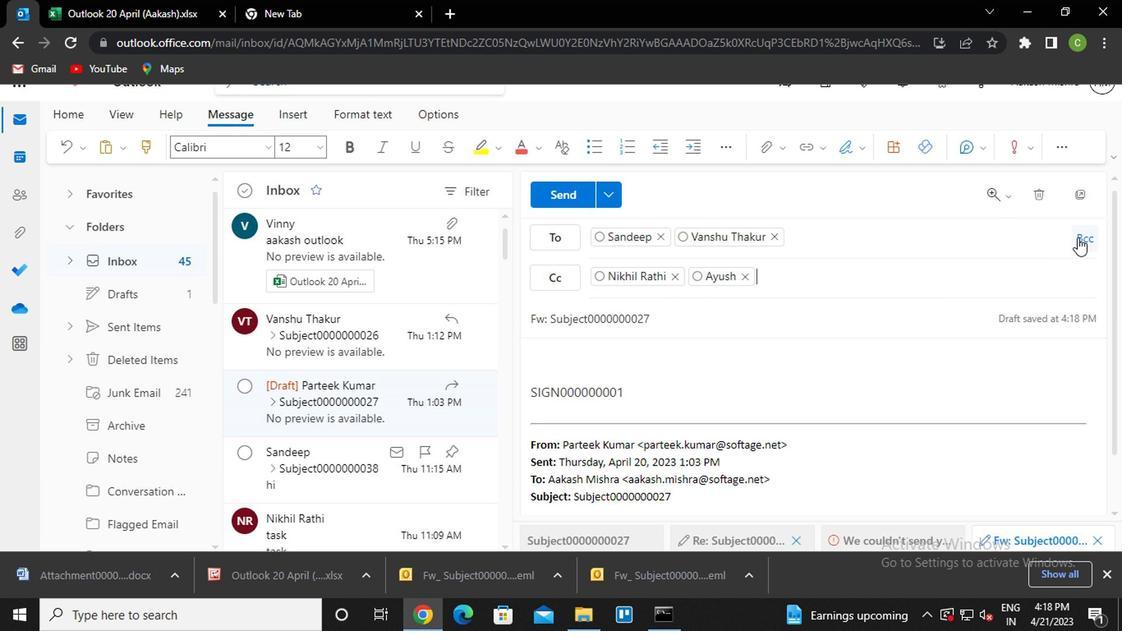 
Action: Mouse pressed left at (1081, 237)
Screenshot: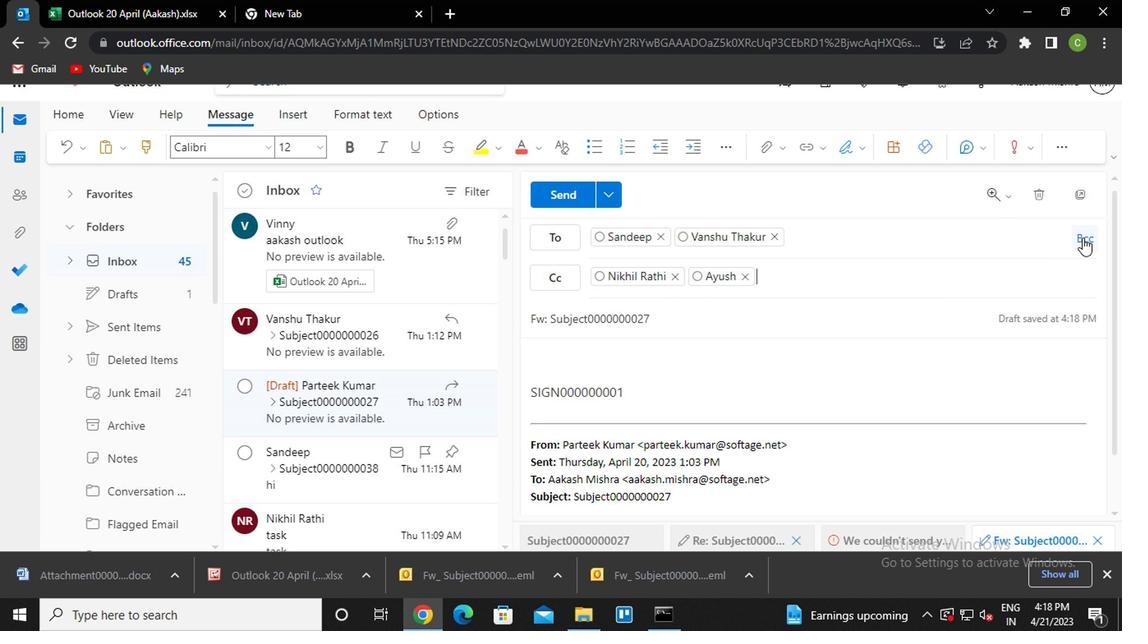 
Action: Mouse moved to (972, 360)
Screenshot: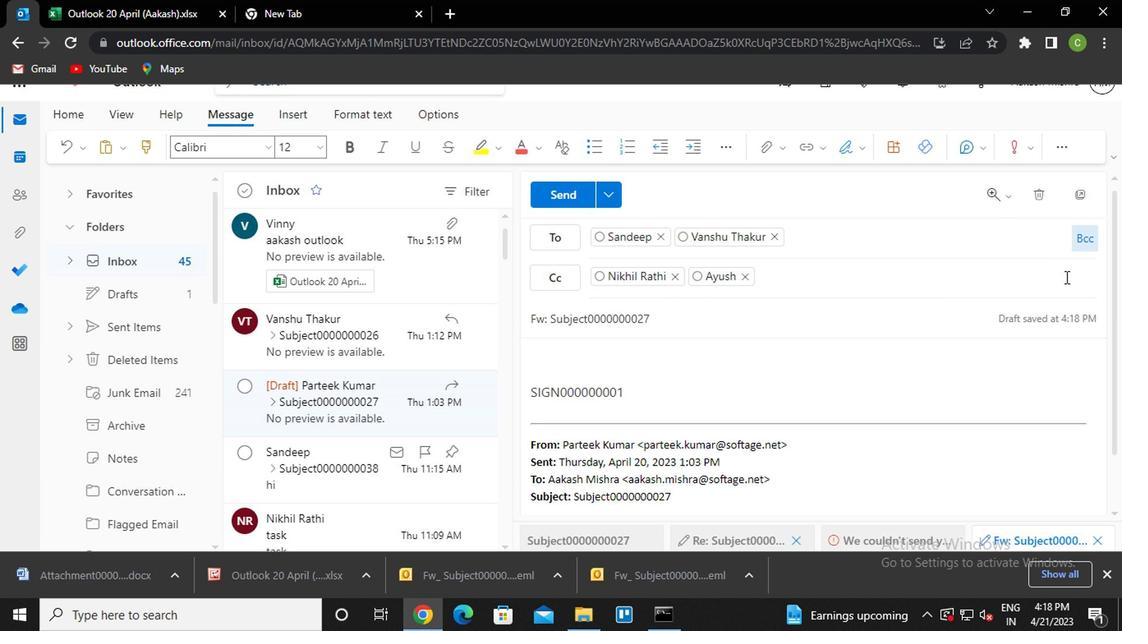 
Action: Key pressed pooja<Key.enter>
Screenshot: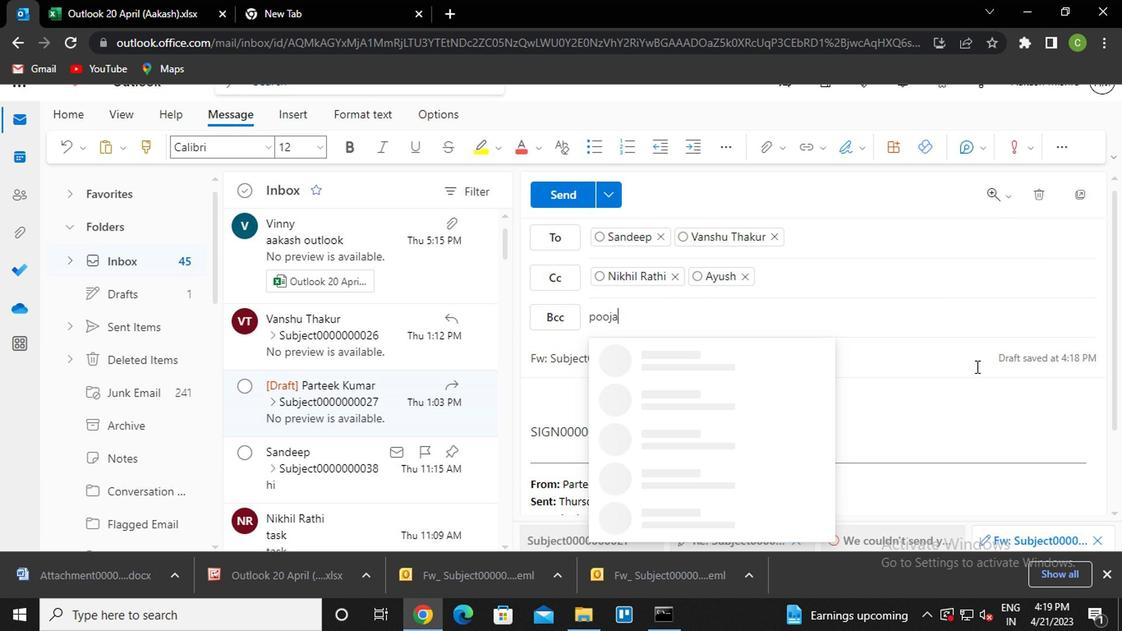 
Action: Mouse moved to (664, 354)
Screenshot: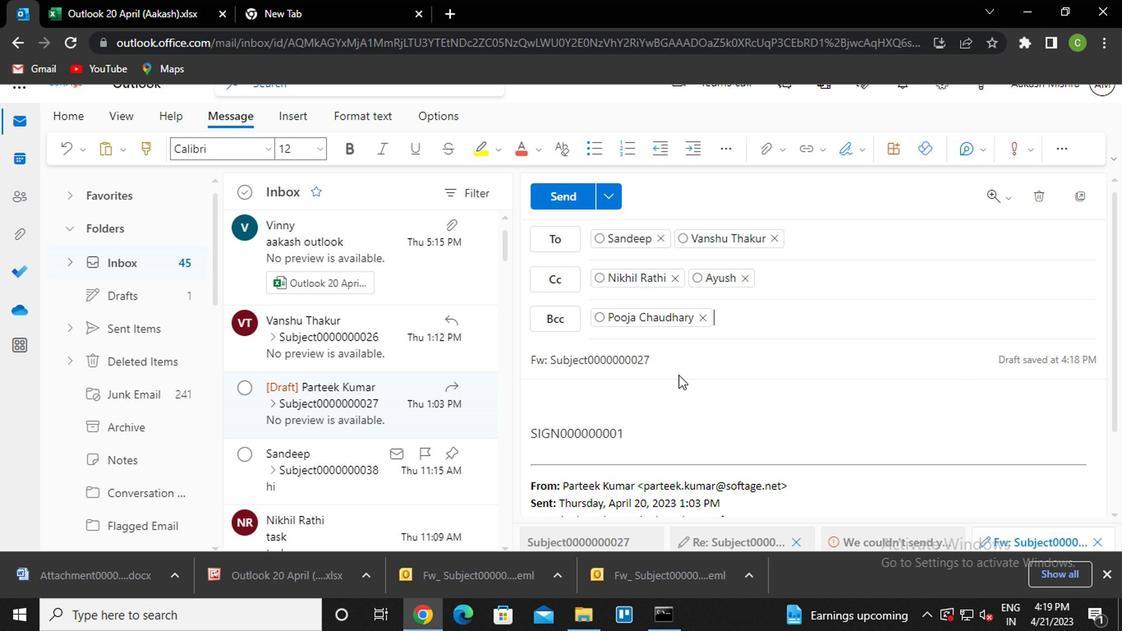 
Action: Mouse pressed left at (664, 354)
Screenshot: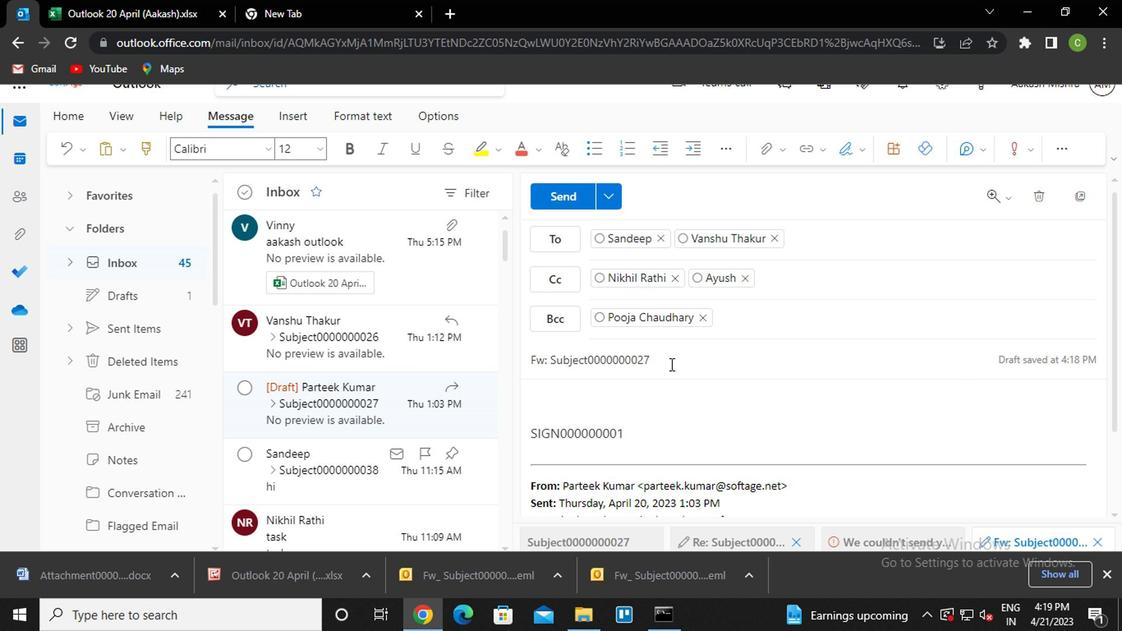 
Action: Mouse moved to (665, 352)
Screenshot: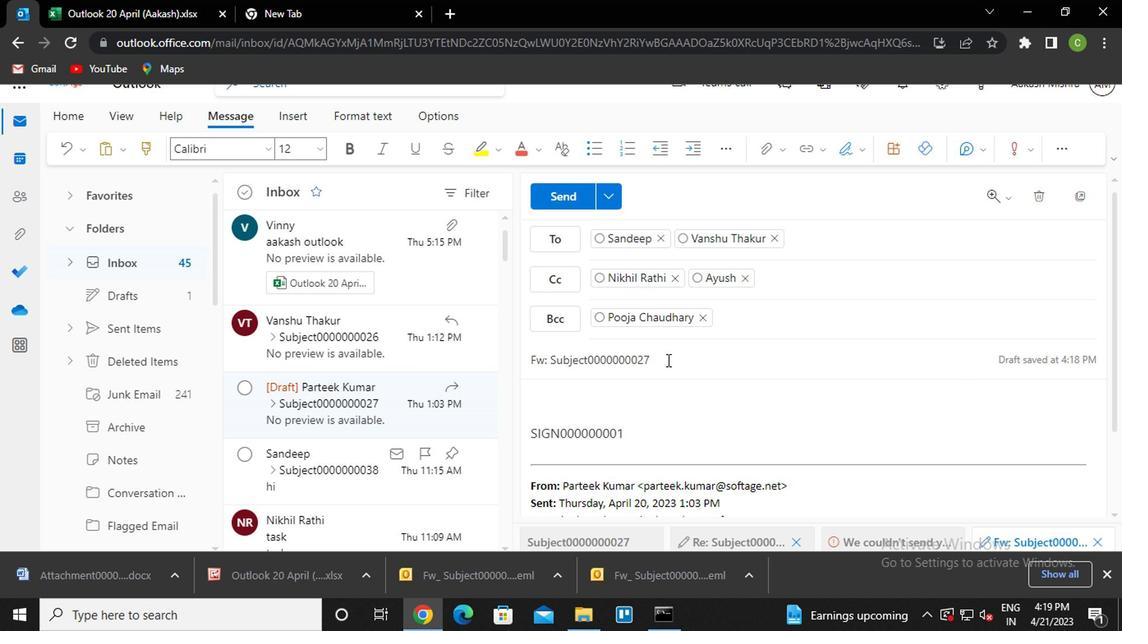 
Action: Key pressed <Key.backspace><Key.backspace>31
Screenshot: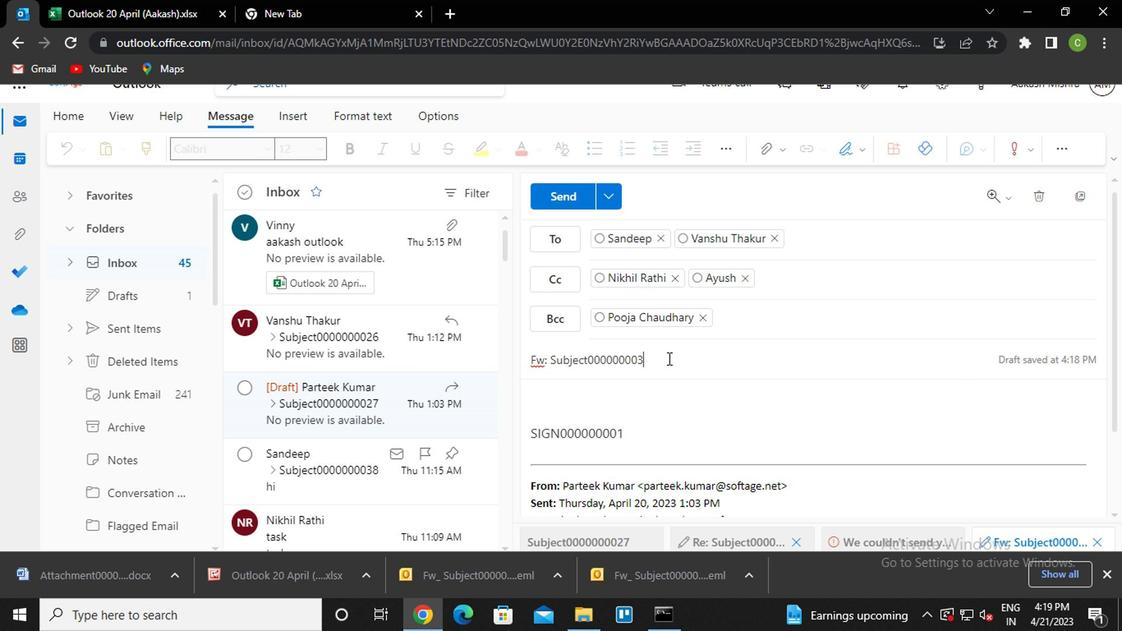 
Action: Mouse moved to (624, 400)
Screenshot: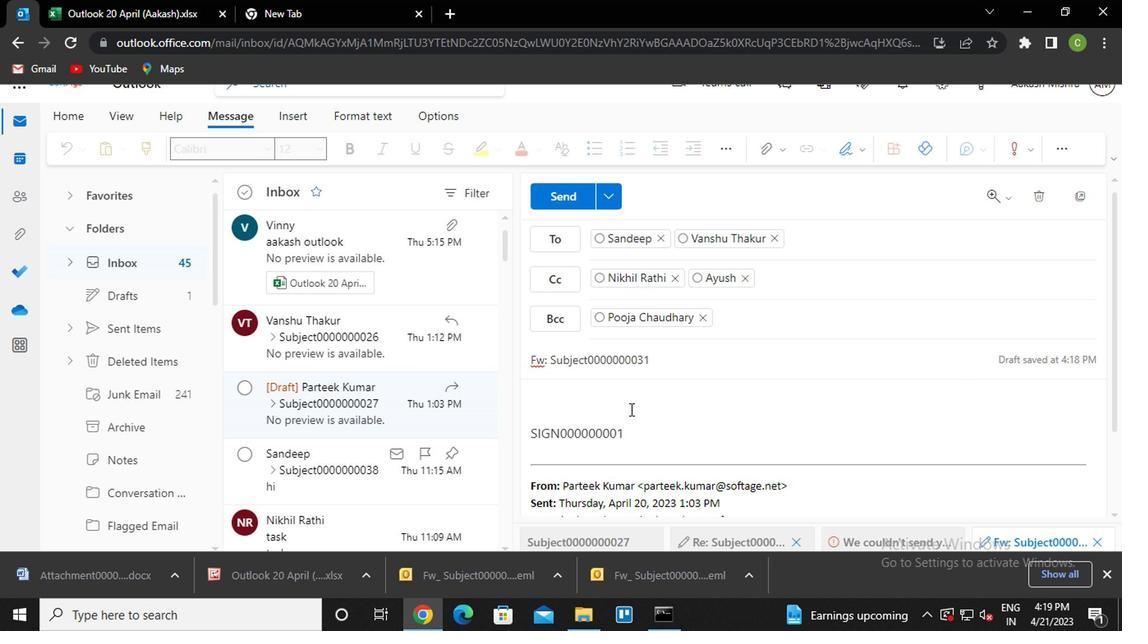 
Action: Mouse pressed left at (624, 400)
Screenshot: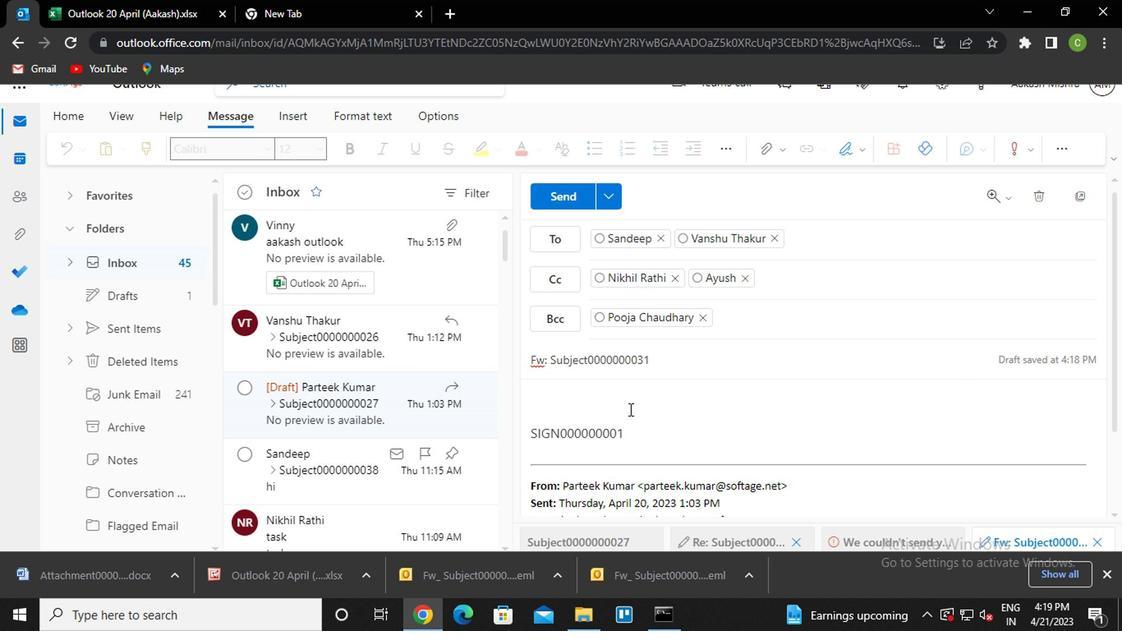 
Action: Mouse moved to (620, 400)
Screenshot: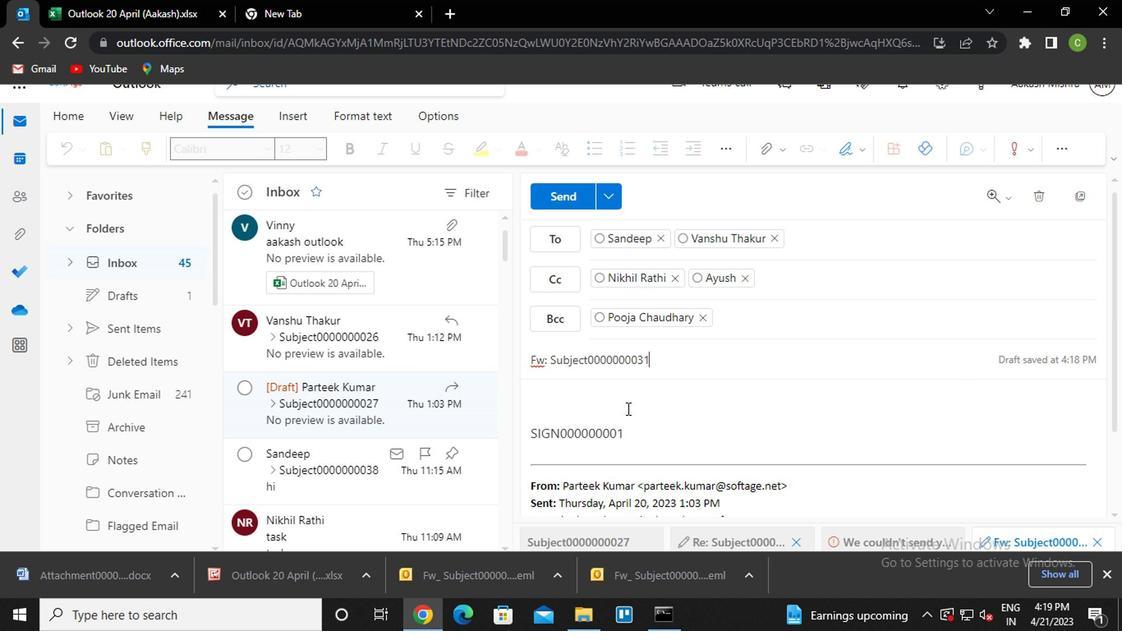 
Action: Key pressed <Key.caps_lock>m<Key.caps_lock>essage0000000033
Screenshot: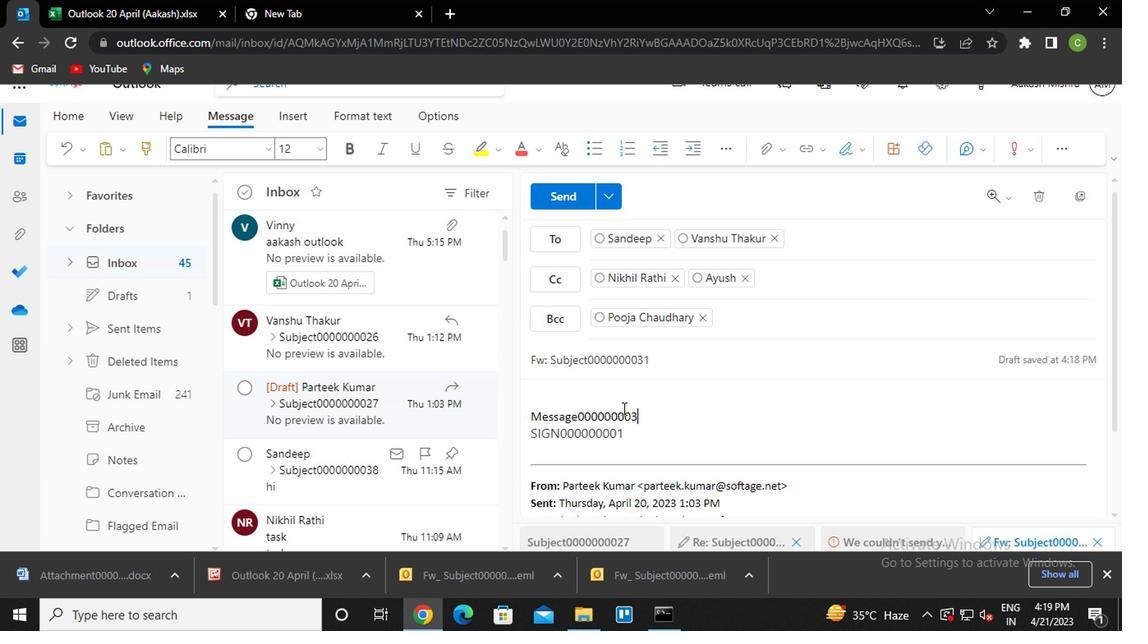 
Action: Mouse moved to (561, 202)
Screenshot: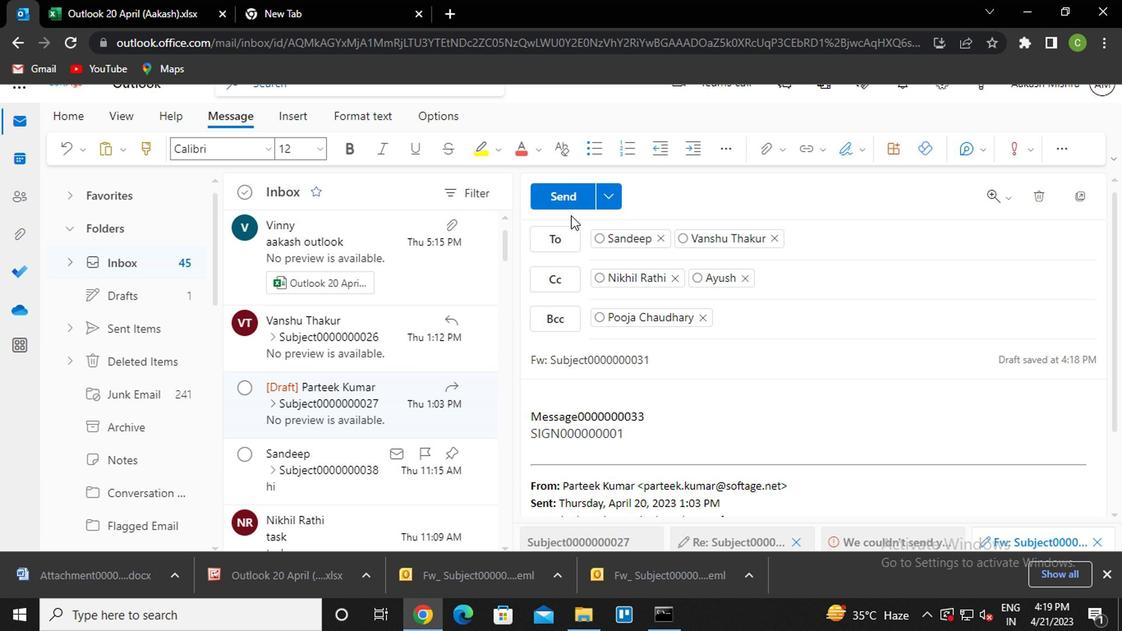 
Action: Mouse pressed left at (561, 202)
Screenshot: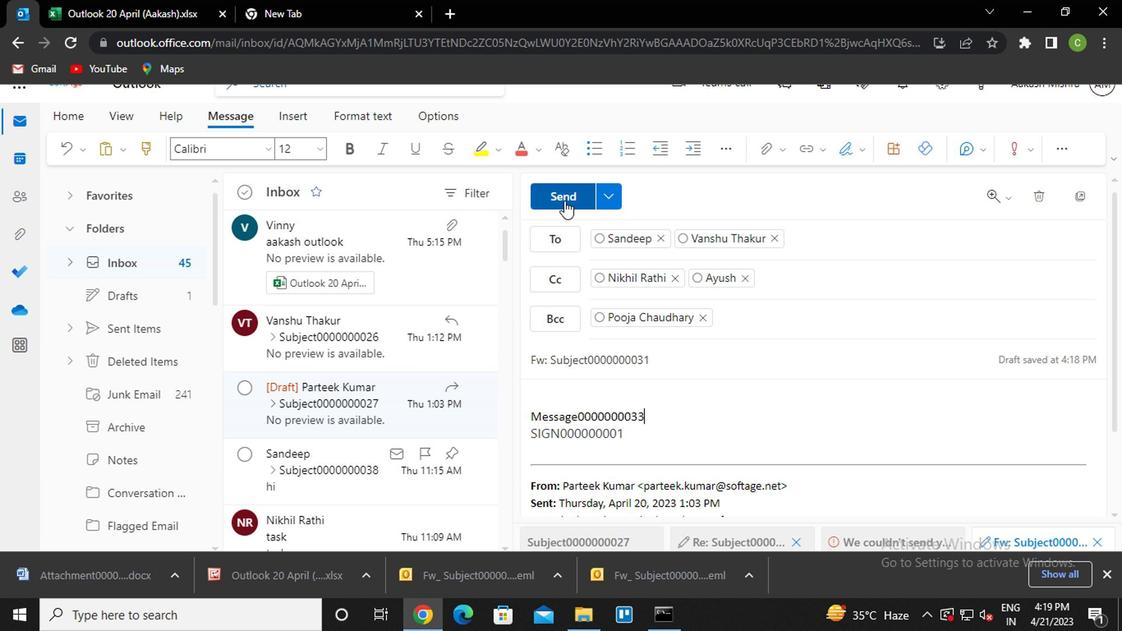 
Action: Mouse moved to (1058, 237)
Screenshot: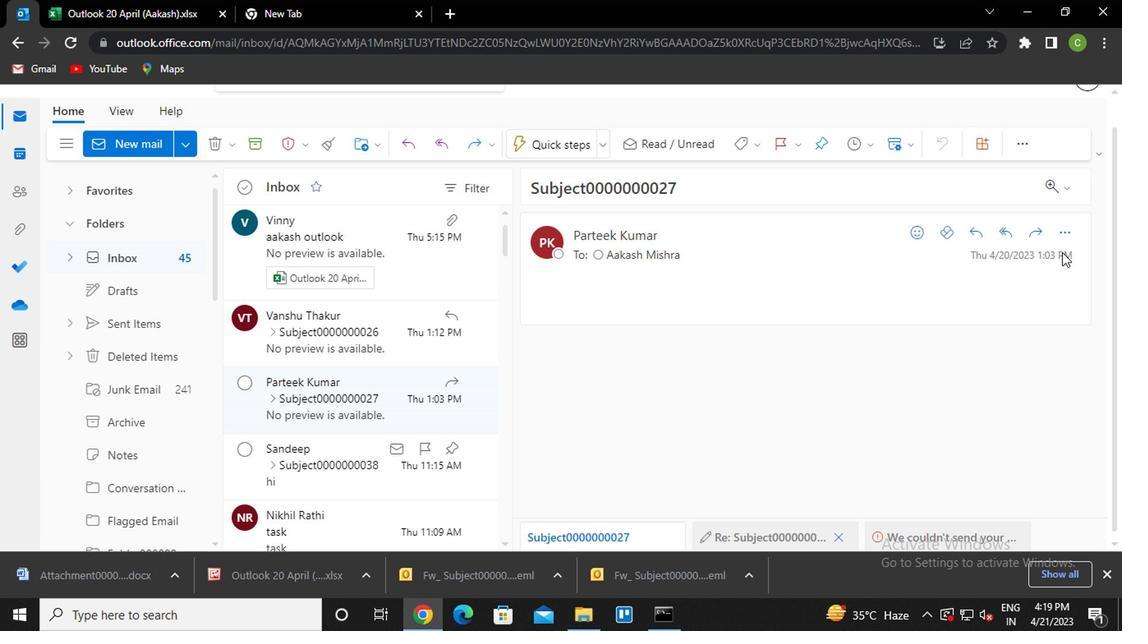 
Action: Mouse pressed left at (1058, 237)
Screenshot: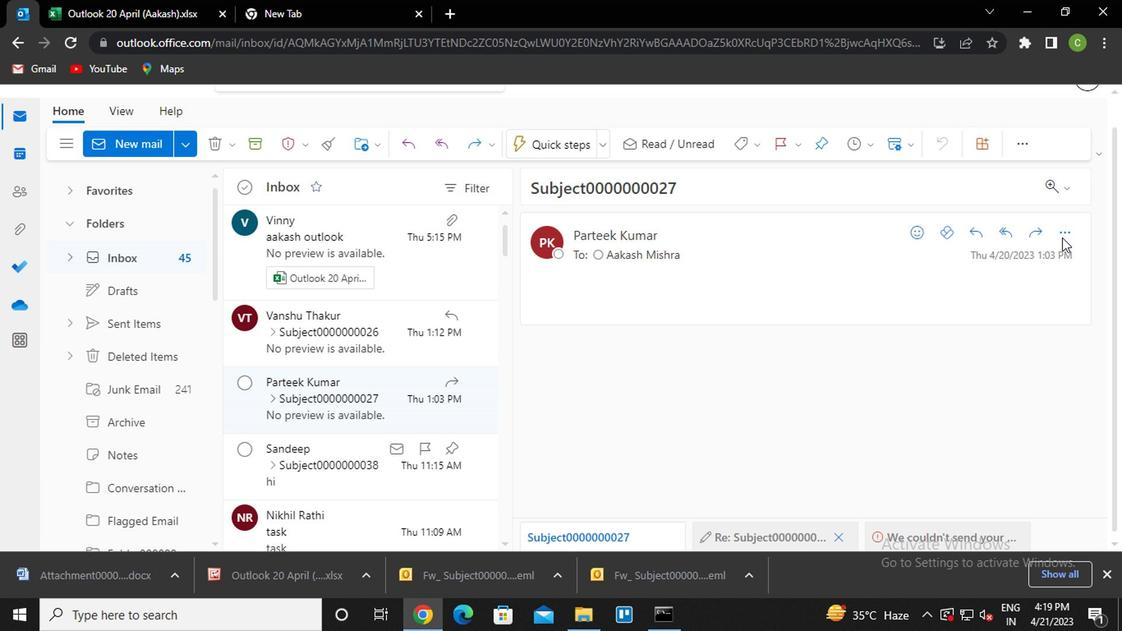 
Action: Mouse moved to (876, 225)
Screenshot: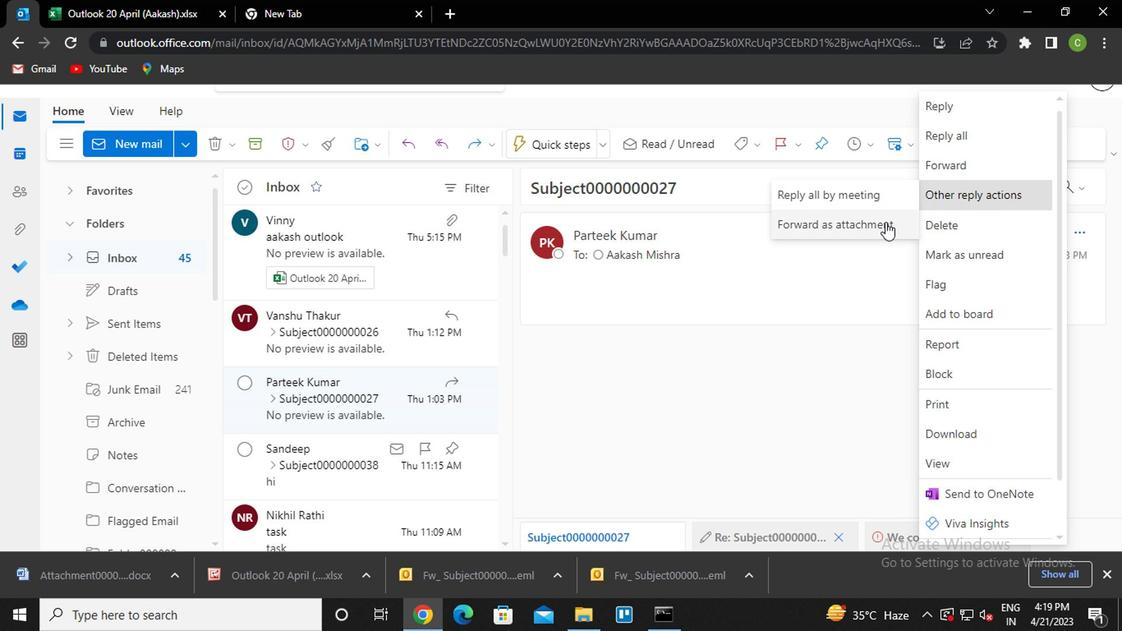 
Action: Mouse pressed left at (876, 225)
Screenshot: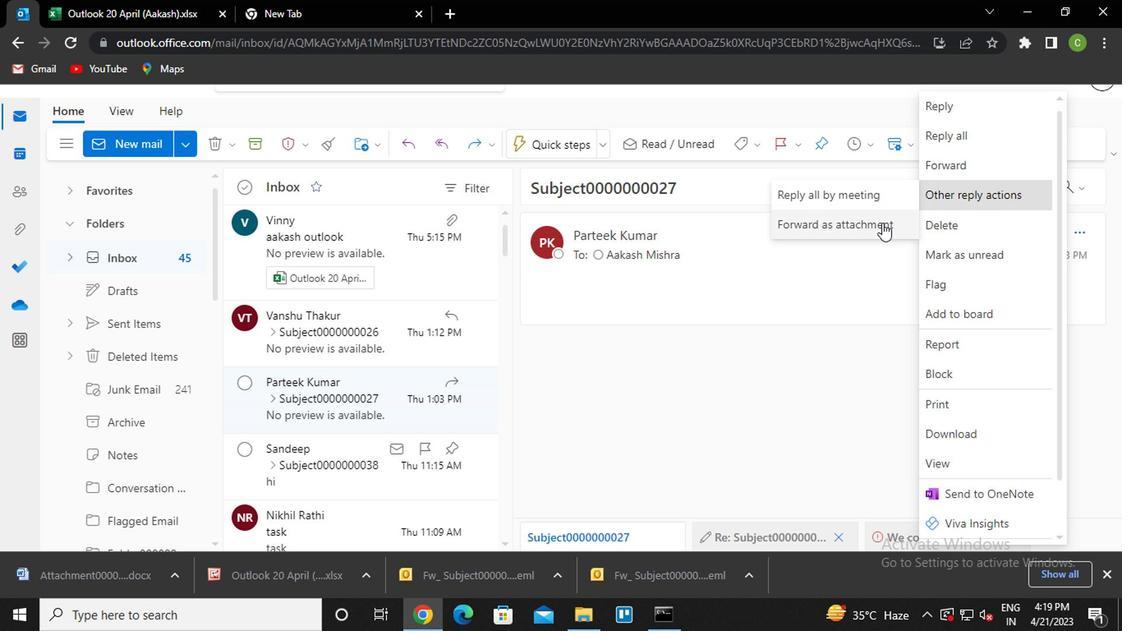 
Action: Mouse moved to (607, 243)
Screenshot: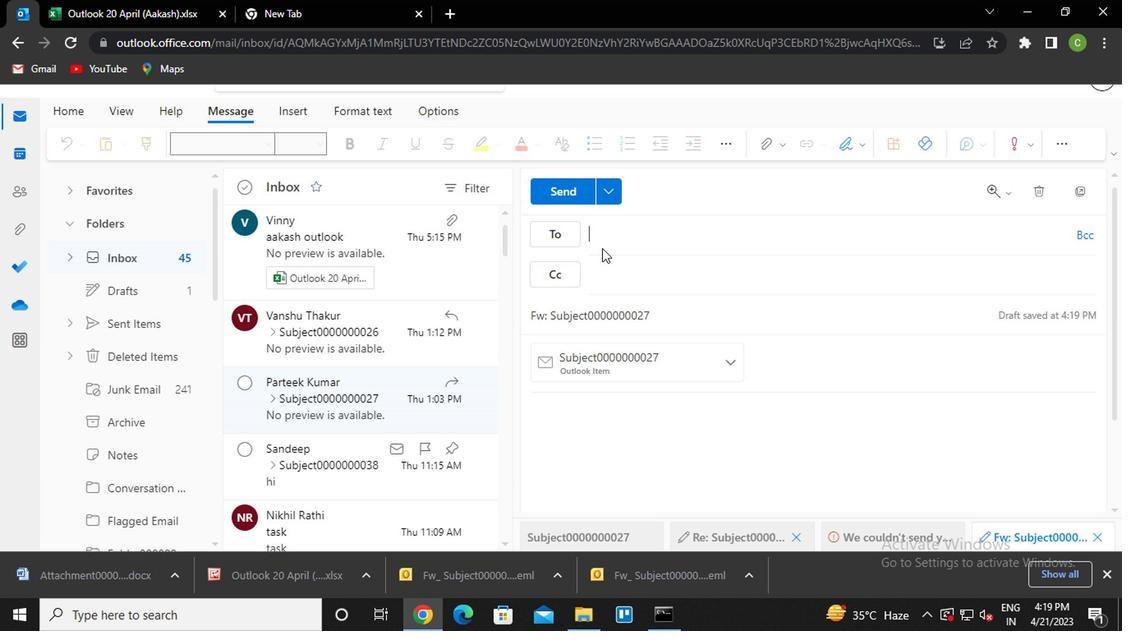 
Action: Key pressed san<Key.enter>
Screenshot: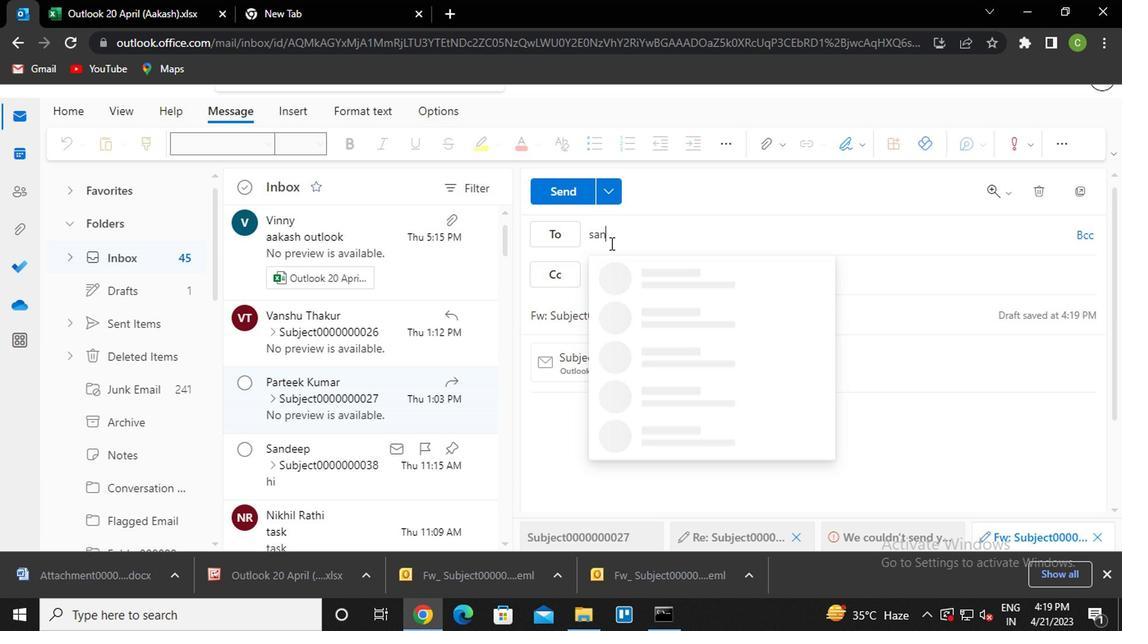 
Action: Mouse moved to (652, 315)
Screenshot: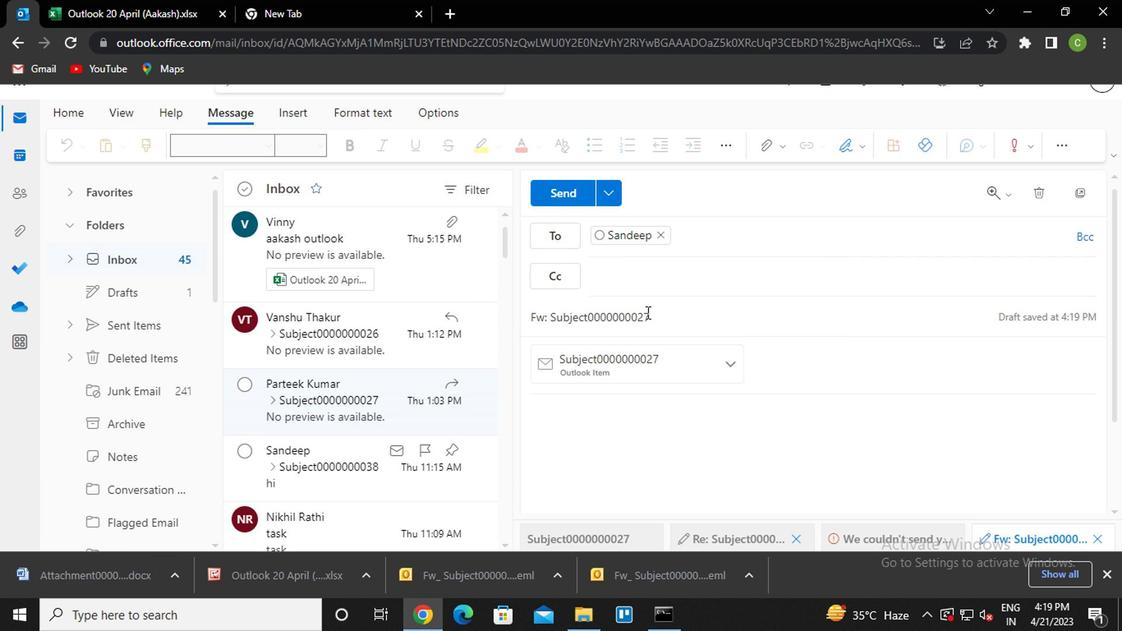 
Action: Mouse pressed left at (652, 315)
Screenshot: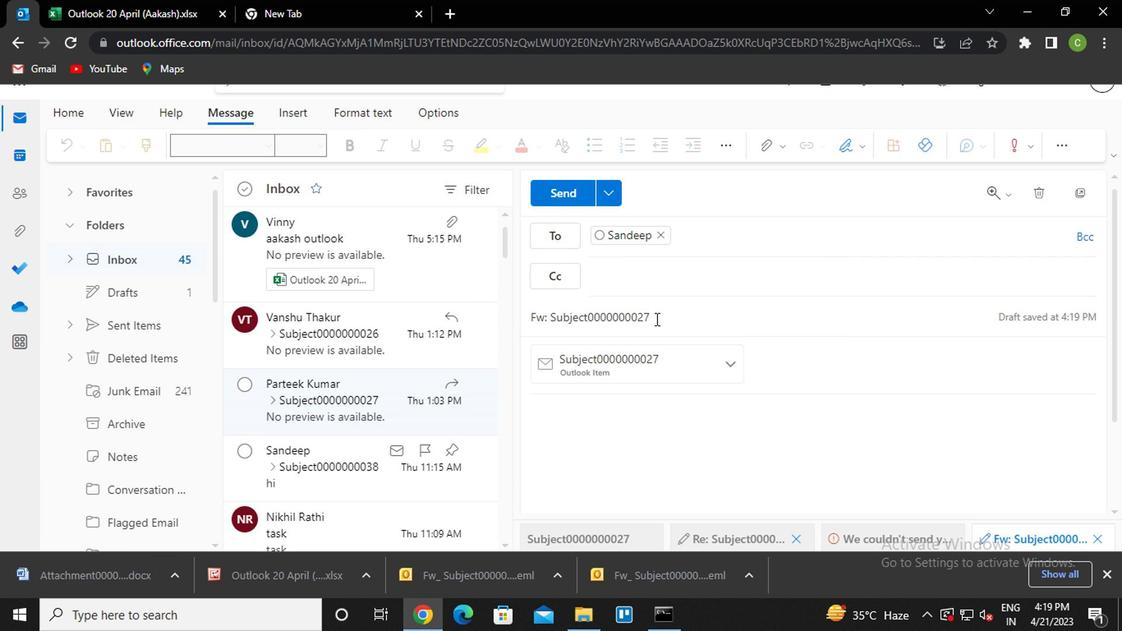 
Action: Key pressed <Key.backspace><Key.backspace>31
Screenshot: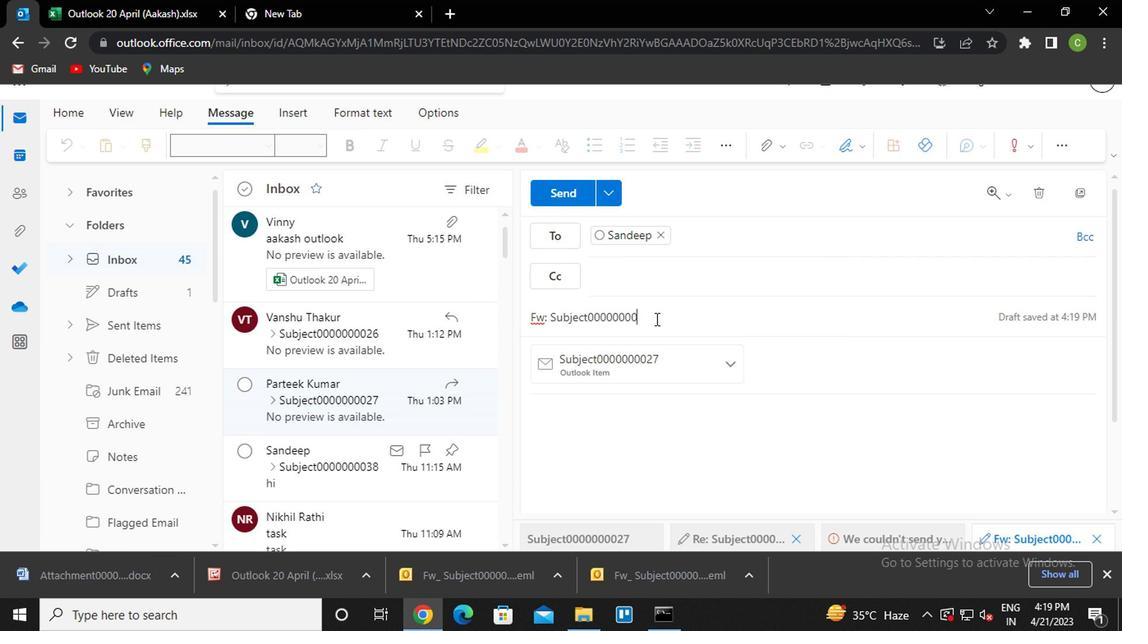 
Action: Mouse moved to (648, 400)
Screenshot: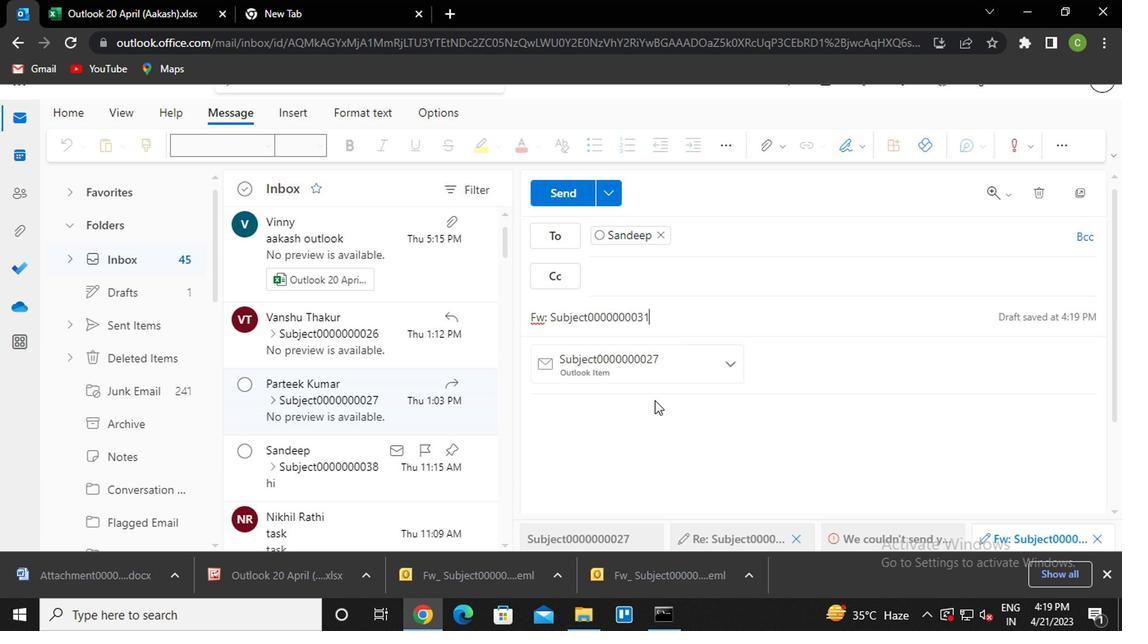 
Action: Mouse pressed left at (648, 400)
Screenshot: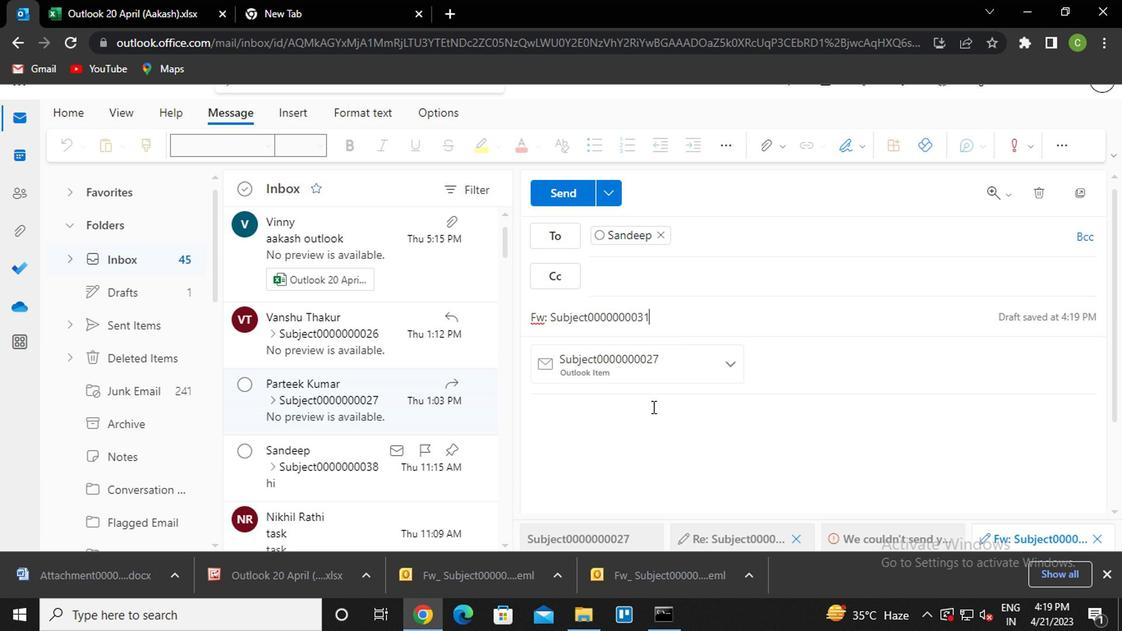 
Action: Key pressed <Key.caps_lock>m<Key.caps_lock>essage0000000031
Screenshot: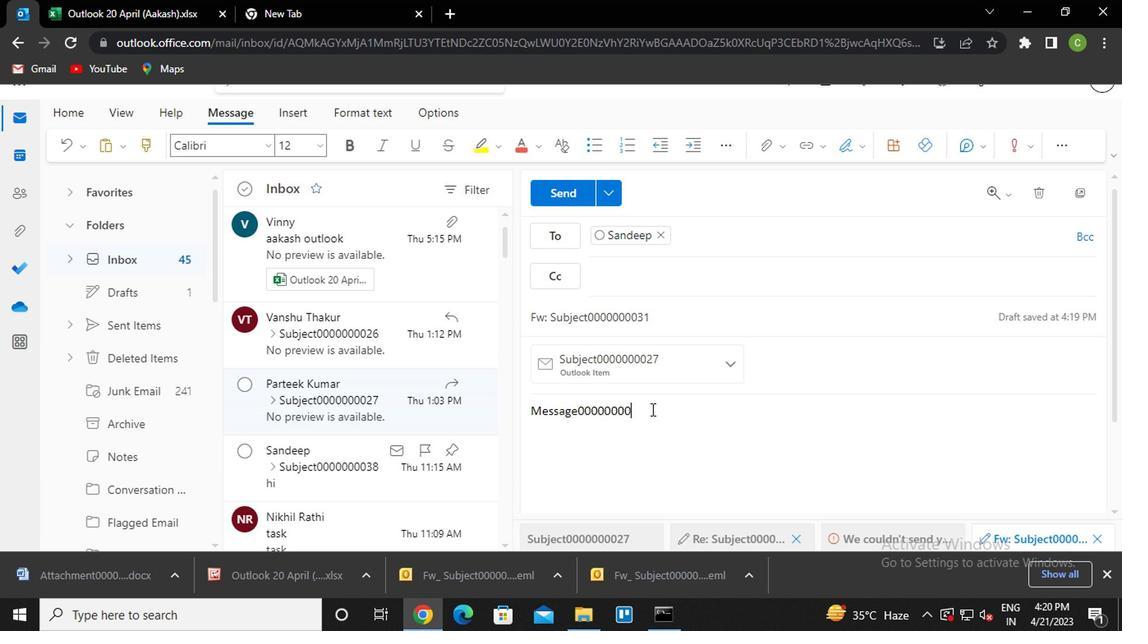 
Action: Mouse moved to (552, 199)
Screenshot: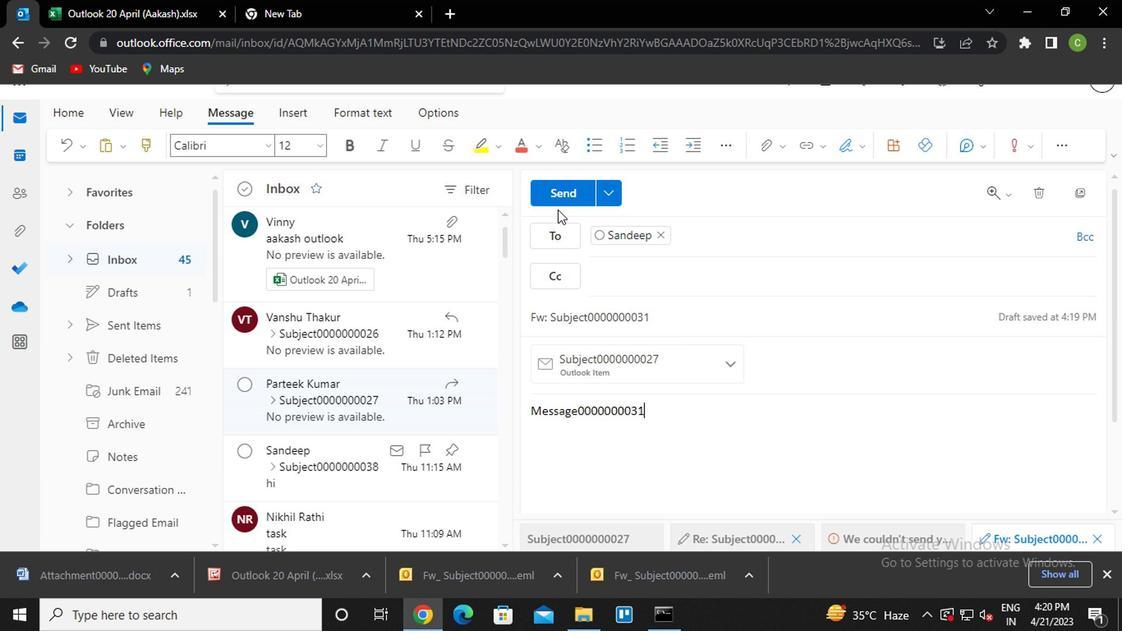 
Action: Mouse pressed left at (552, 199)
Screenshot: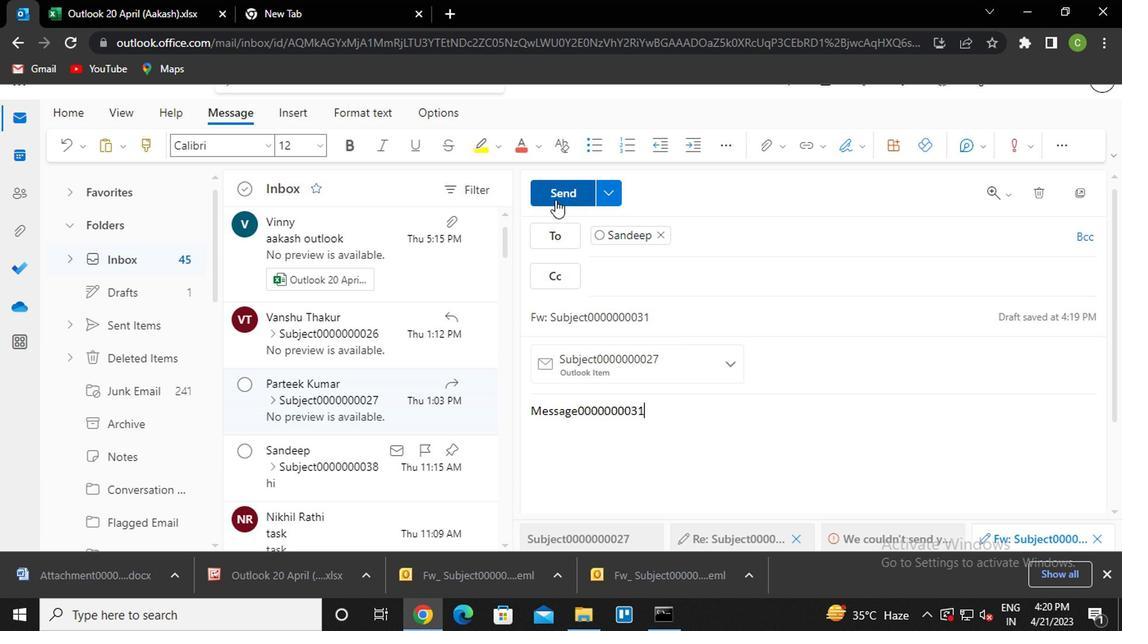 
Action: Mouse moved to (1083, 233)
Screenshot: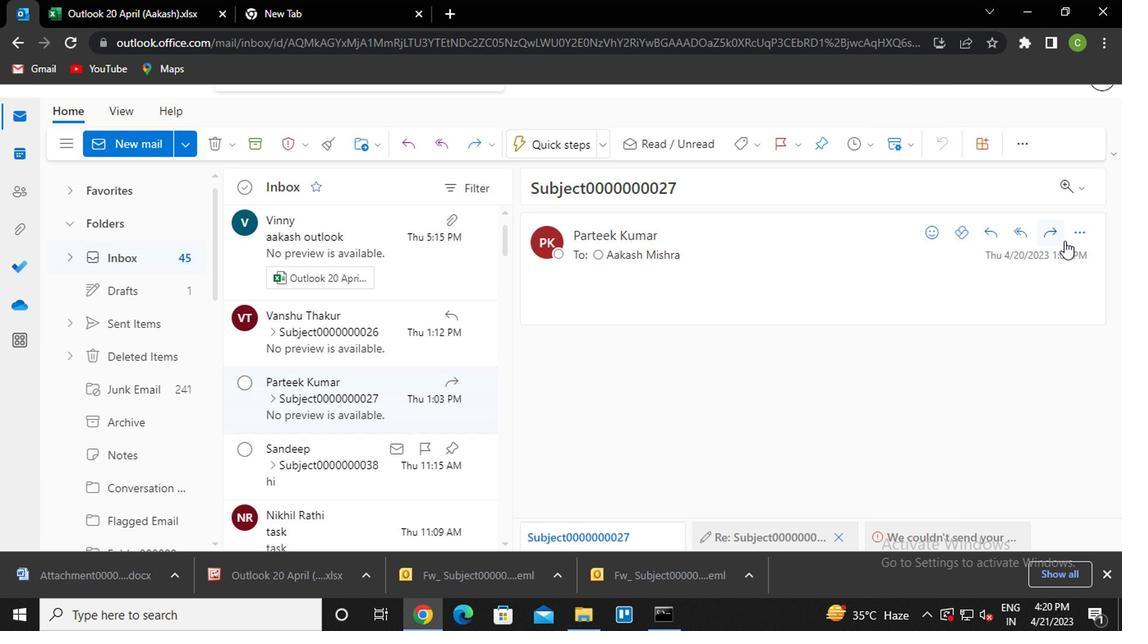 
Action: Mouse pressed left at (1083, 233)
Screenshot: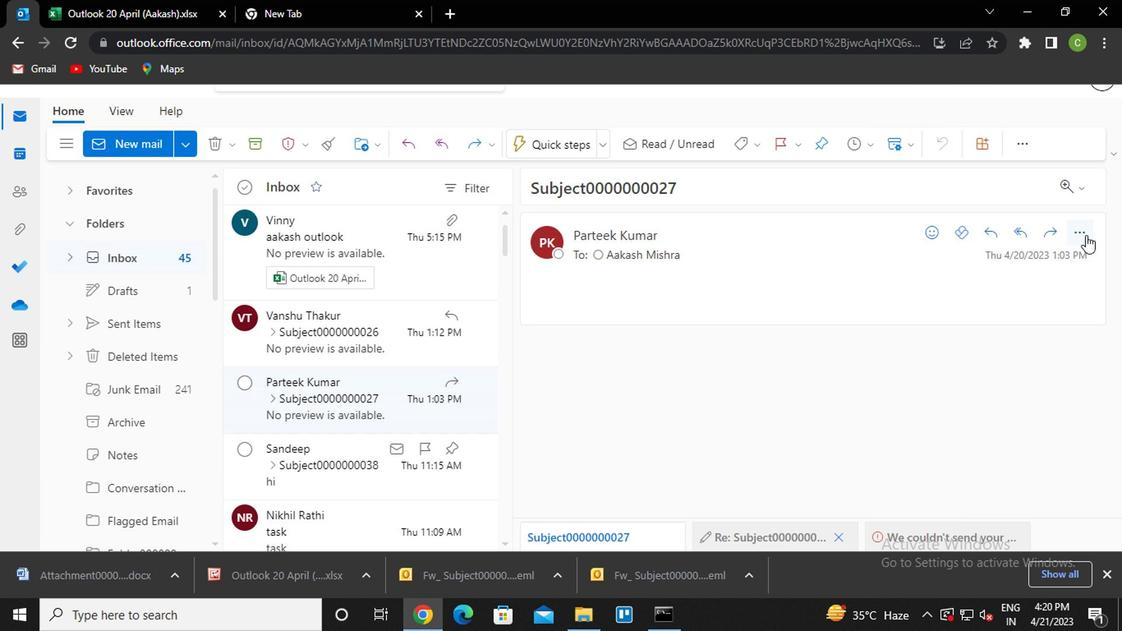 
Action: Mouse moved to (962, 172)
Screenshot: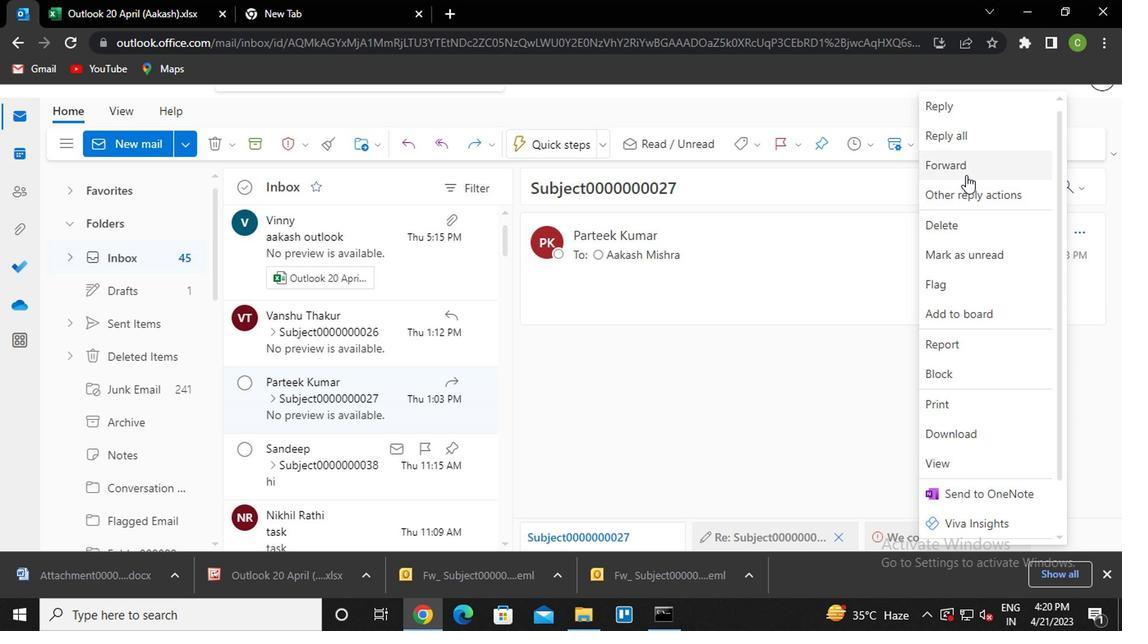 
Action: Mouse pressed left at (962, 172)
Screenshot: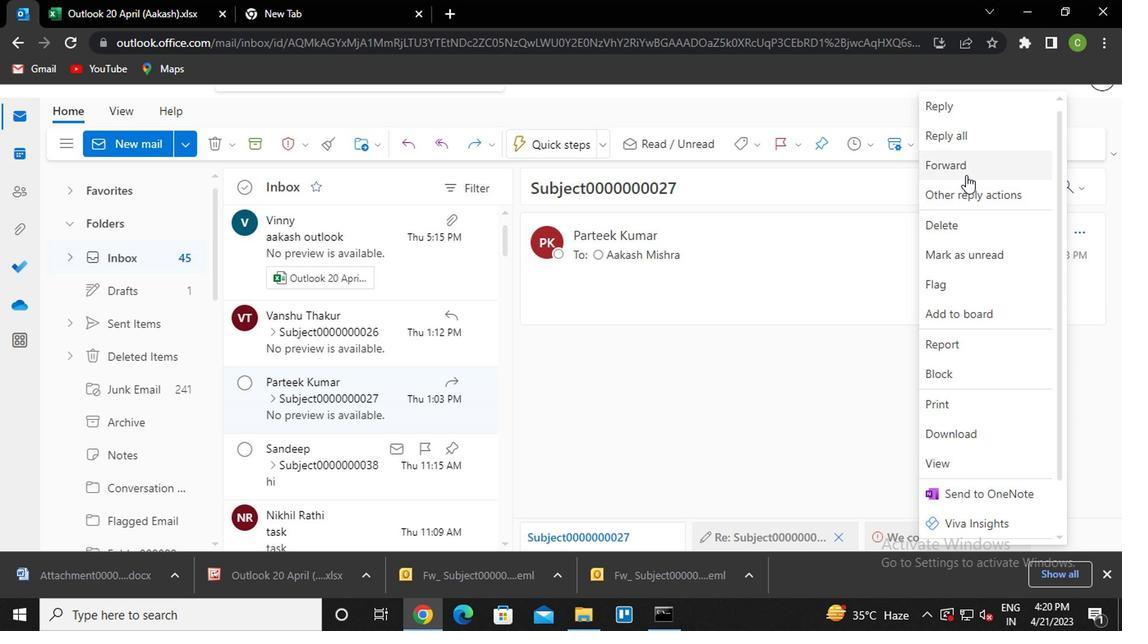 
Action: Mouse moved to (1091, 520)
Screenshot: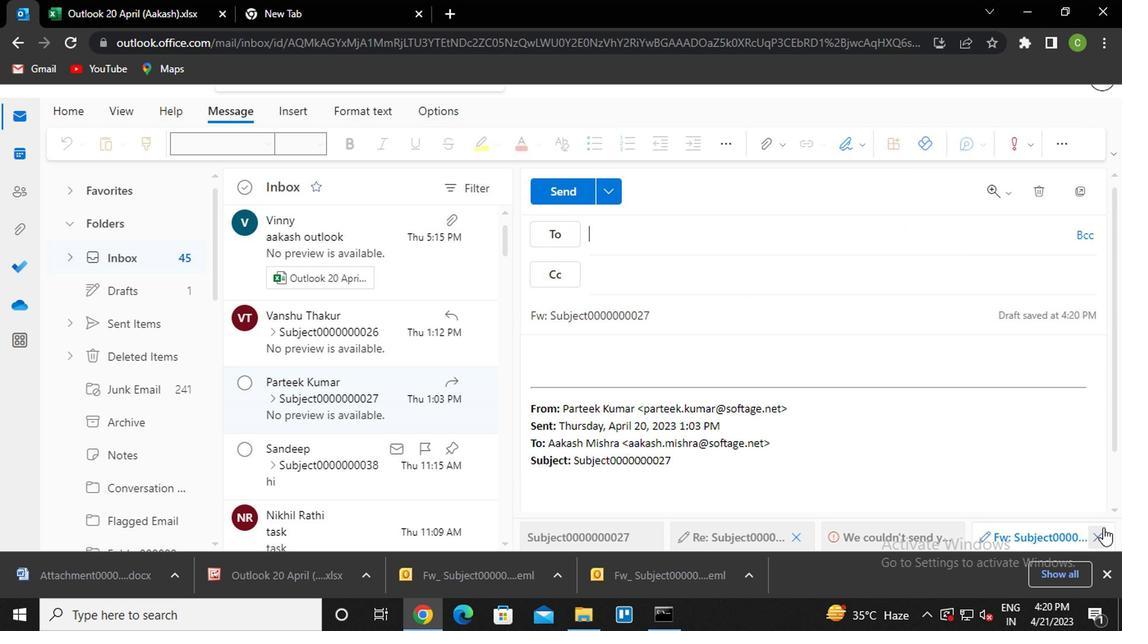 
Action: Mouse pressed left at (1091, 520)
Screenshot: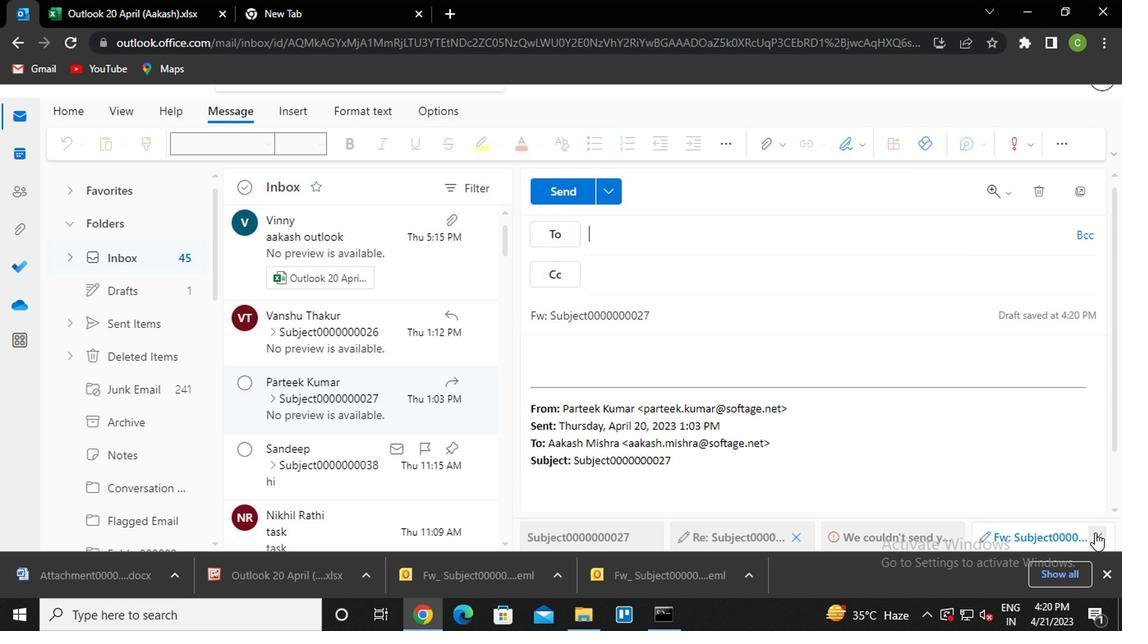 
Action: Mouse moved to (1079, 227)
Screenshot: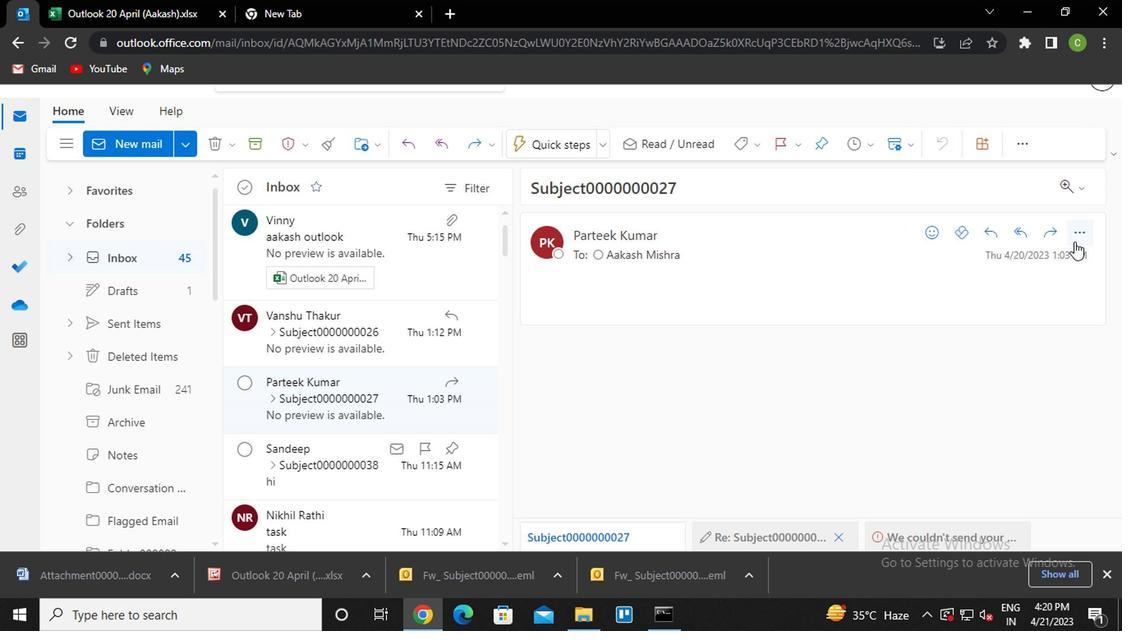 
Action: Mouse pressed left at (1079, 227)
Screenshot: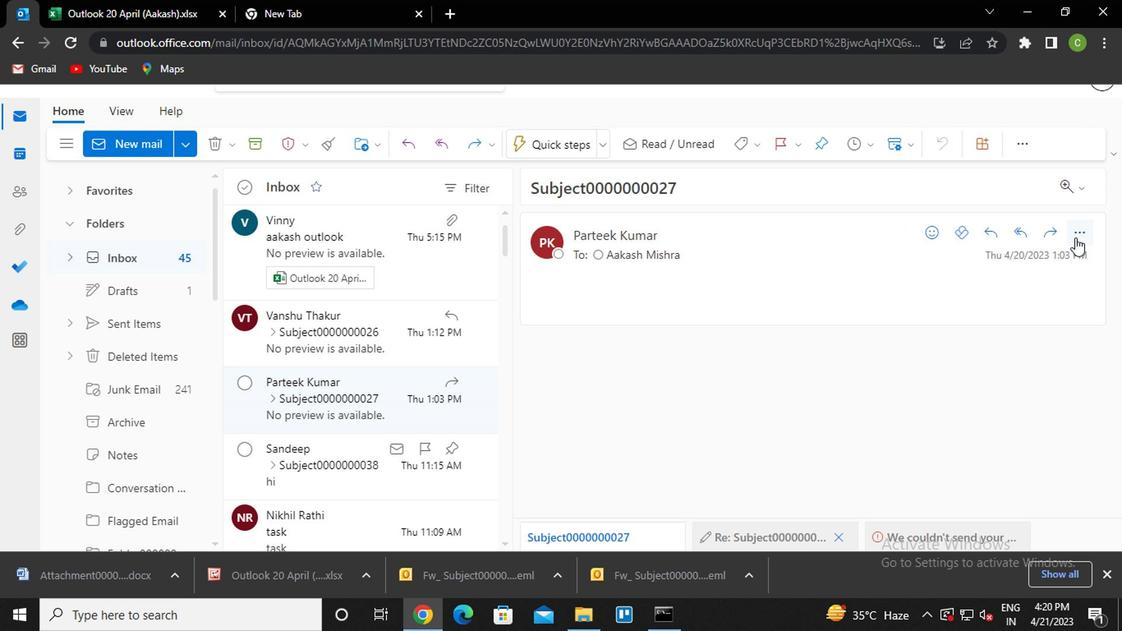 
Action: Mouse moved to (969, 202)
Screenshot: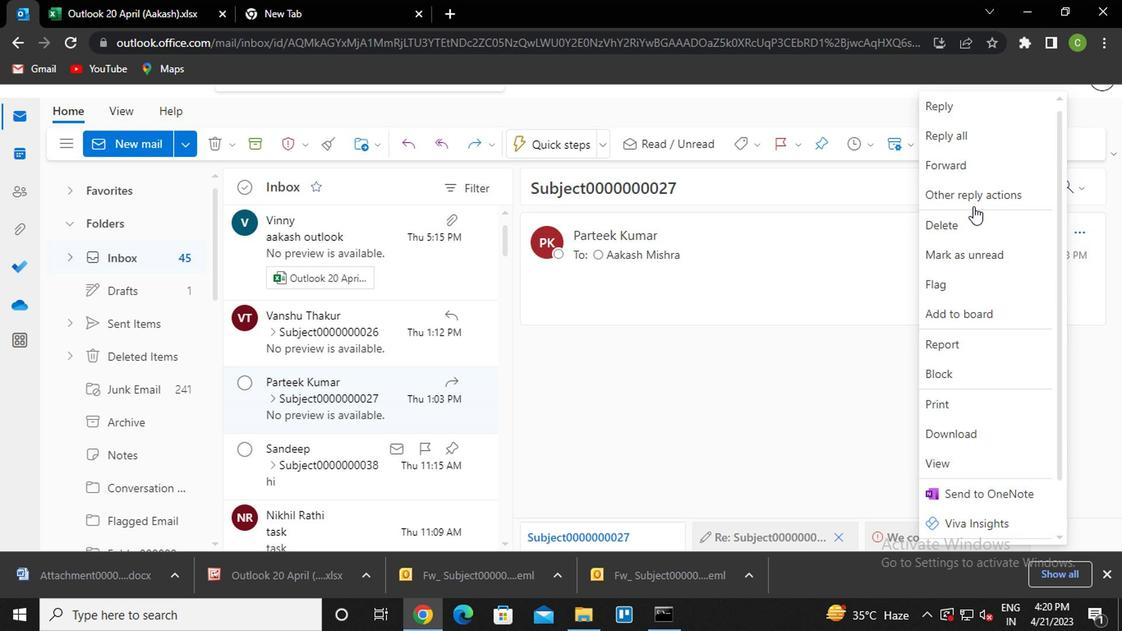 
Action: Mouse pressed left at (969, 202)
Screenshot: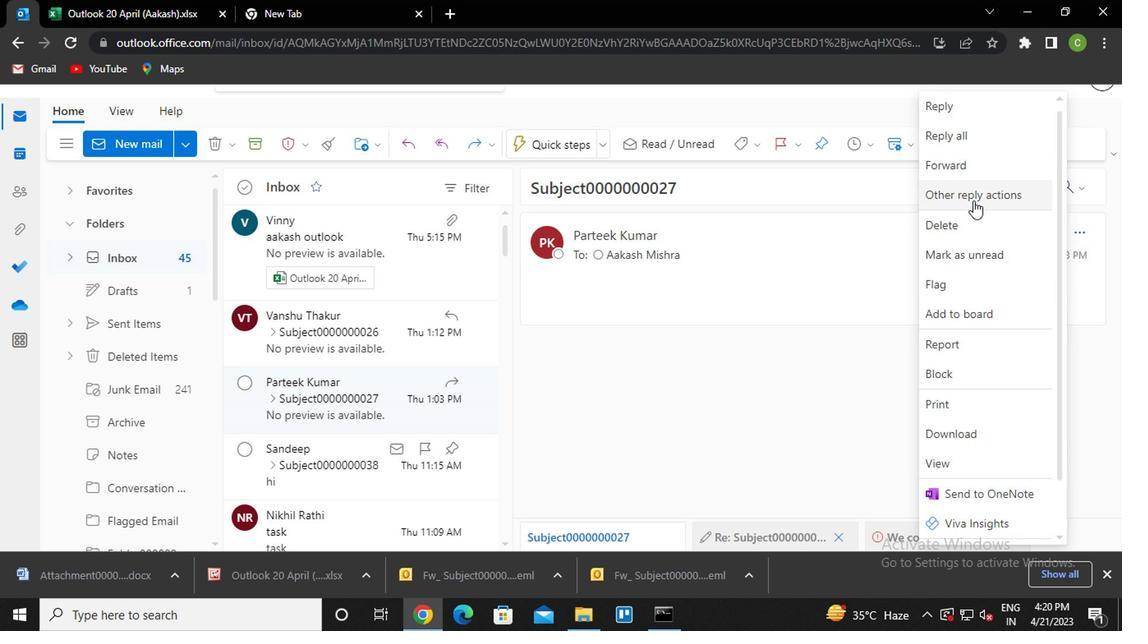 
Action: Mouse moved to (863, 220)
Screenshot: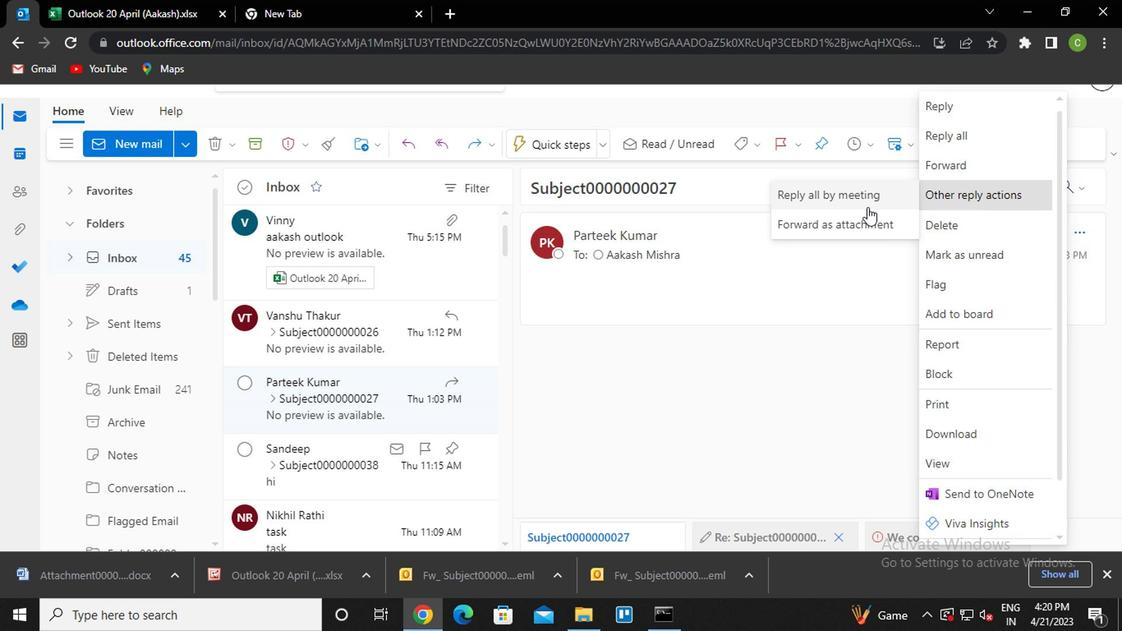 
Action: Mouse pressed left at (863, 220)
Screenshot: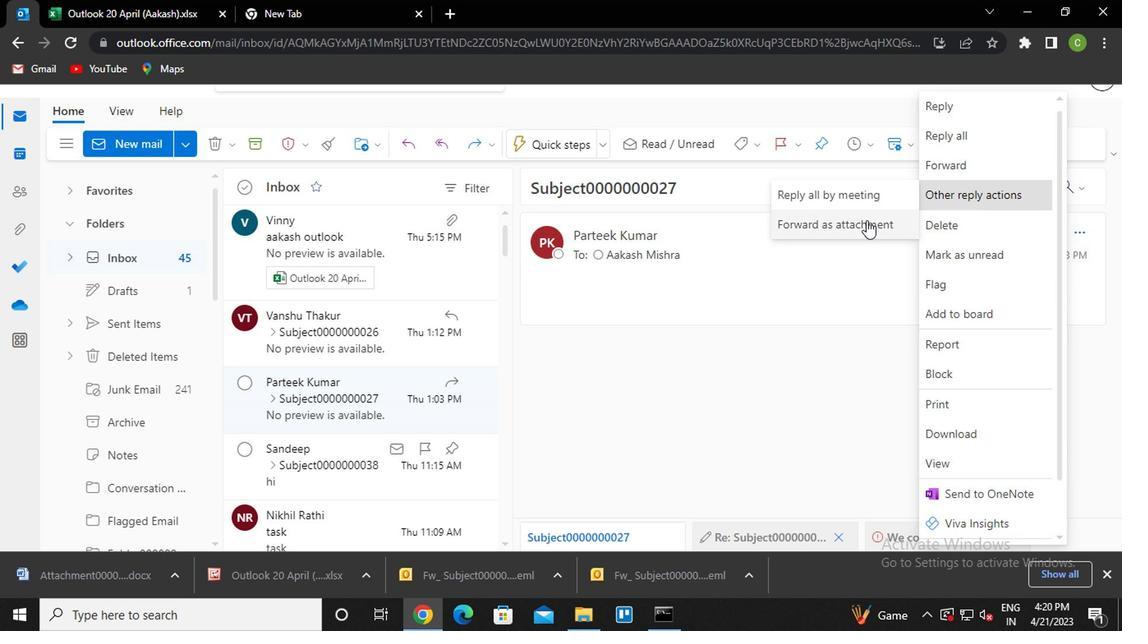 
Action: Mouse moved to (625, 247)
Screenshot: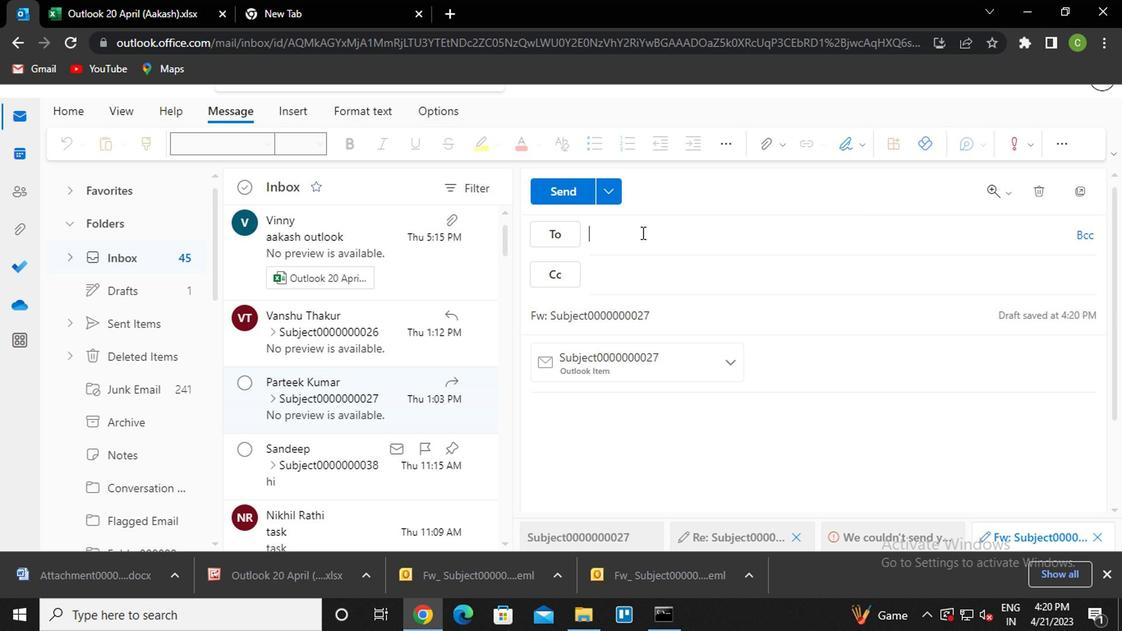 
Action: Key pressed san<Key.enter><Key.enter>van<Key.enter>
Screenshot: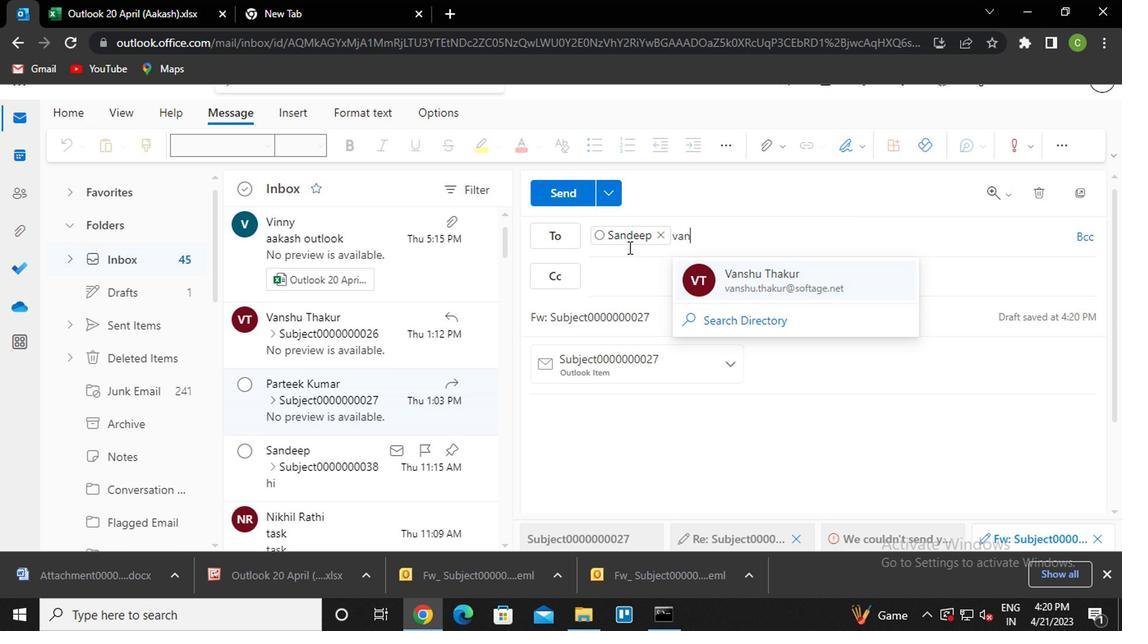 
Action: Mouse moved to (655, 315)
Screenshot: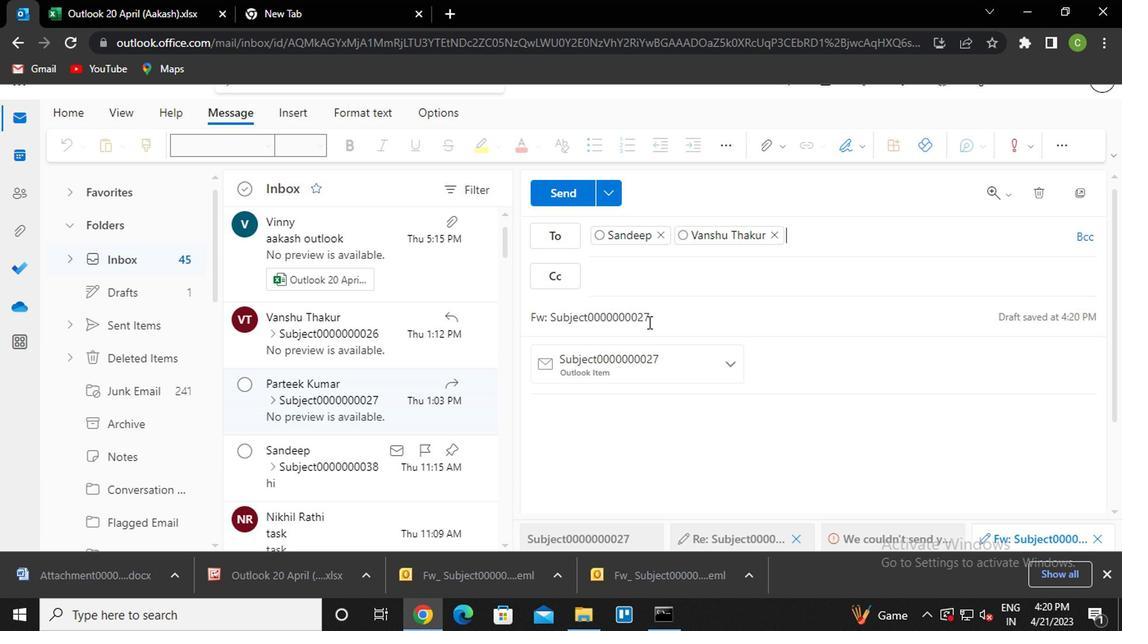 
Action: Mouse pressed left at (655, 315)
Screenshot: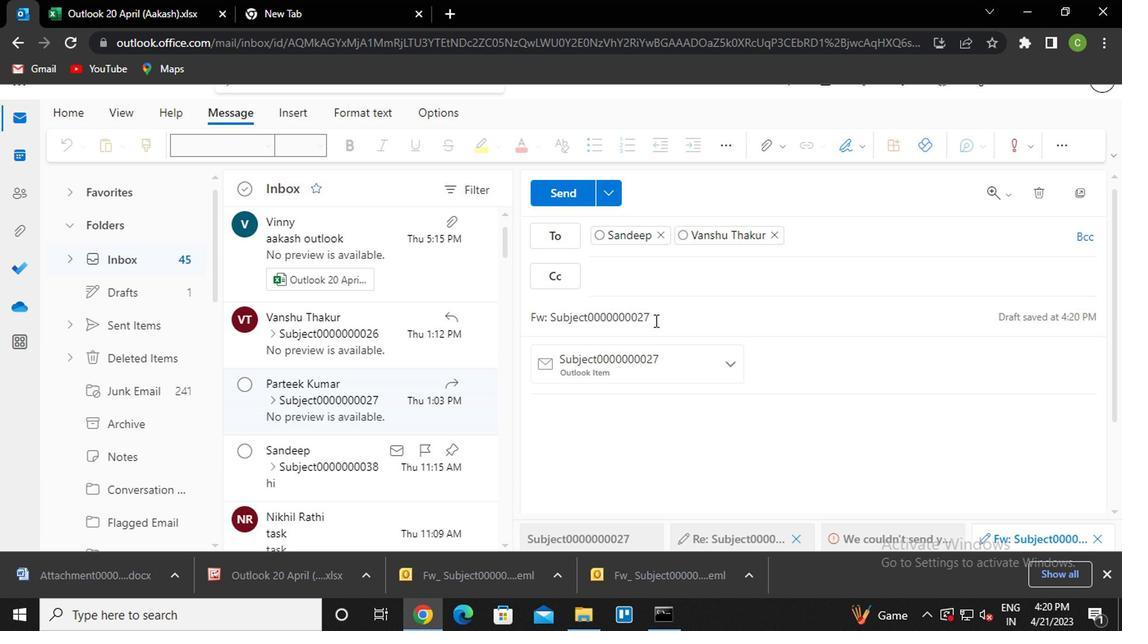 
Action: Mouse moved to (712, 159)
Screenshot: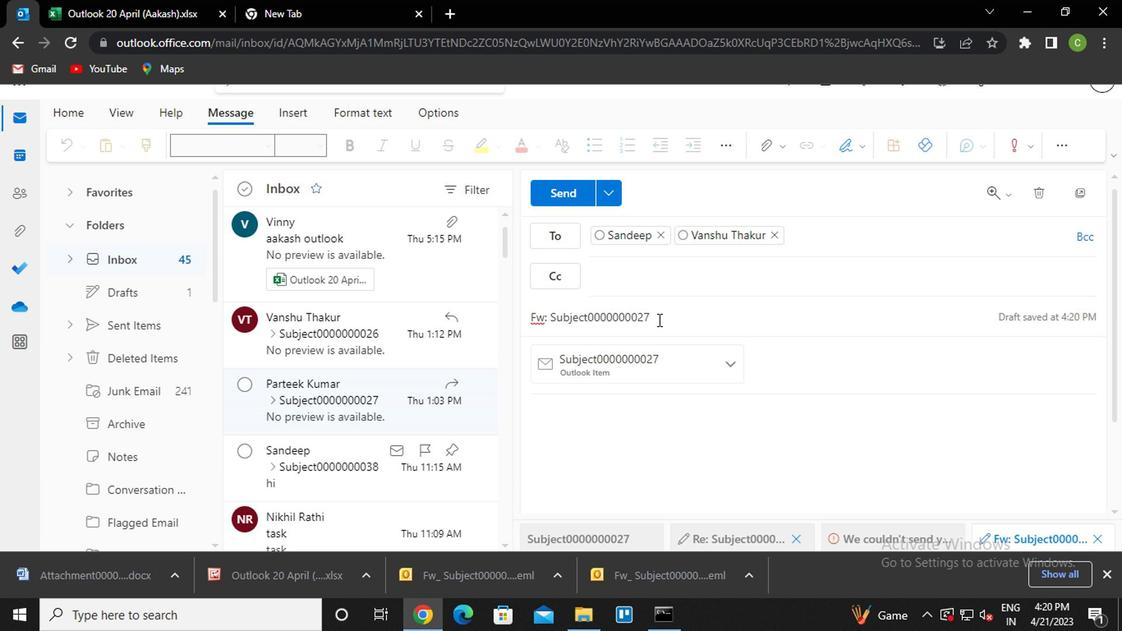 
Action: Key pressed <Key.backspace>
Screenshot: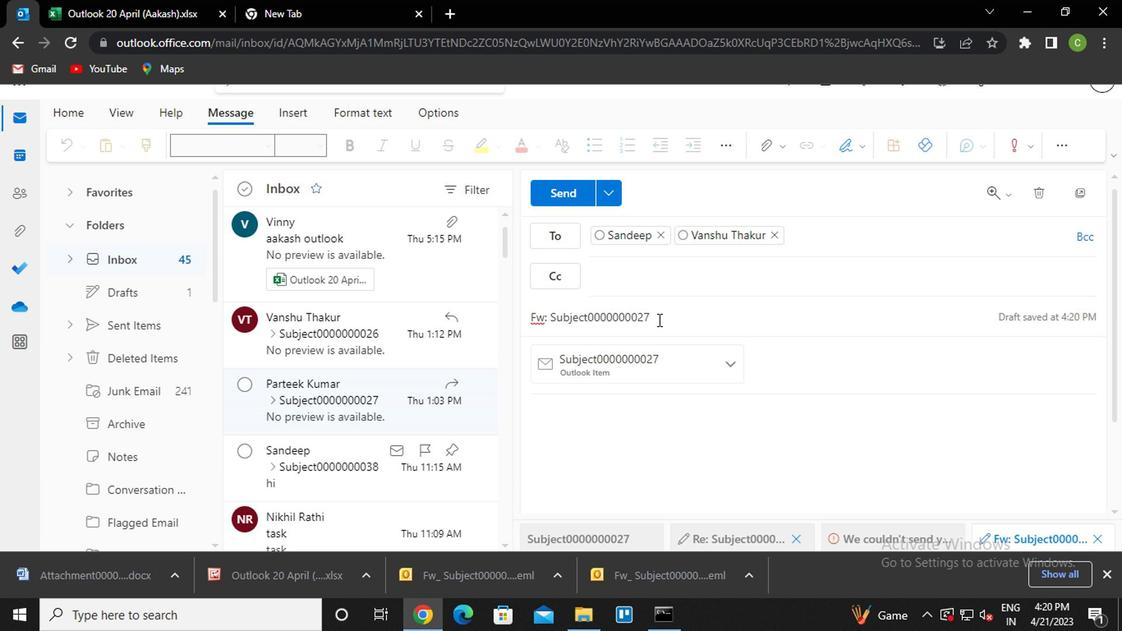 
Action: Mouse moved to (734, 142)
Screenshot: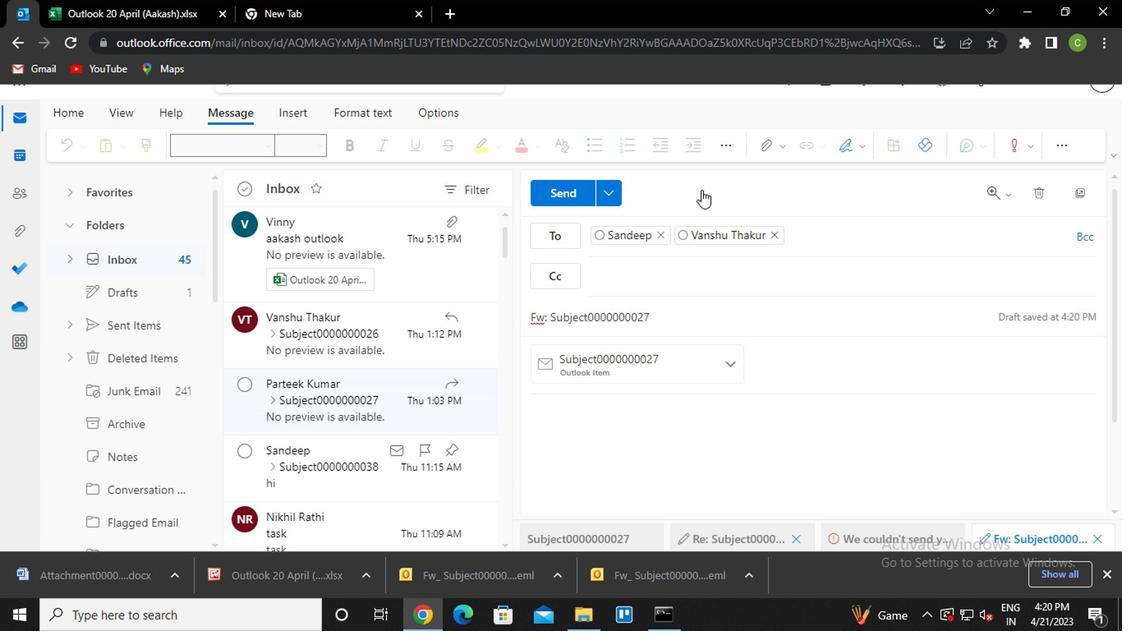 
Action: Key pressed <Key.backspace>32
Screenshot: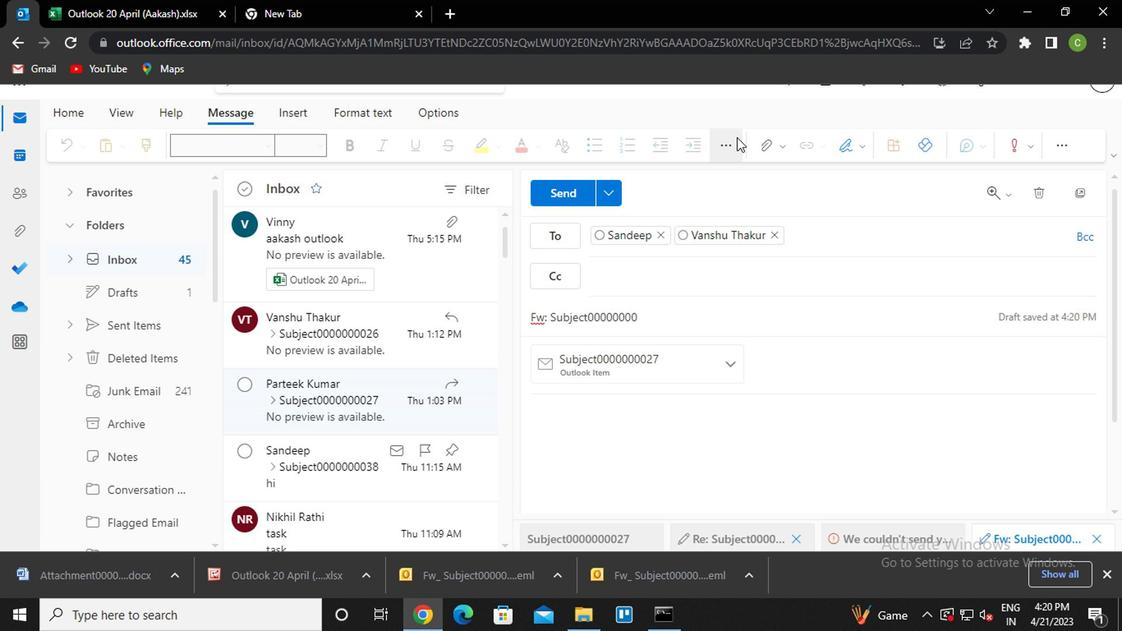
Action: Mouse moved to (657, 407)
Screenshot: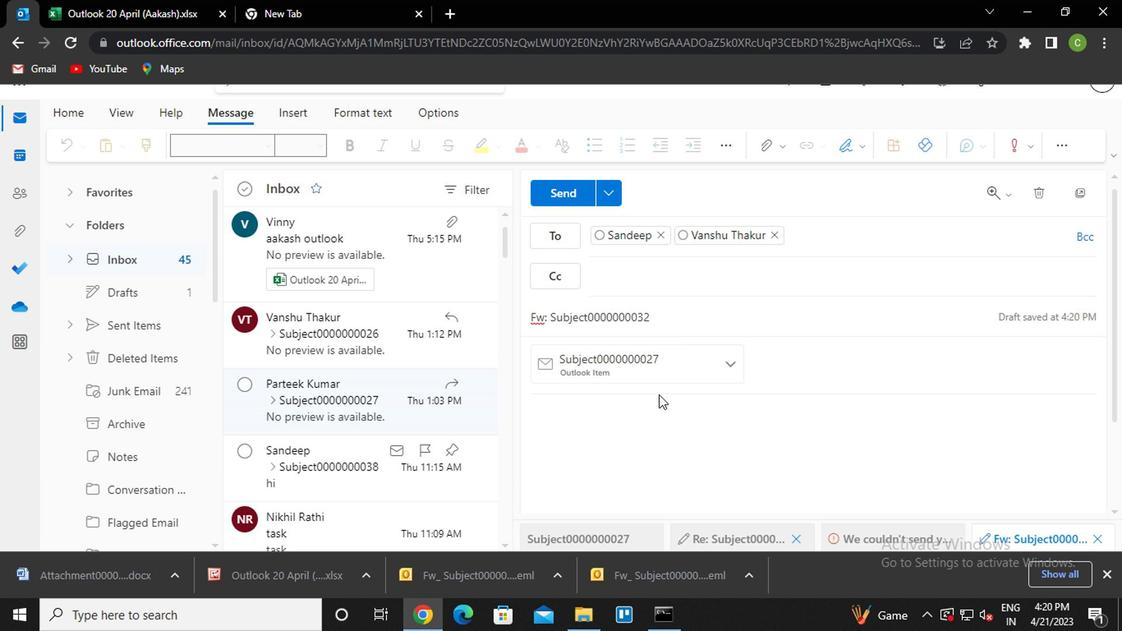 
Action: Mouse pressed left at (657, 407)
Screenshot: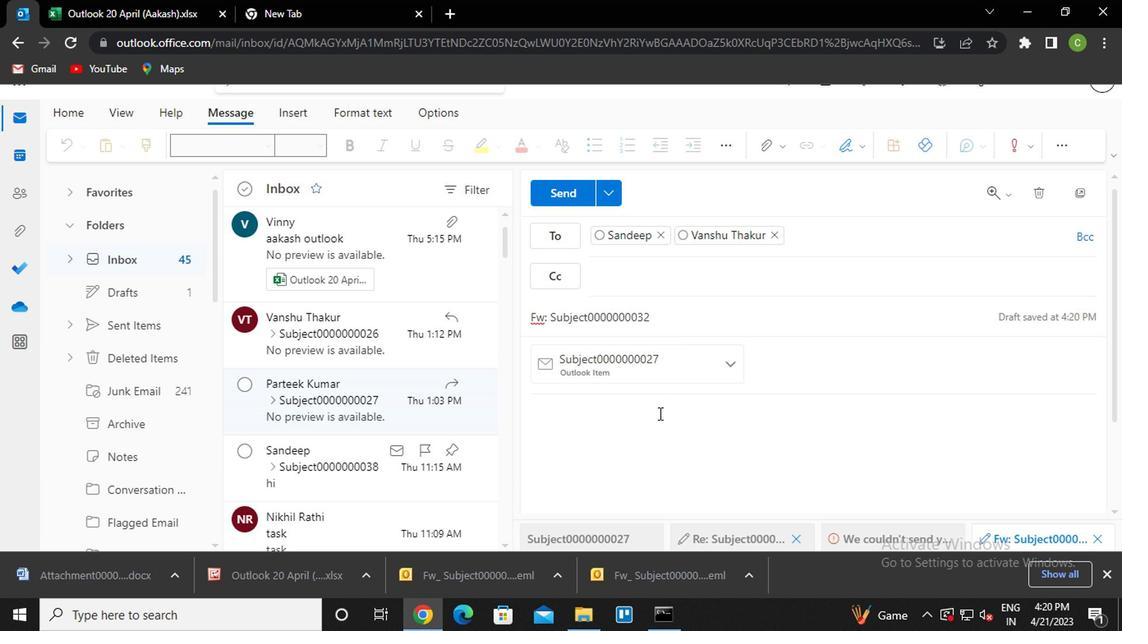
Action: Key pressed <Key.caps_lock>m<Key.caps_lock>essage000000003
Screenshot: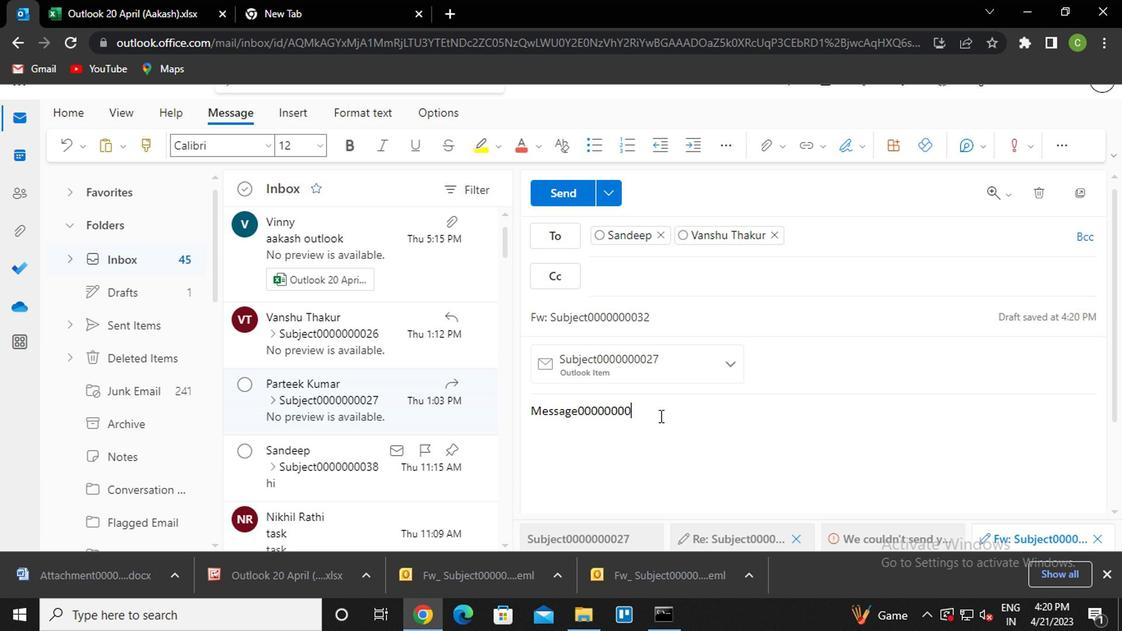 
Action: Mouse moved to (657, 408)
Screenshot: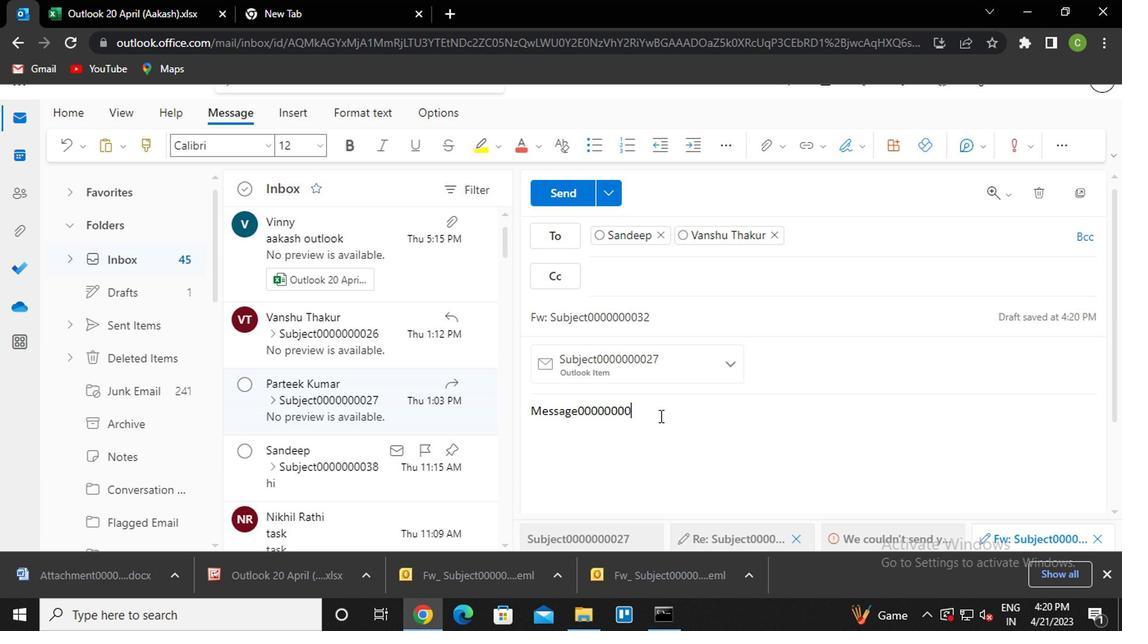 
Action: Key pressed 2
Screenshot: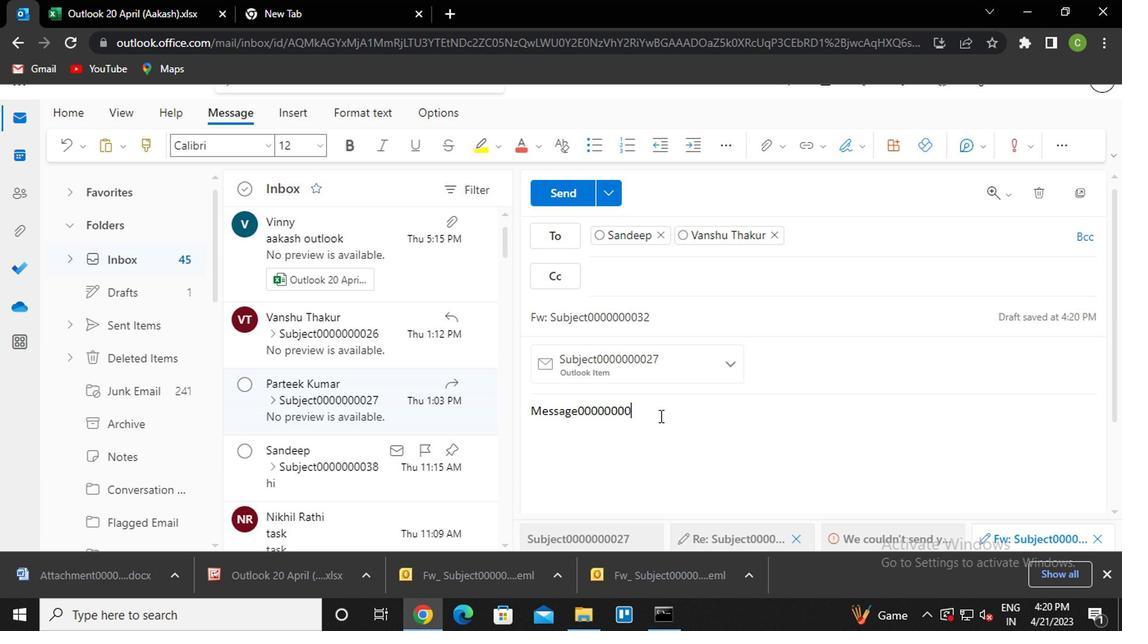 
Action: Mouse moved to (559, 198)
Screenshot: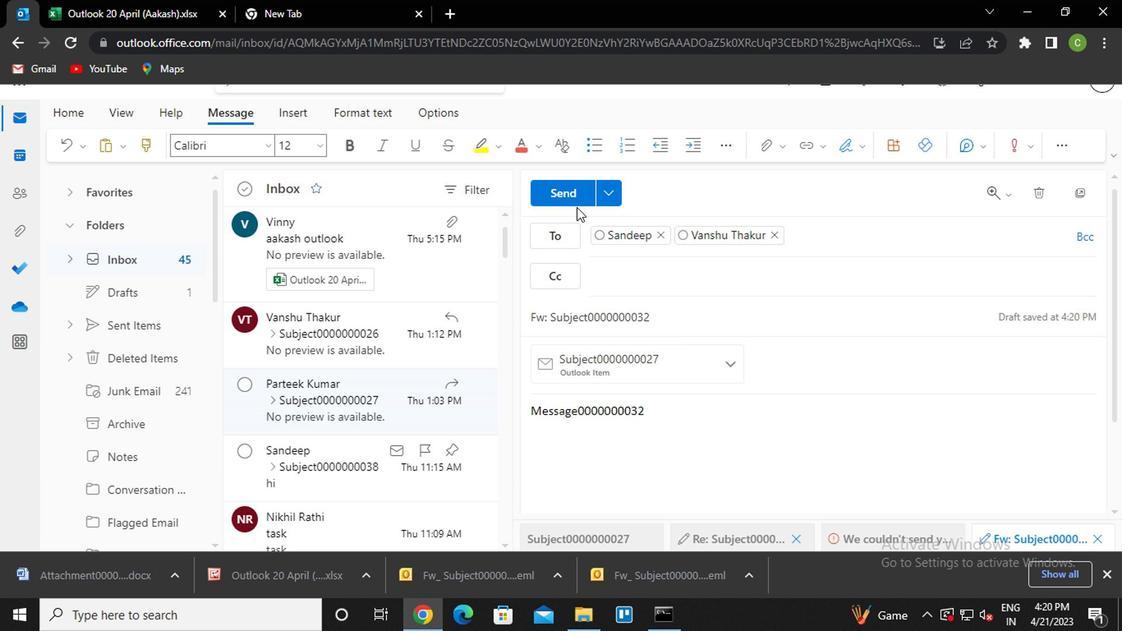 
Action: Mouse pressed left at (559, 198)
Screenshot: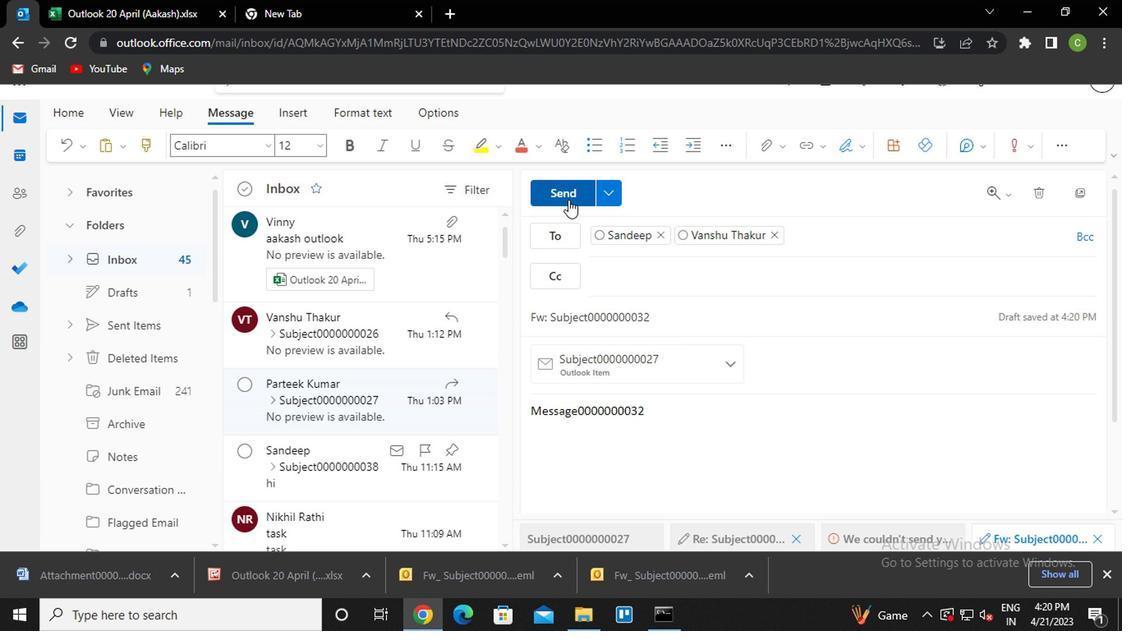 
Action: Mouse moved to (567, 513)
Screenshot: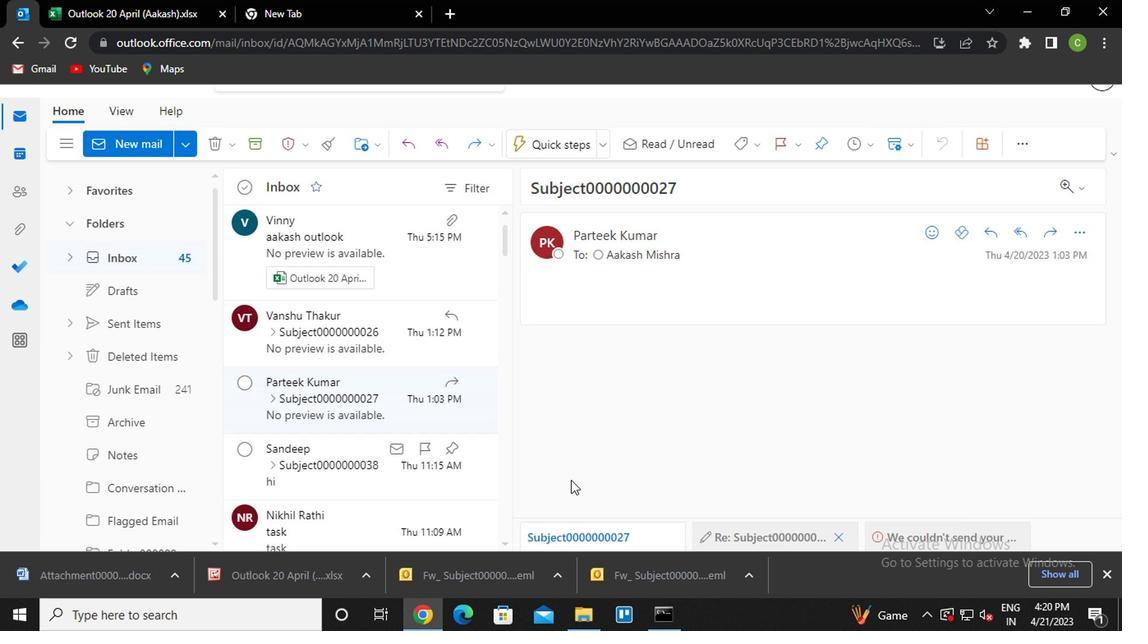
